 Task: Look for Airbnb options in Bata, Equatorial Guinea from 5th November, 2023 to 16th November, 2023 for 2 adults.1  bedroom having 1 bed and 1 bathroom. Property type can be hotel. Amenities needed are: washing machine. Booking option can be shelf check-in. Look for 3 properties as per requirement.
Action: Mouse moved to (440, 173)
Screenshot: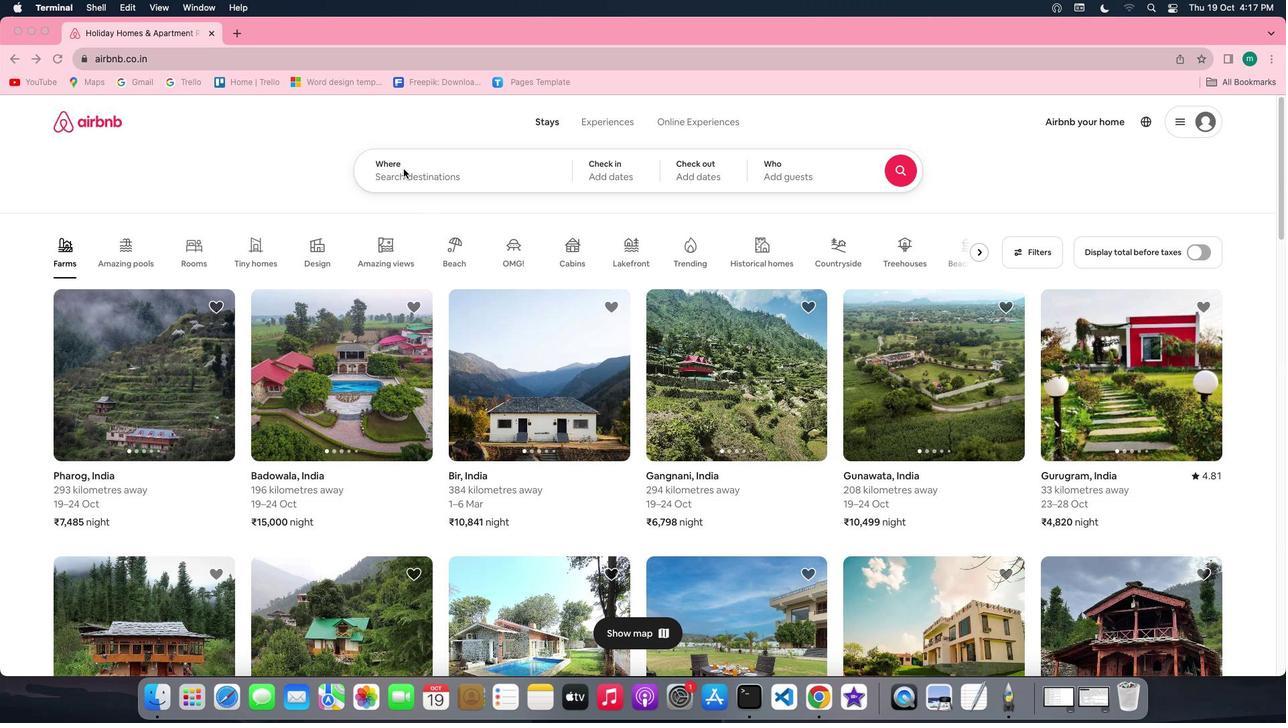 
Action: Mouse pressed left at (440, 173)
Screenshot: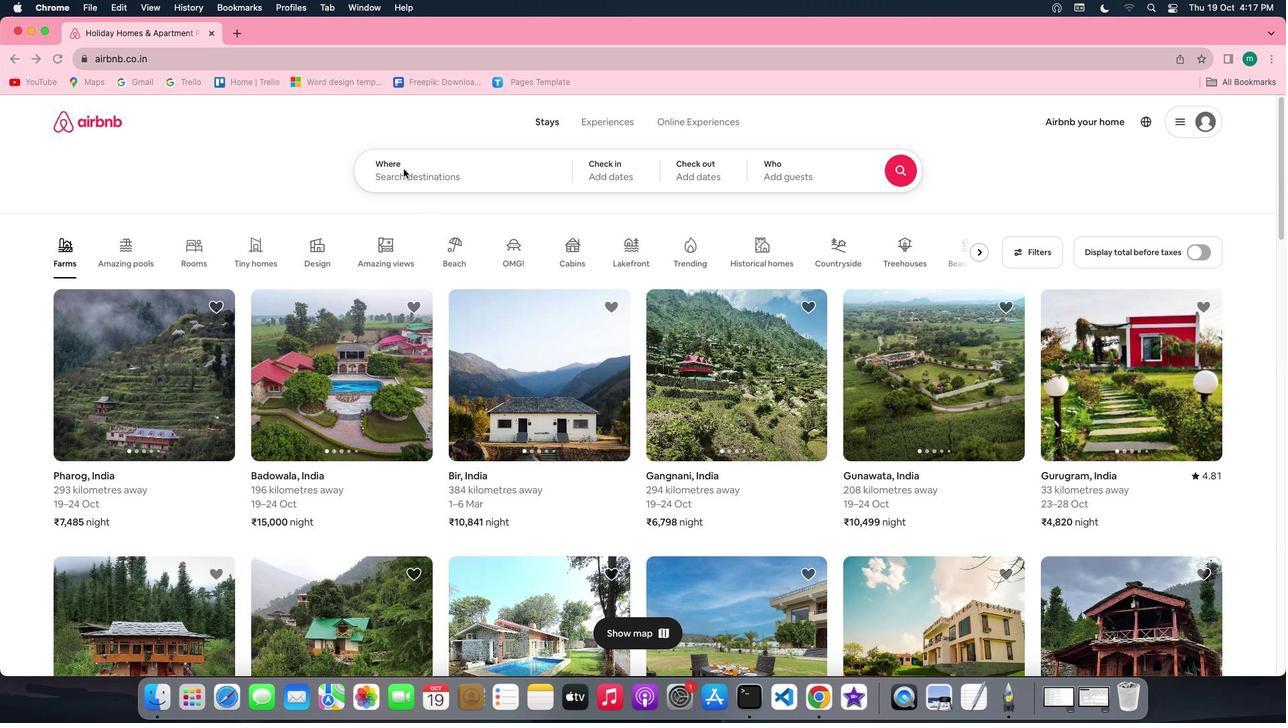 
Action: Mouse moved to (440, 173)
Screenshot: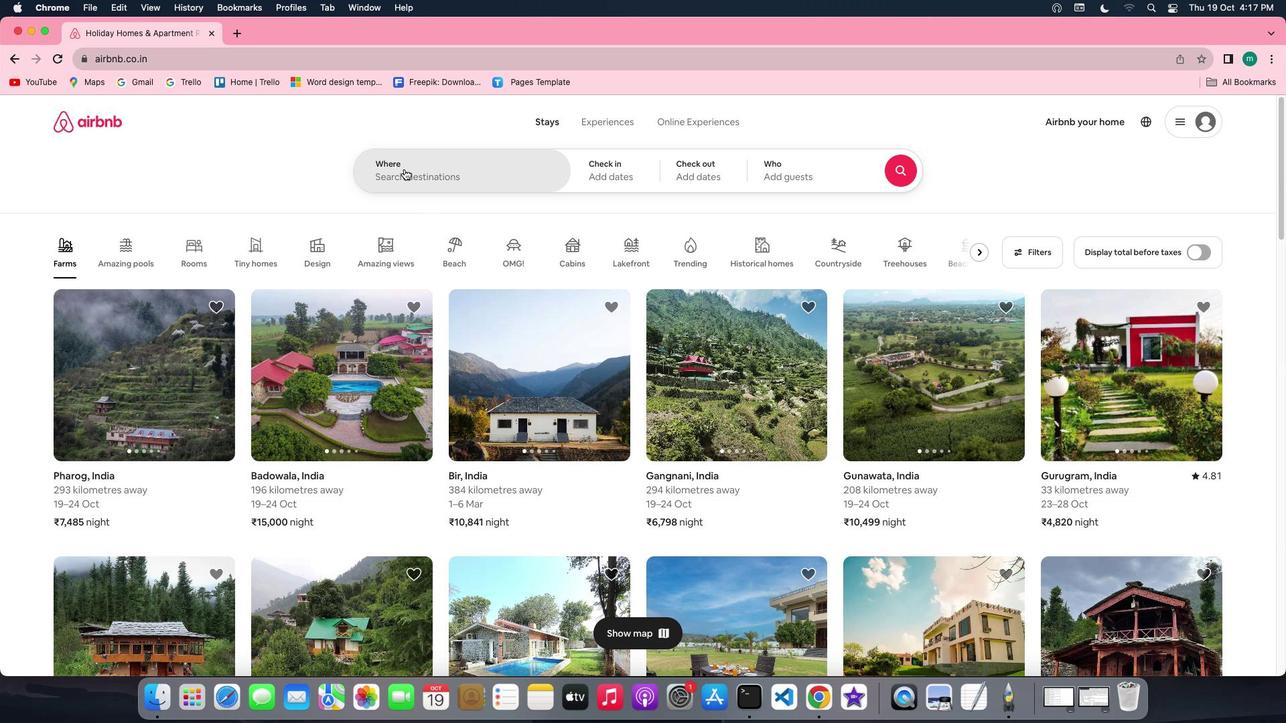 
Action: Mouse pressed left at (440, 173)
Screenshot: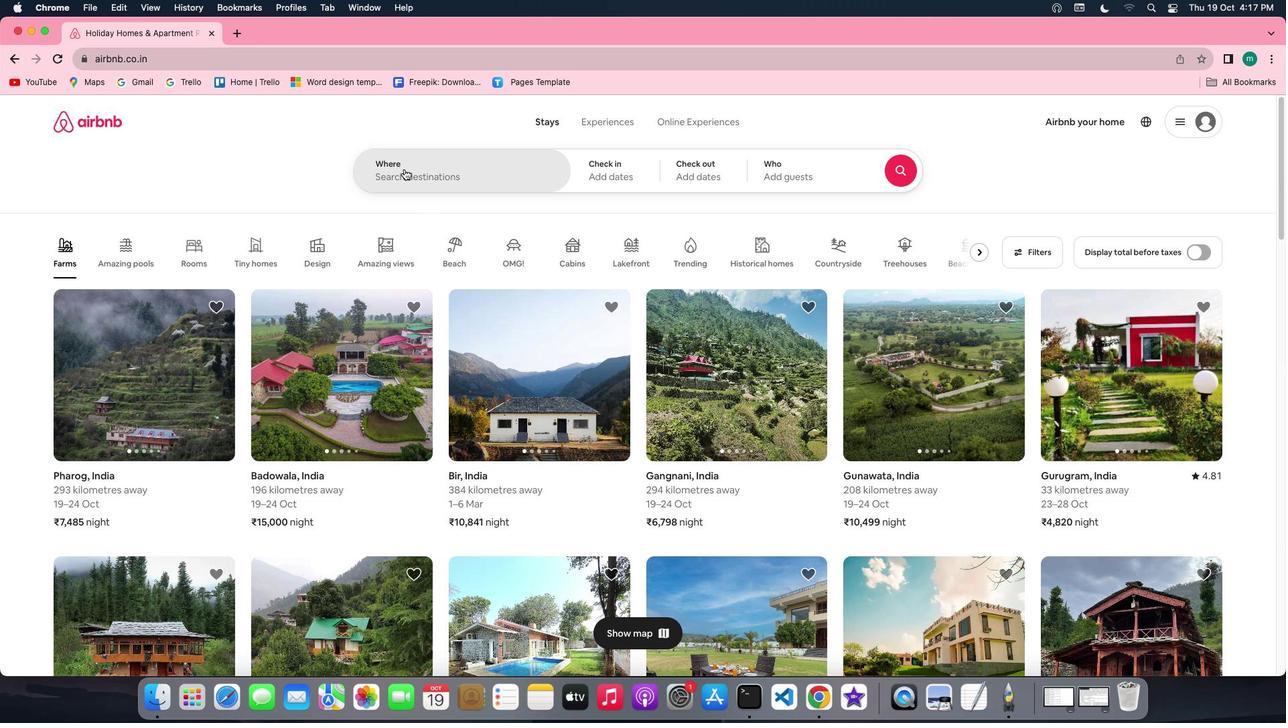 
Action: Mouse moved to (449, 171)
Screenshot: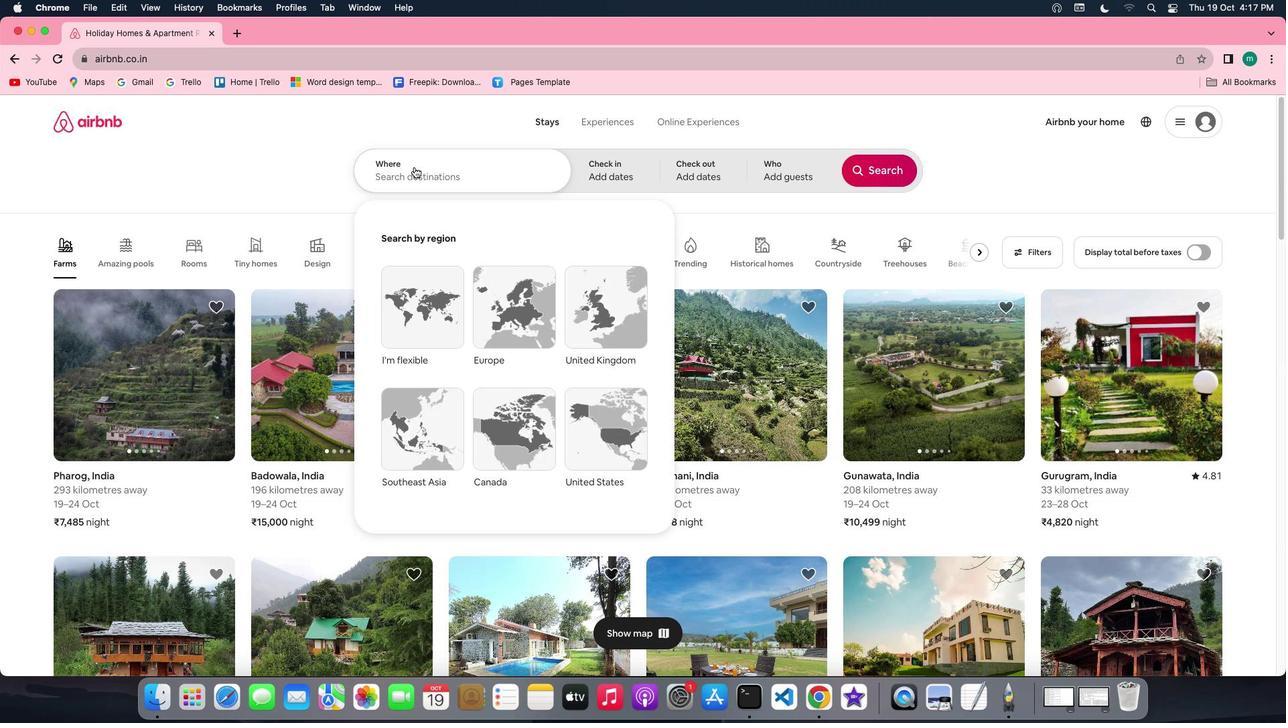 
Action: Key pressed Key.shift'B''a''t''a'','Key.spaceKey.shift'E''q''u''a''t''o''r''i''a''l'Key.spaceKey.shift'G''u''i''n''e''a'
Screenshot: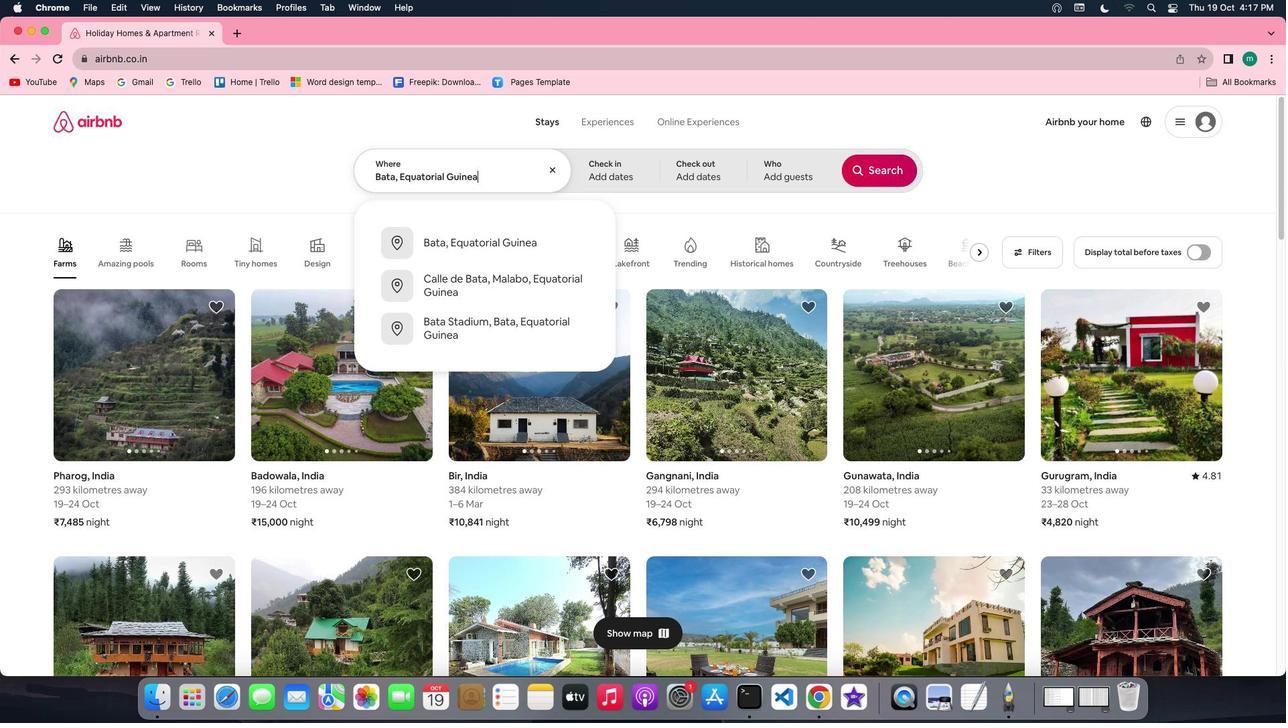 
Action: Mouse moved to (574, 259)
Screenshot: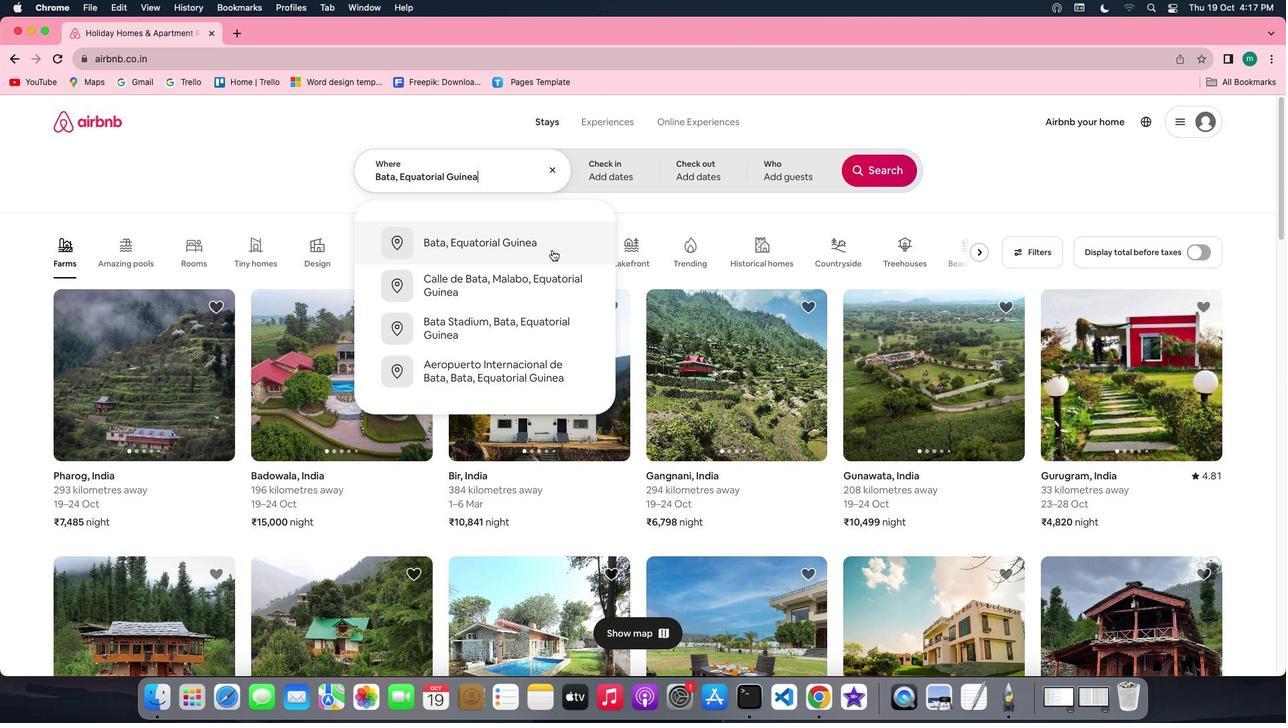 
Action: Mouse pressed left at (574, 259)
Screenshot: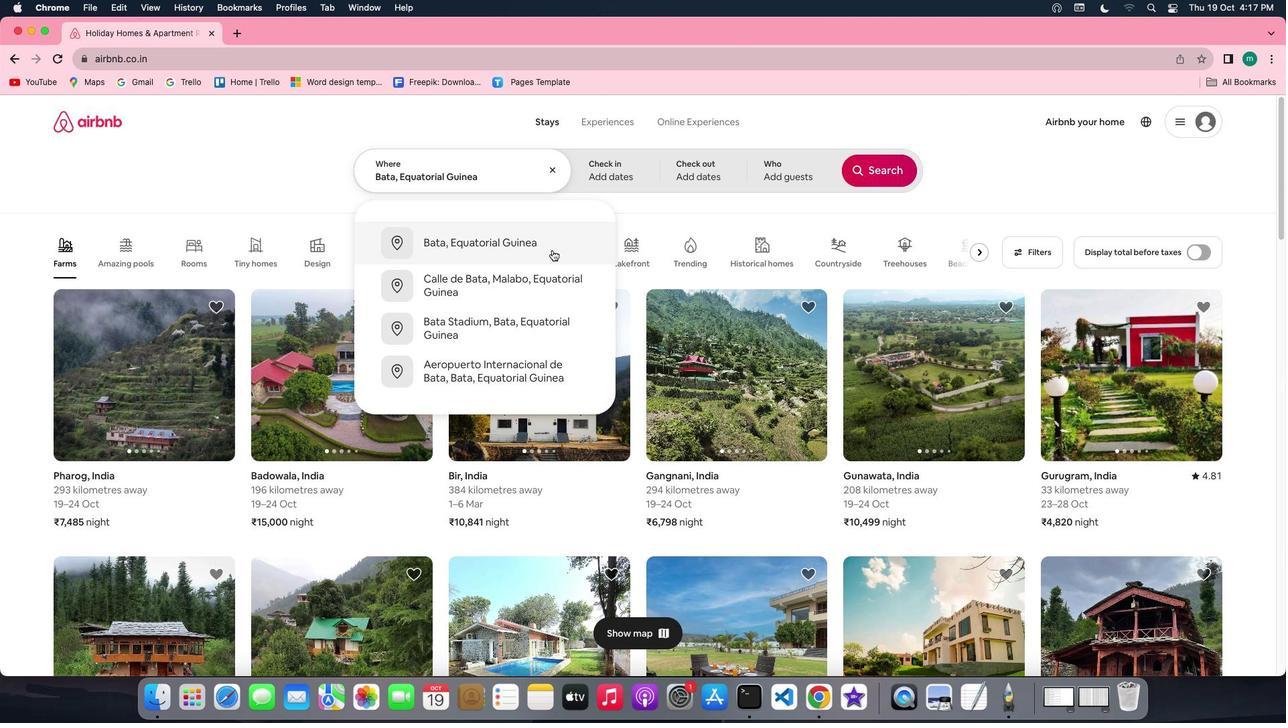 
Action: Mouse moved to (684, 383)
Screenshot: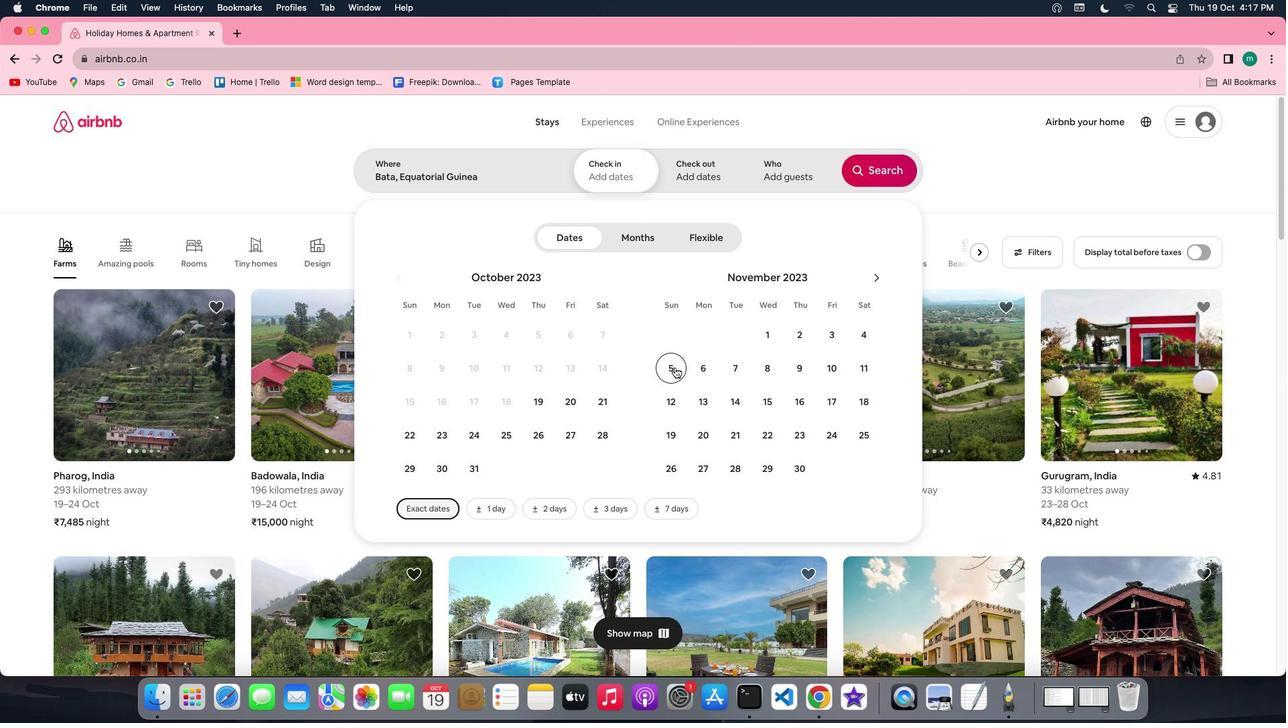 
Action: Mouse pressed left at (684, 383)
Screenshot: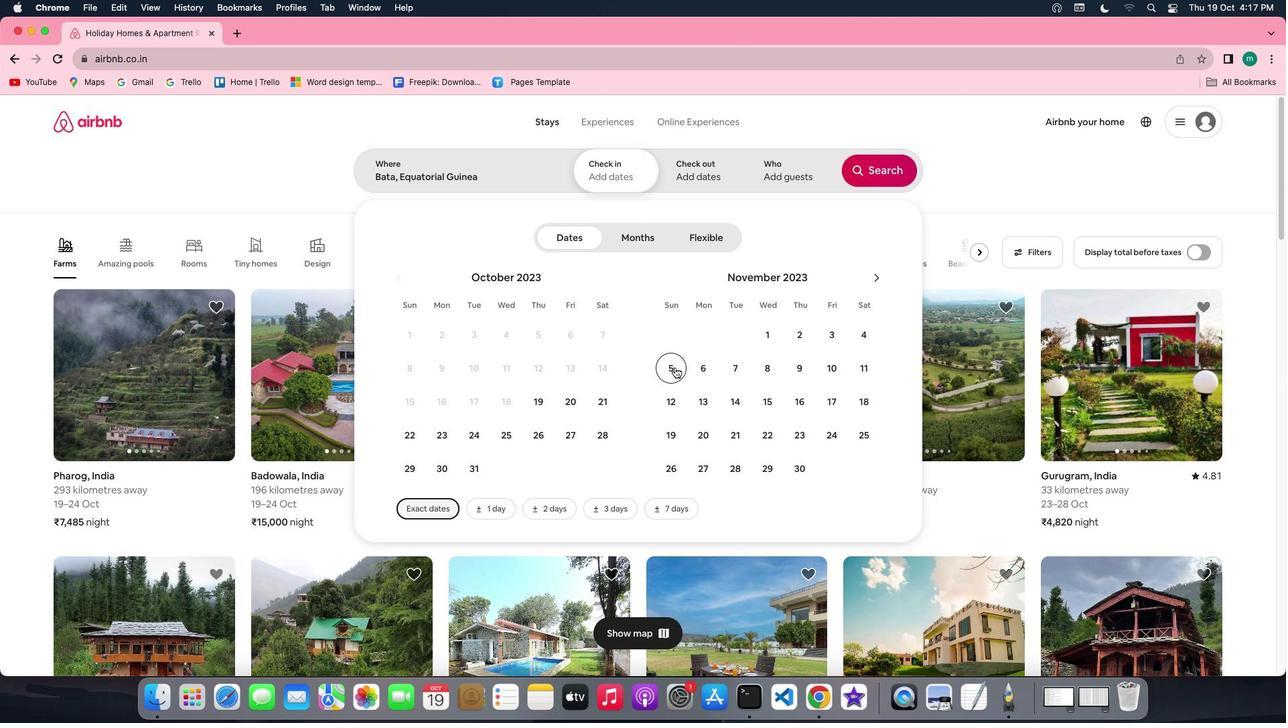 
Action: Mouse moved to (791, 419)
Screenshot: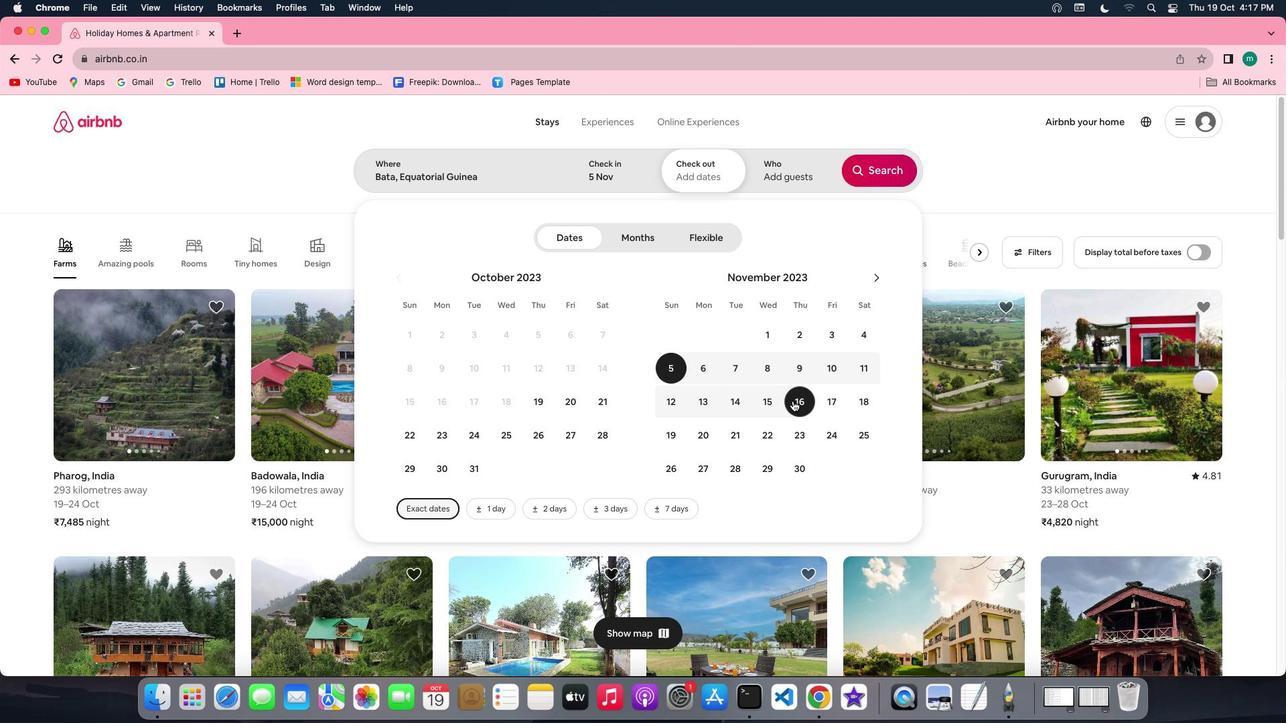 
Action: Mouse pressed left at (791, 419)
Screenshot: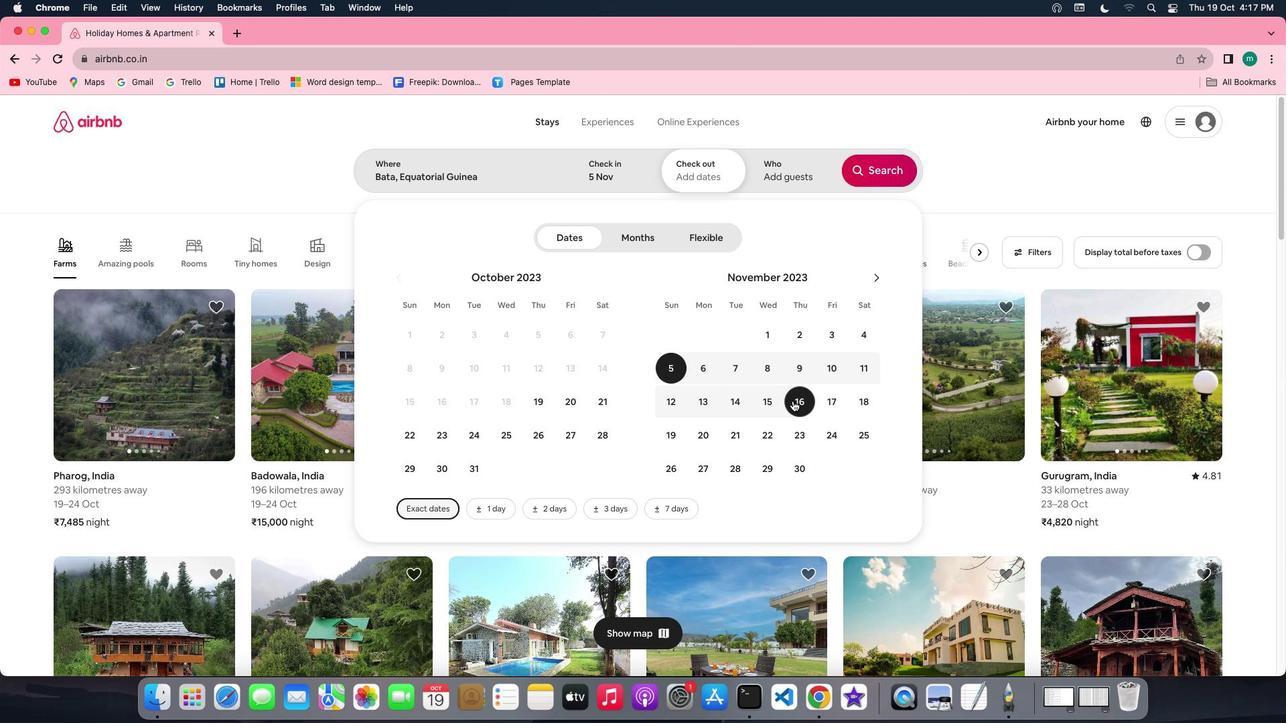 
Action: Mouse moved to (791, 190)
Screenshot: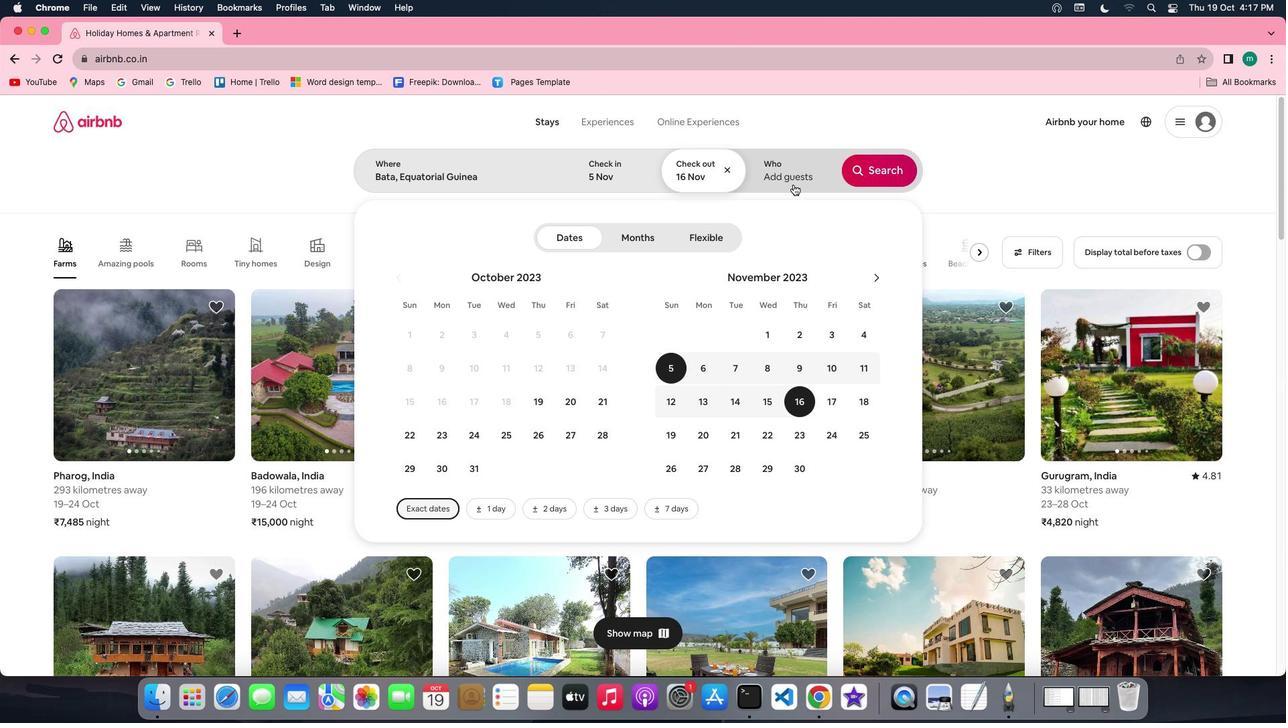 
Action: Mouse pressed left at (791, 190)
Screenshot: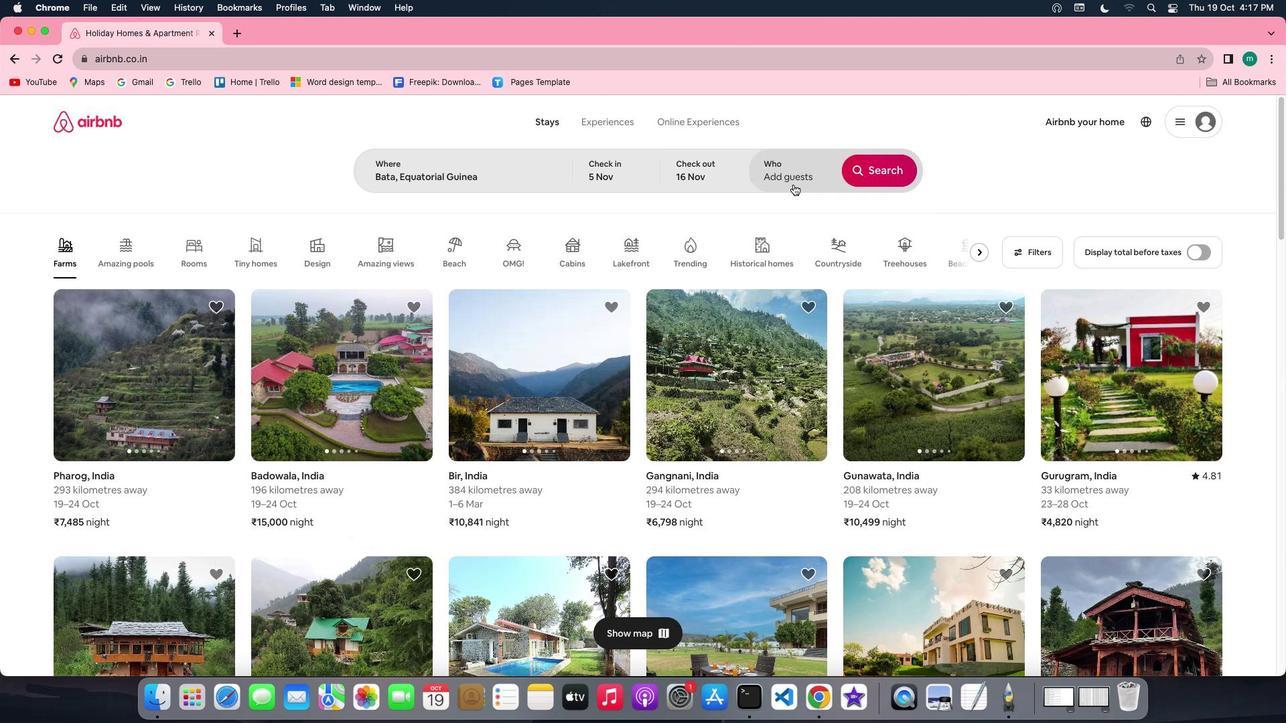 
Action: Mouse moved to (872, 245)
Screenshot: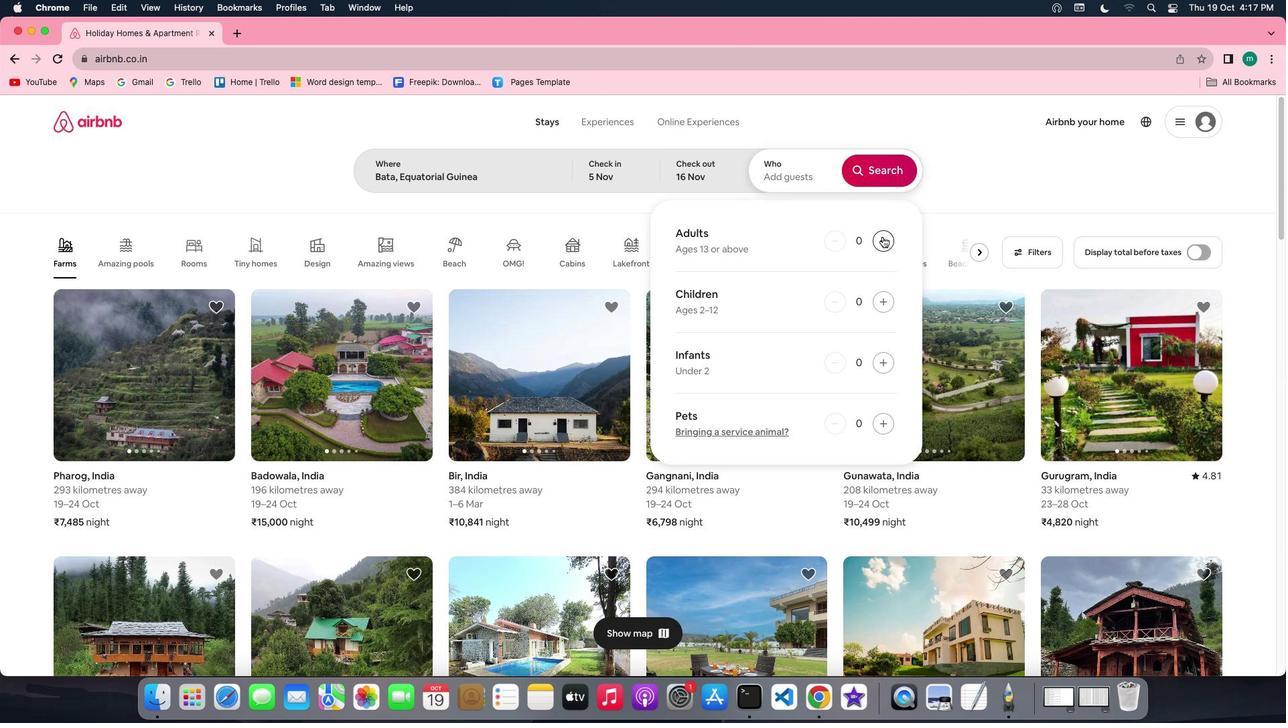 
Action: Mouse pressed left at (872, 245)
Screenshot: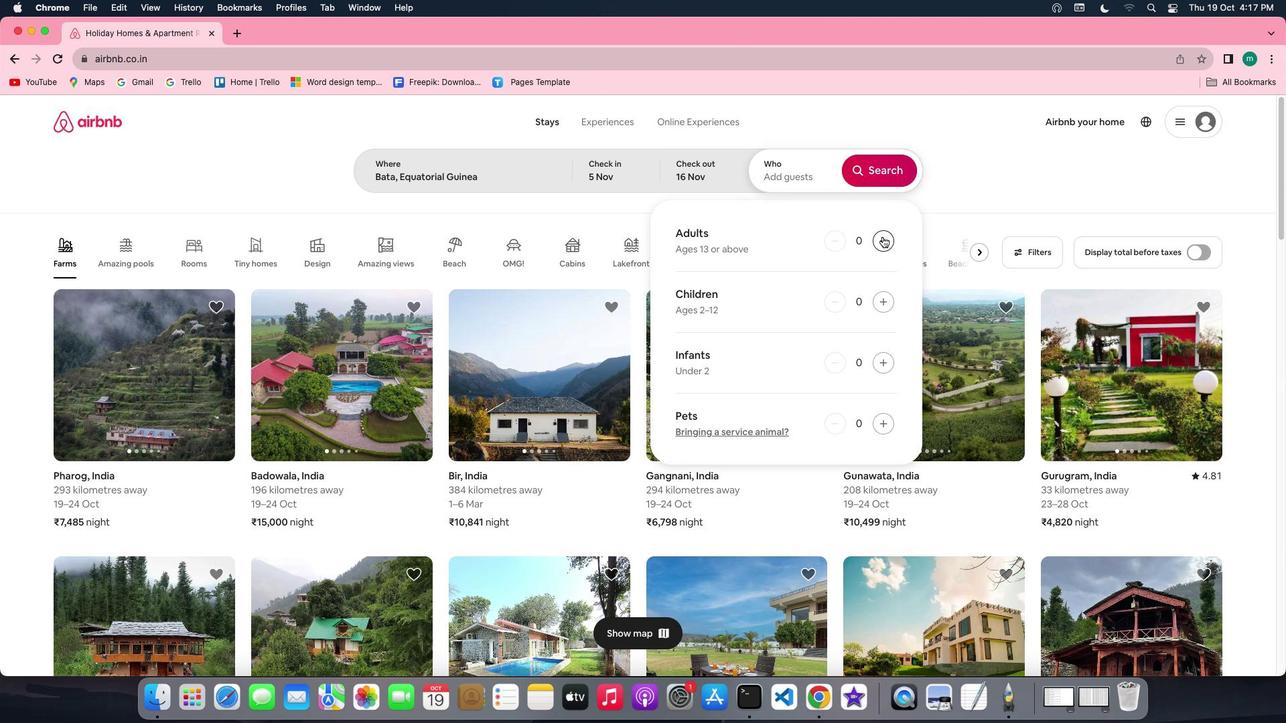 
Action: Mouse pressed left at (872, 245)
Screenshot: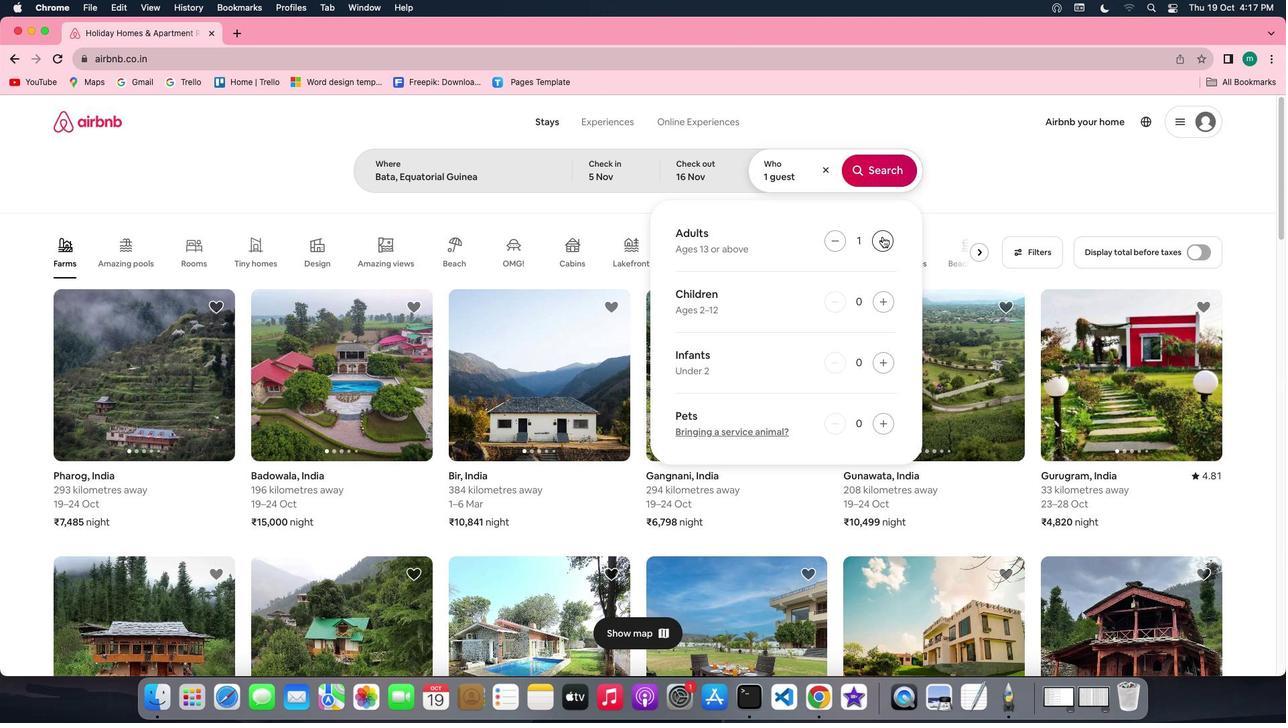 
Action: Mouse moved to (870, 182)
Screenshot: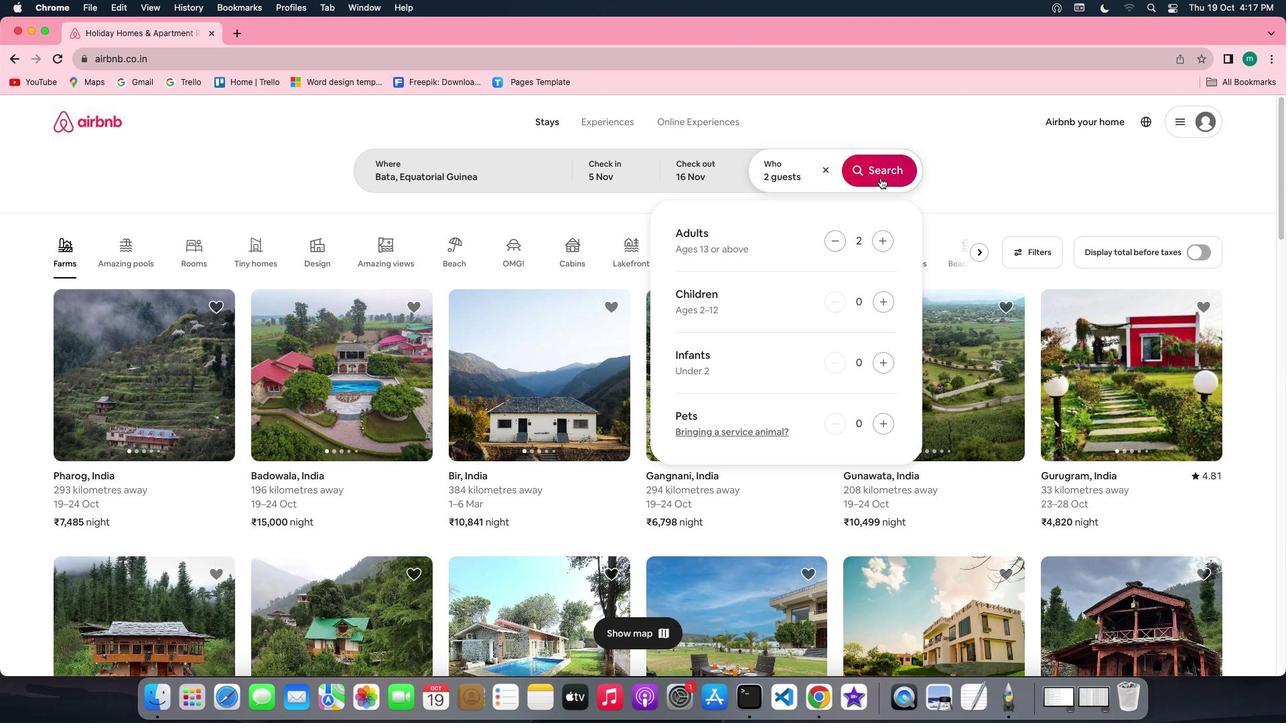 
Action: Mouse pressed left at (870, 182)
Screenshot: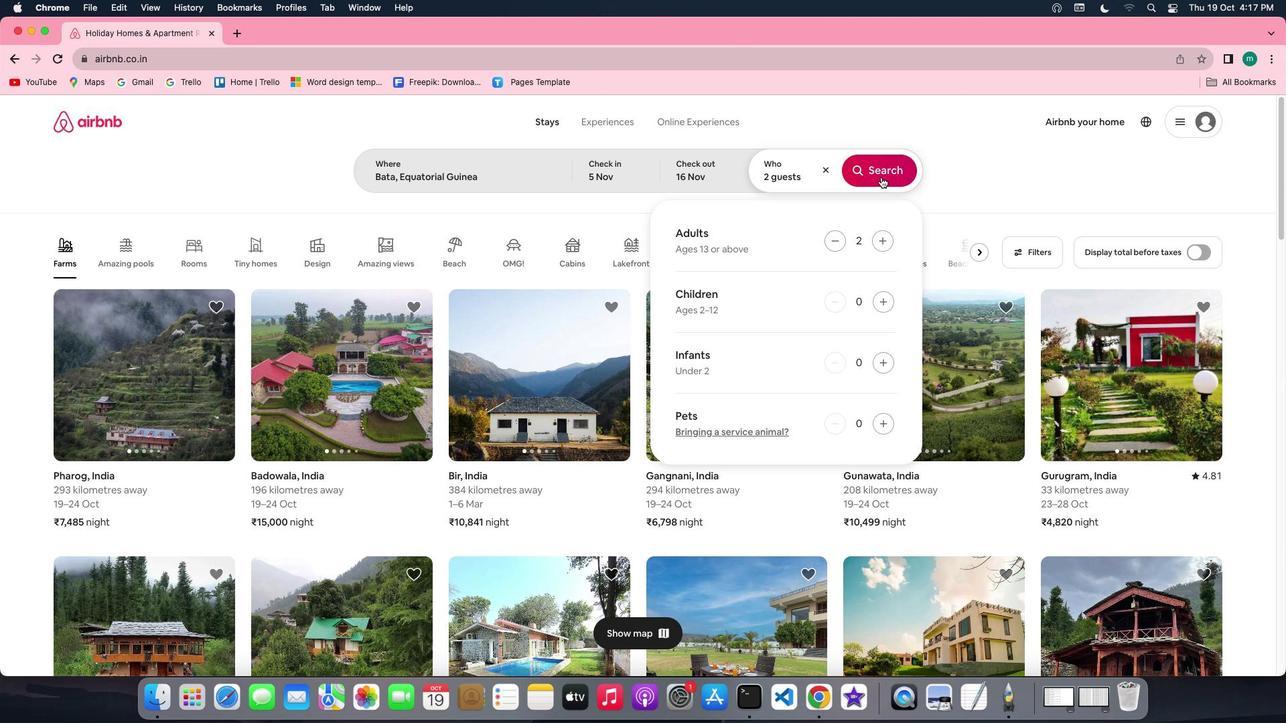 
Action: Mouse moved to (1045, 180)
Screenshot: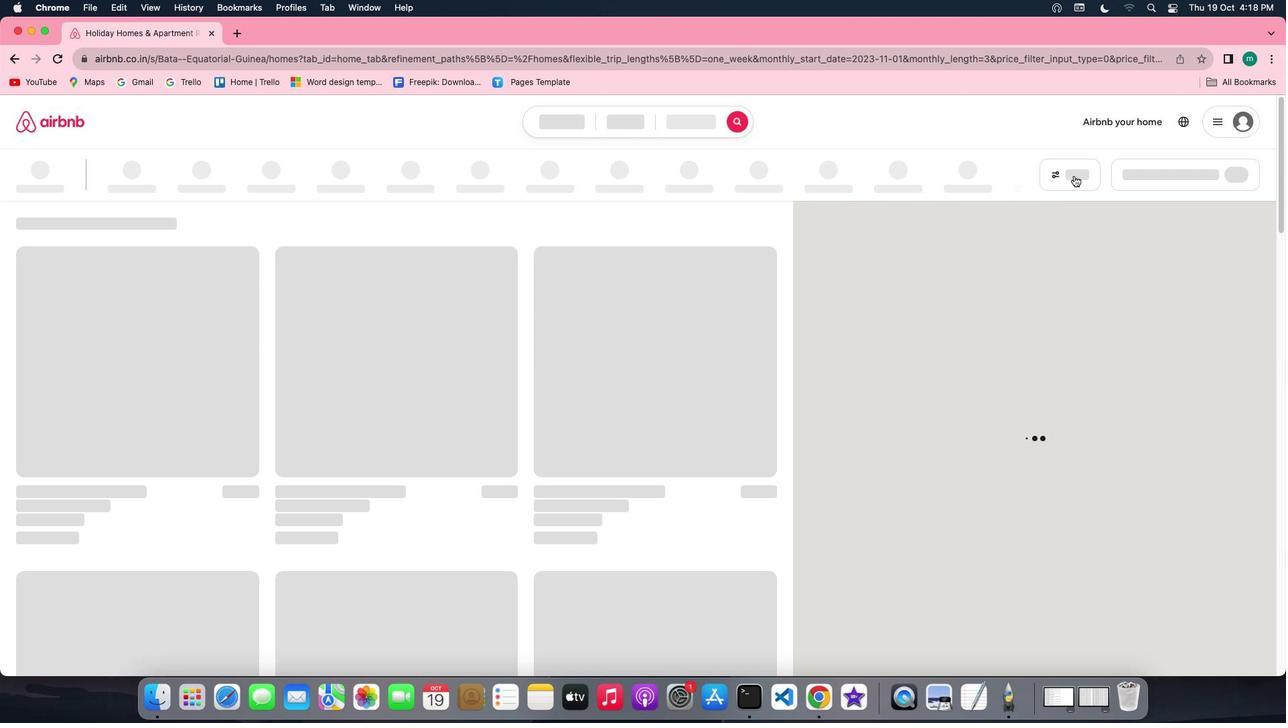 
Action: Mouse pressed left at (1045, 180)
Screenshot: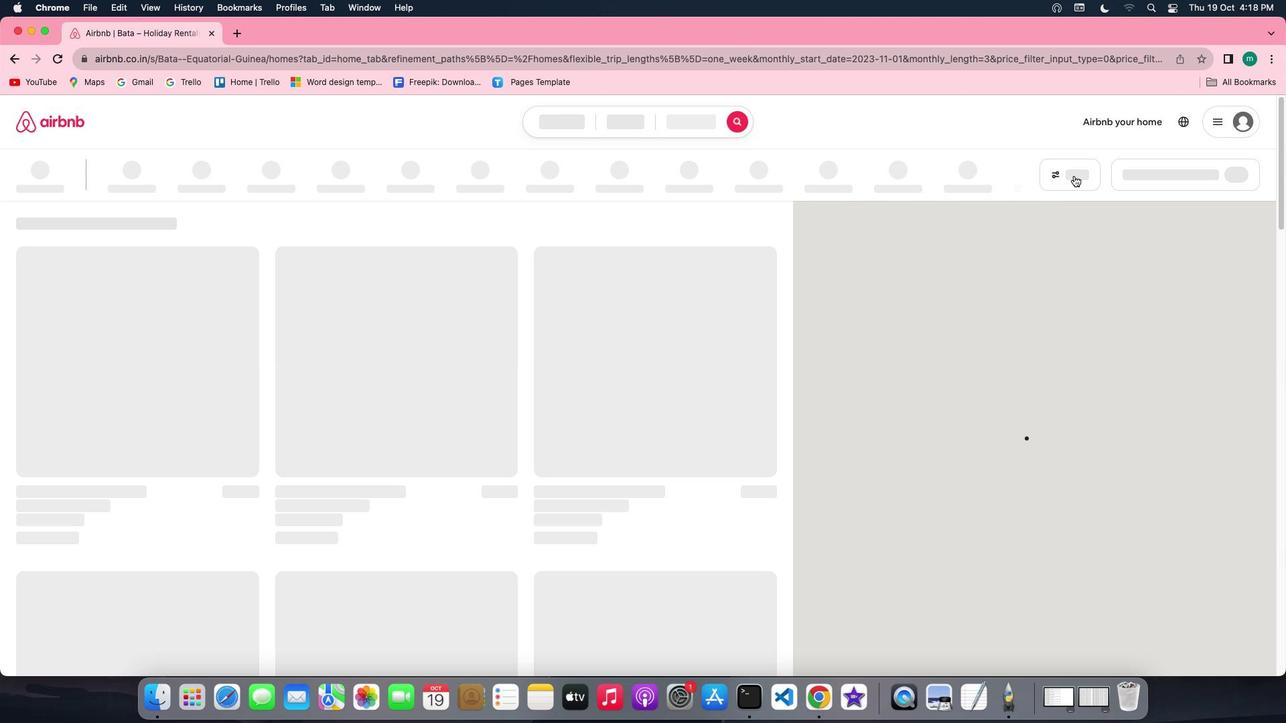 
Action: Mouse moved to (1034, 179)
Screenshot: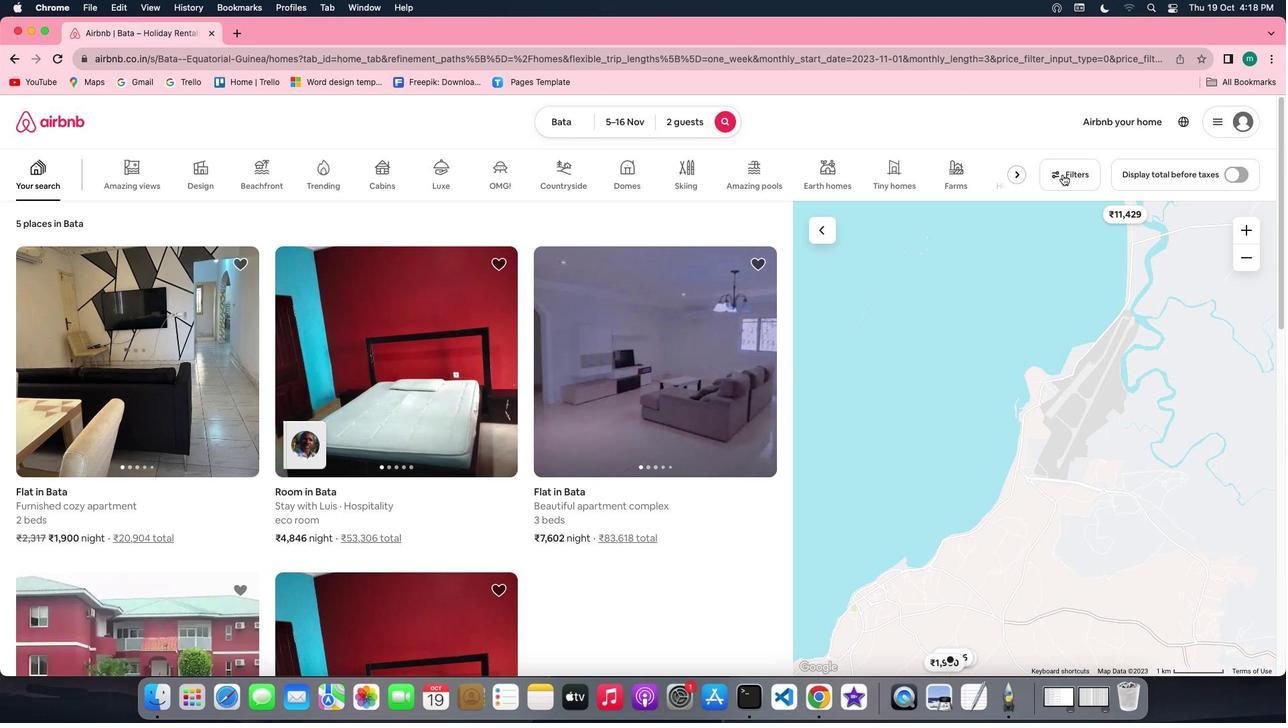 
Action: Mouse pressed left at (1034, 179)
Screenshot: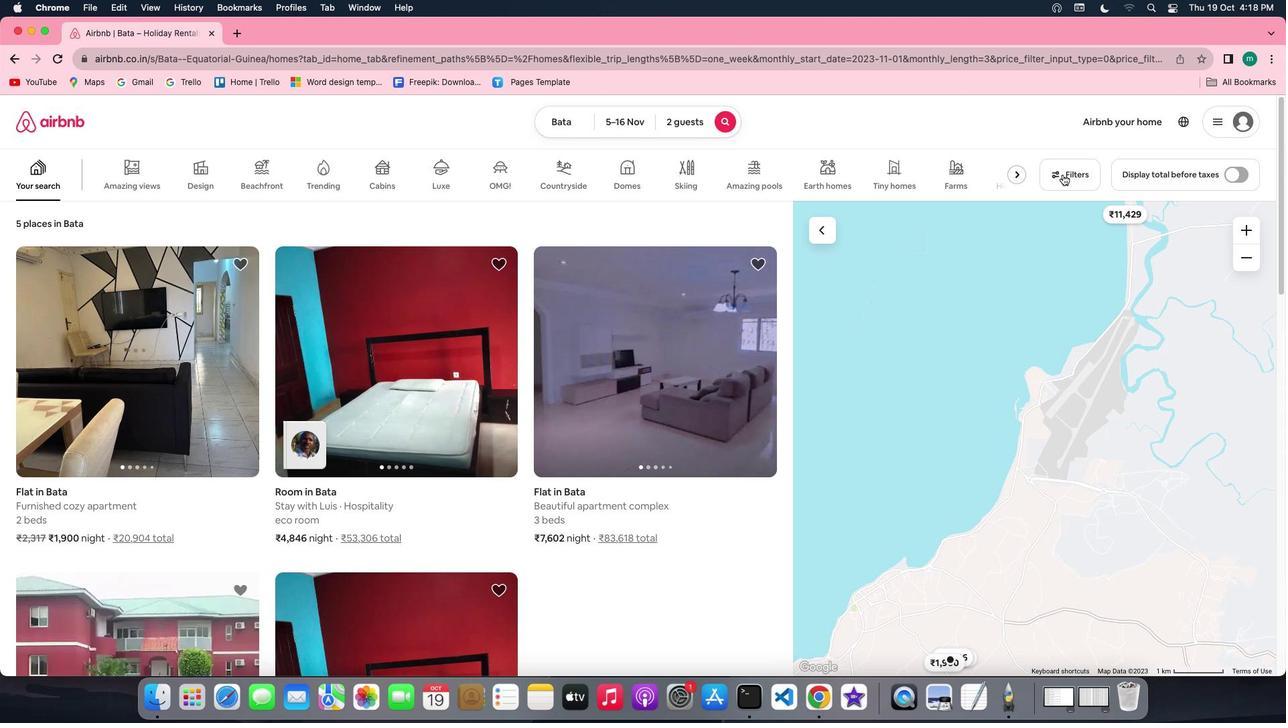 
Action: Mouse moved to (623, 389)
Screenshot: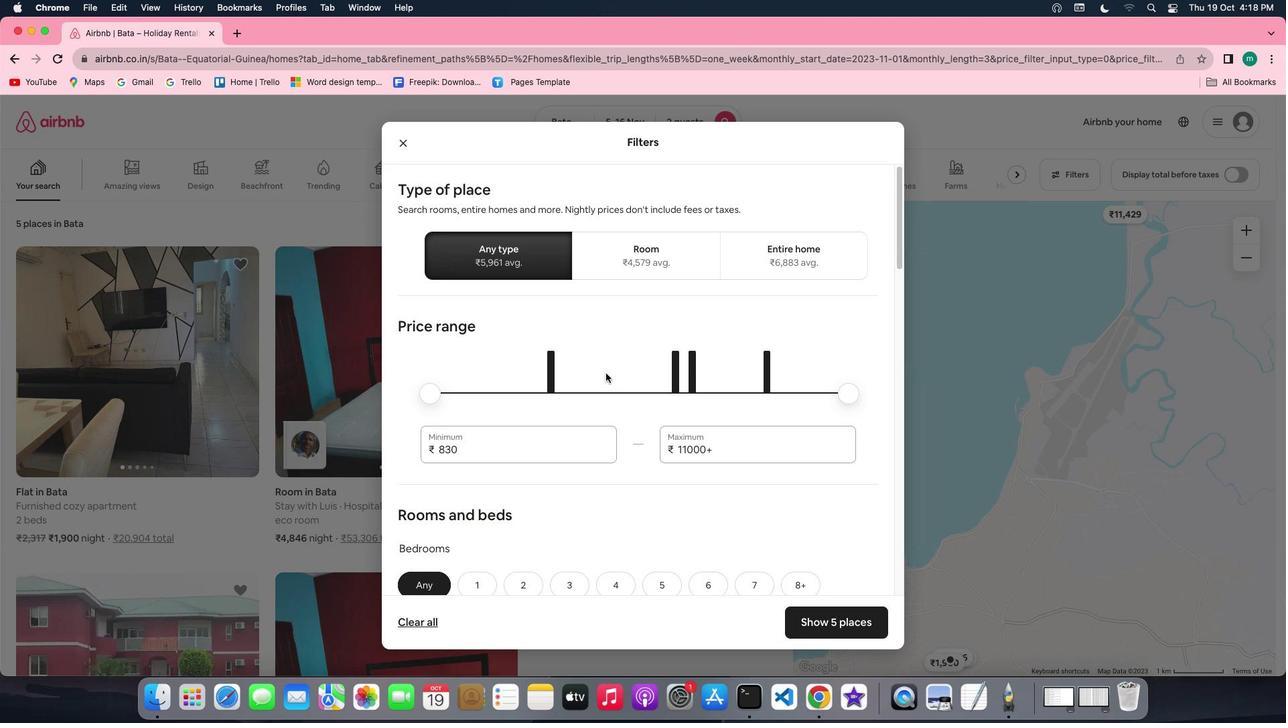
Action: Mouse scrolled (623, 389) with delta (76, -4)
Screenshot: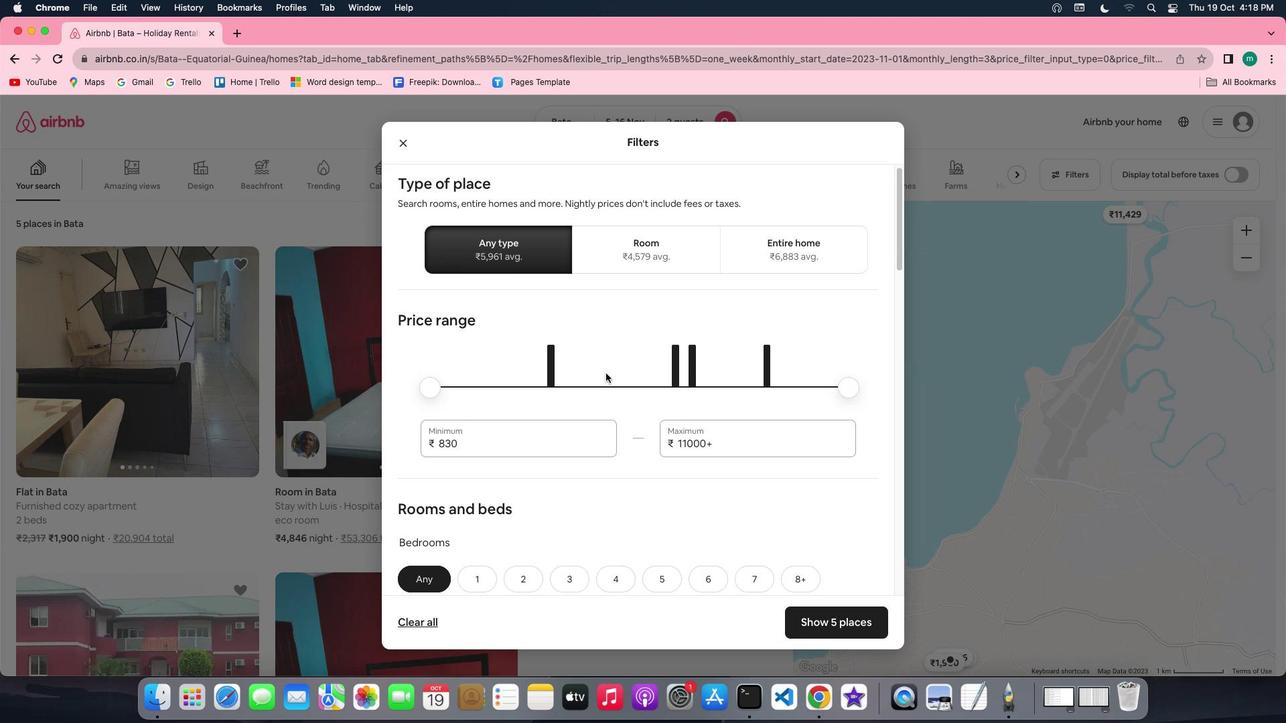 
Action: Mouse scrolled (623, 389) with delta (76, -4)
Screenshot: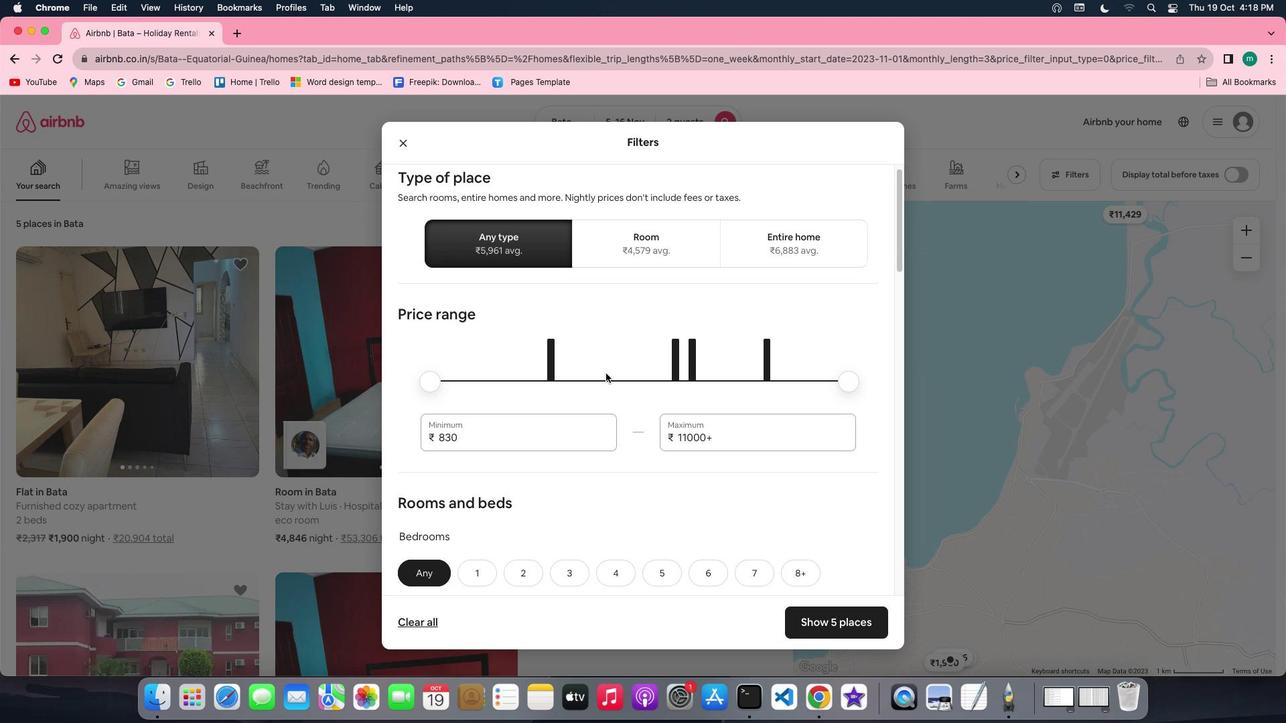 
Action: Mouse scrolled (623, 389) with delta (76, -4)
Screenshot: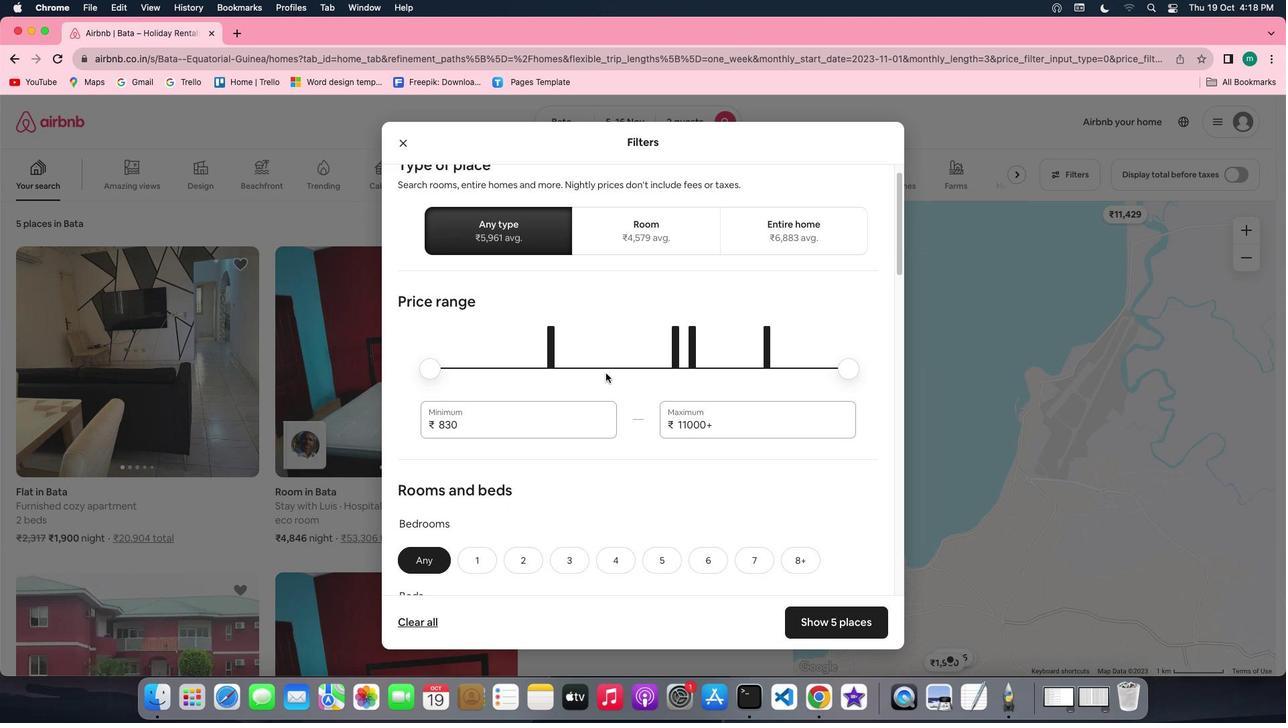 
Action: Mouse scrolled (623, 389) with delta (76, -4)
Screenshot: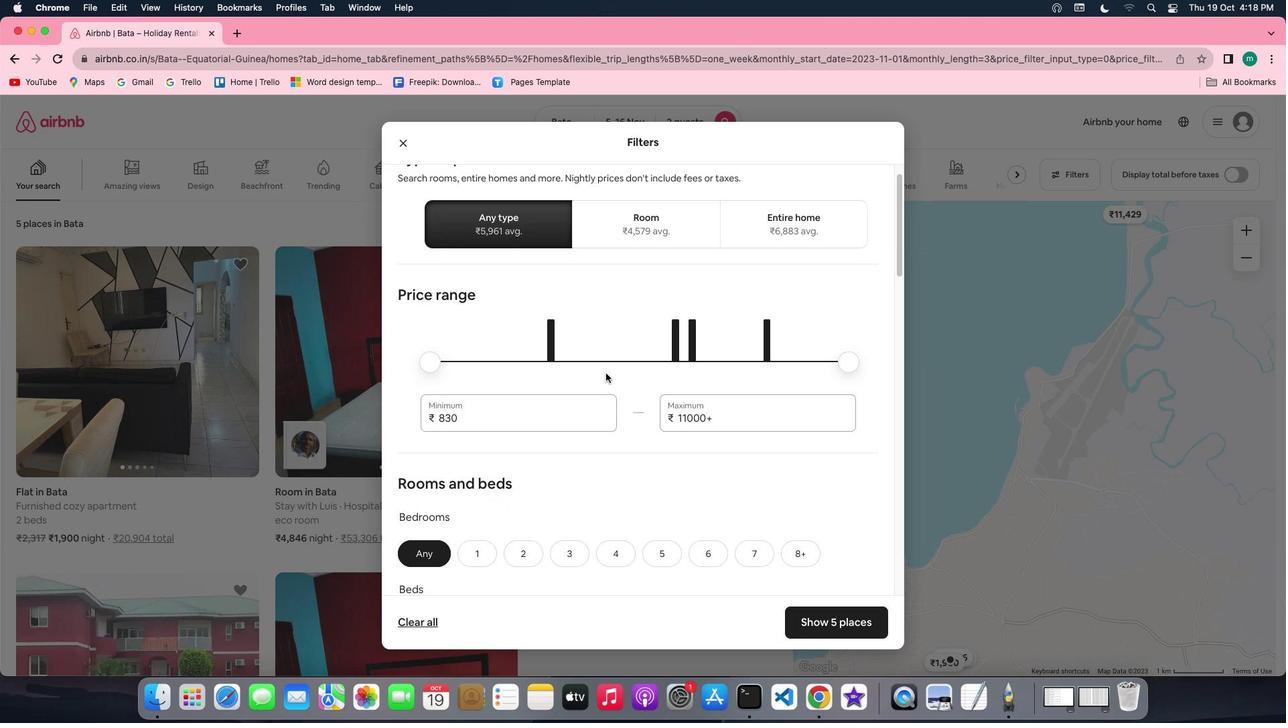 
Action: Mouse scrolled (623, 389) with delta (76, -4)
Screenshot: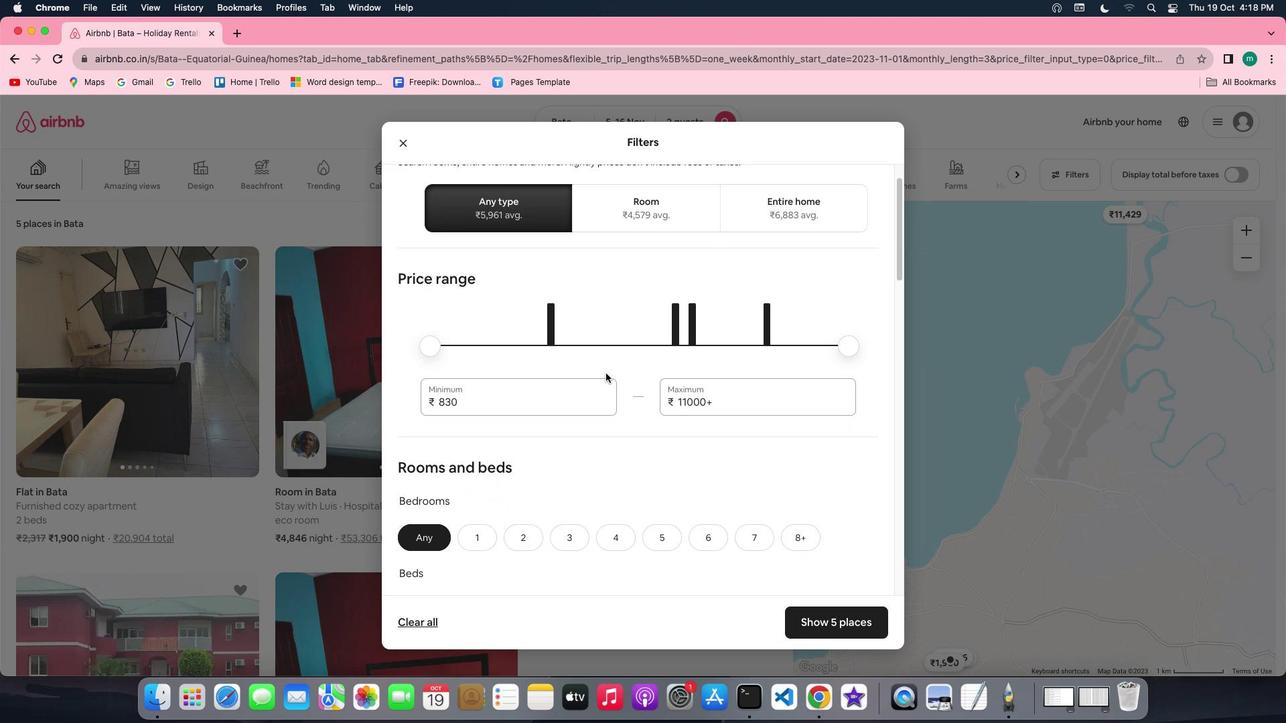 
Action: Mouse scrolled (623, 389) with delta (76, -4)
Screenshot: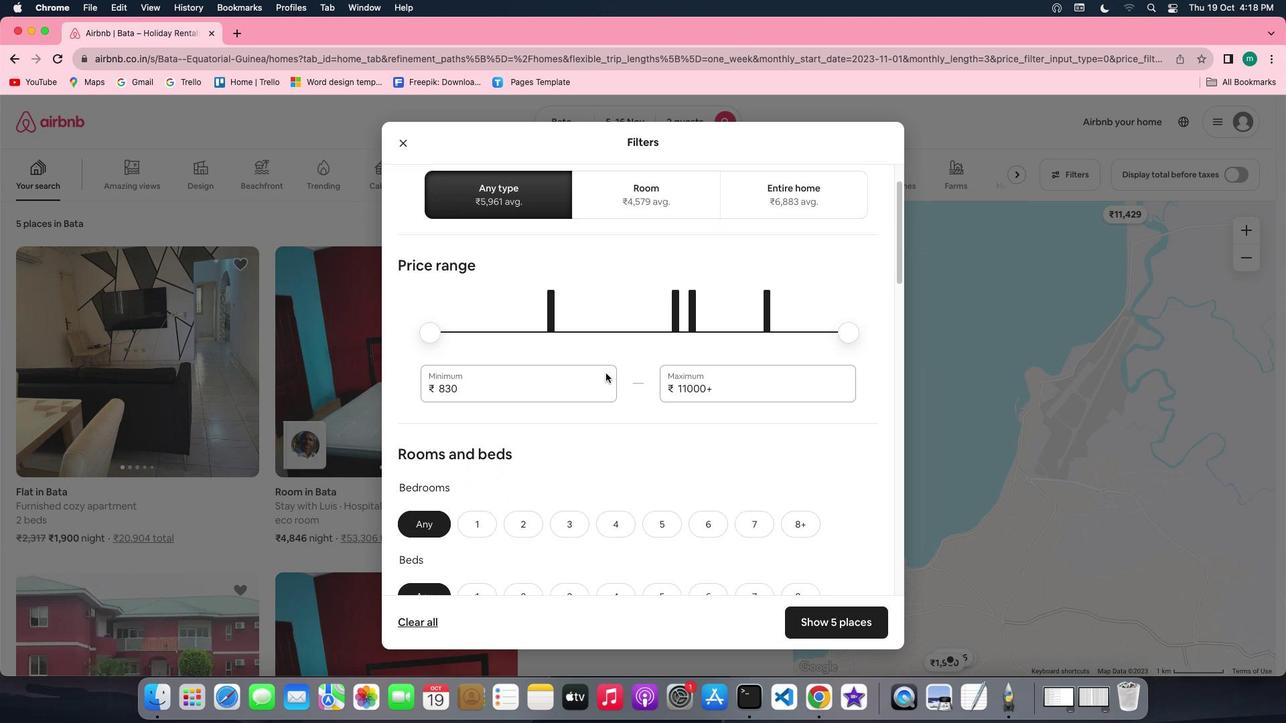
Action: Mouse scrolled (623, 389) with delta (76, -4)
Screenshot: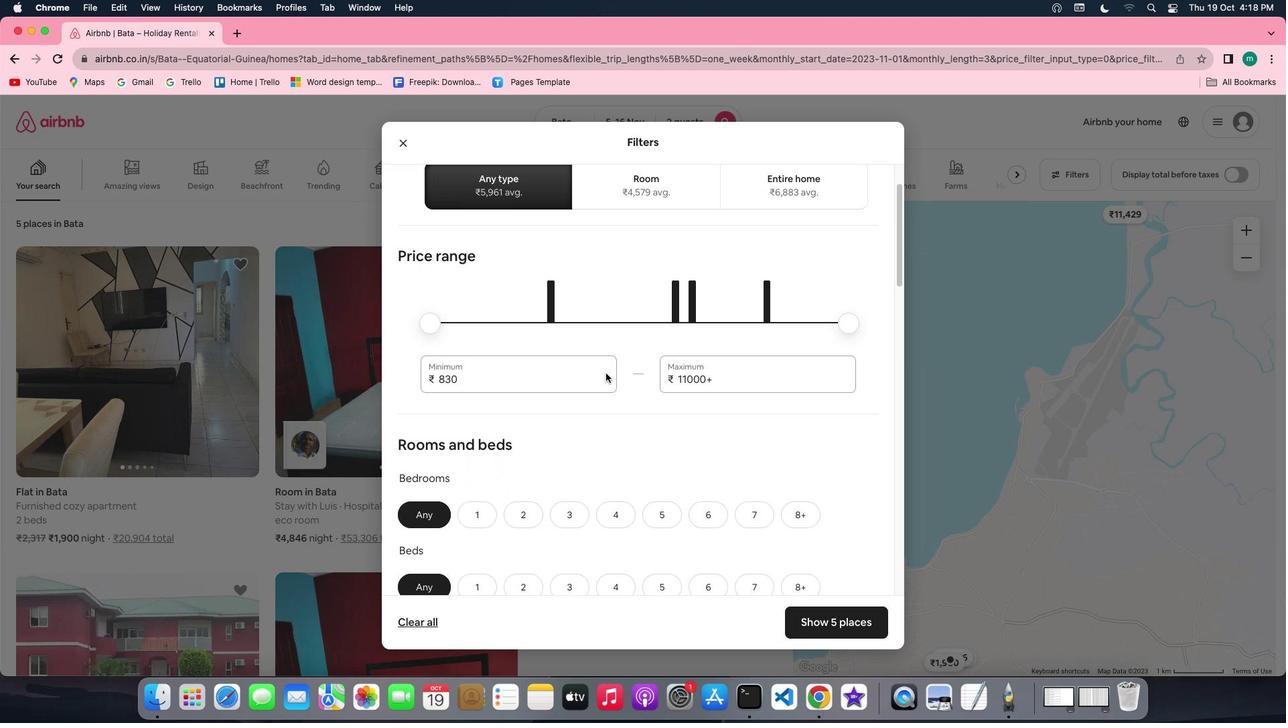 
Action: Mouse scrolled (623, 389) with delta (76, -4)
Screenshot: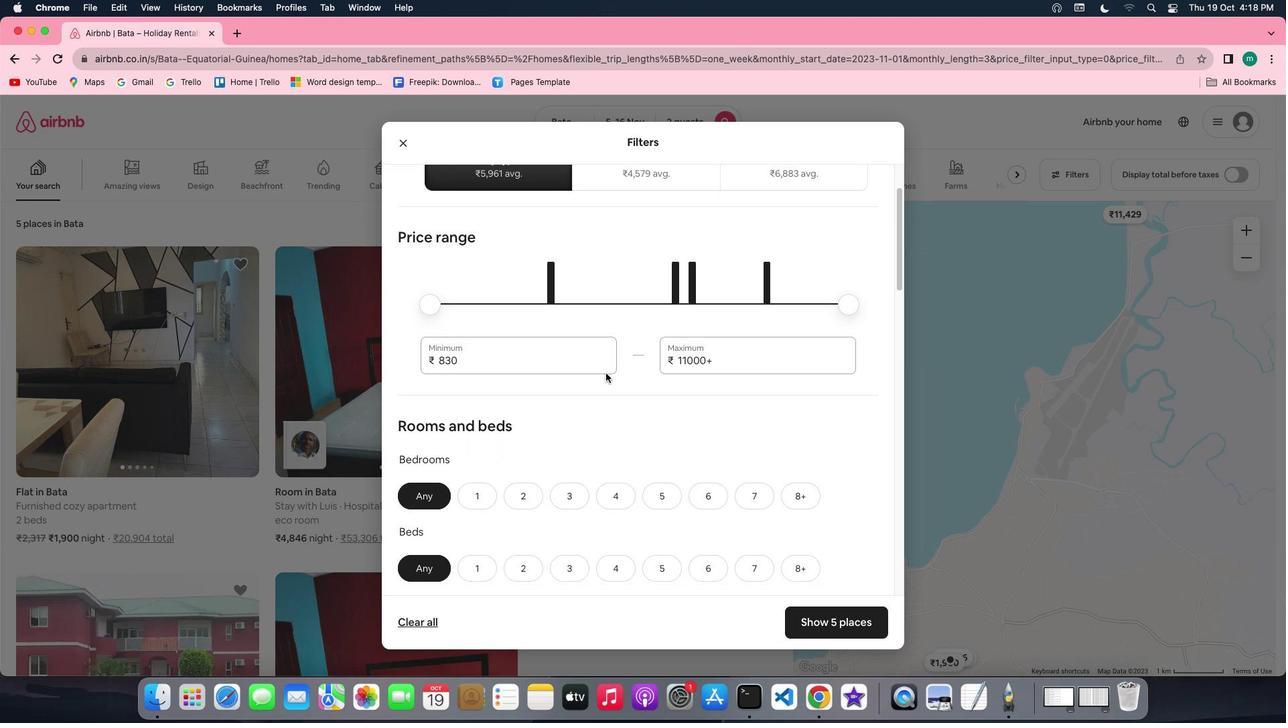 
Action: Mouse scrolled (623, 389) with delta (76, -4)
Screenshot: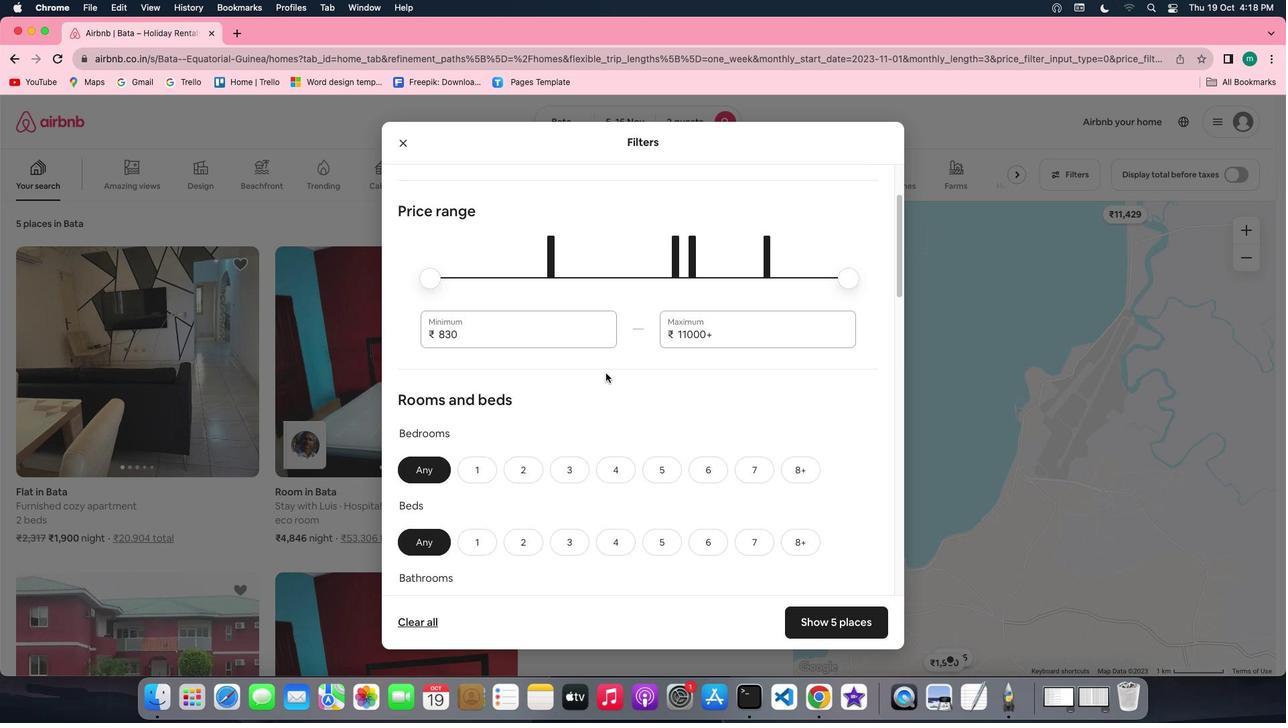 
Action: Mouse scrolled (623, 389) with delta (76, -4)
Screenshot: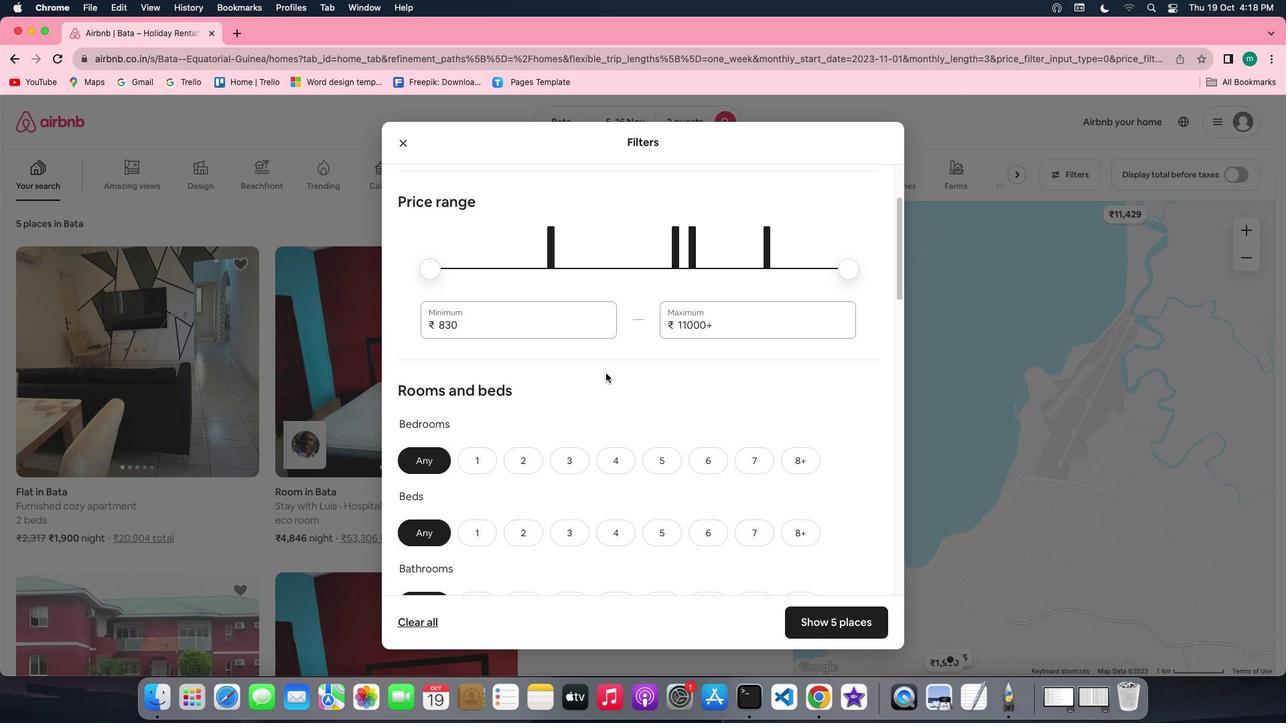 
Action: Mouse scrolled (623, 389) with delta (76, -5)
Screenshot: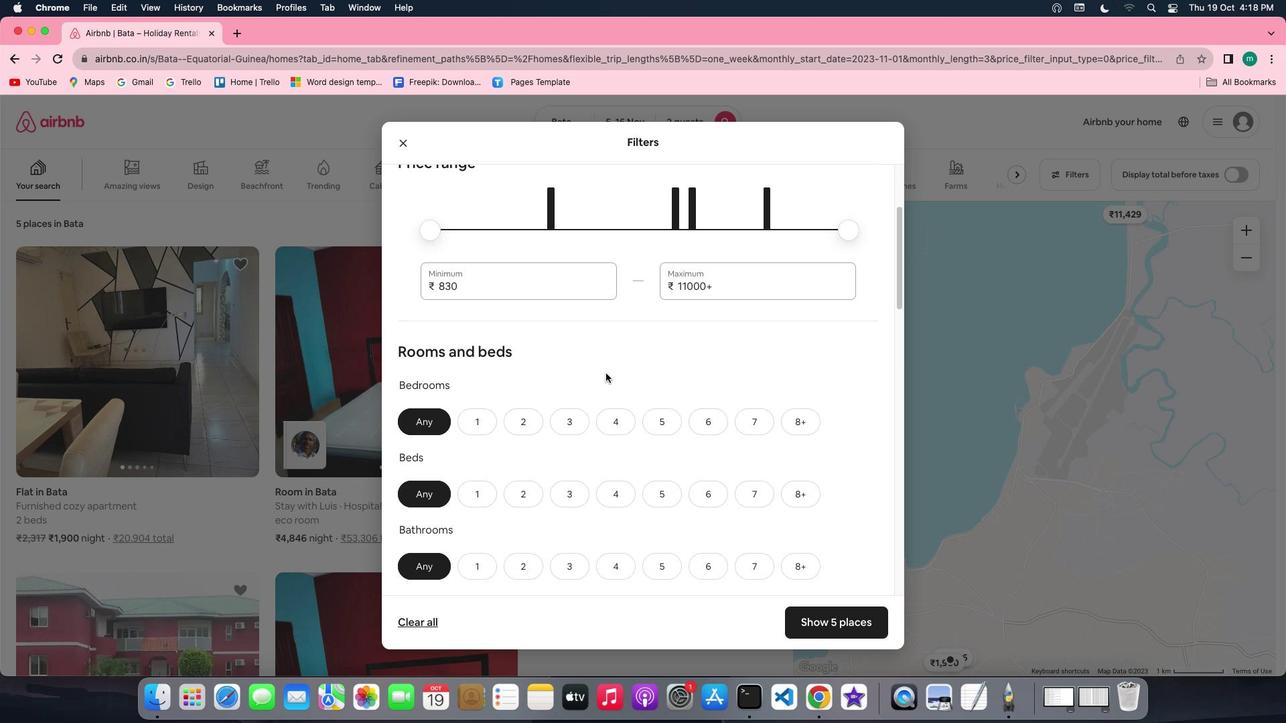 
Action: Mouse scrolled (623, 389) with delta (76, -5)
Screenshot: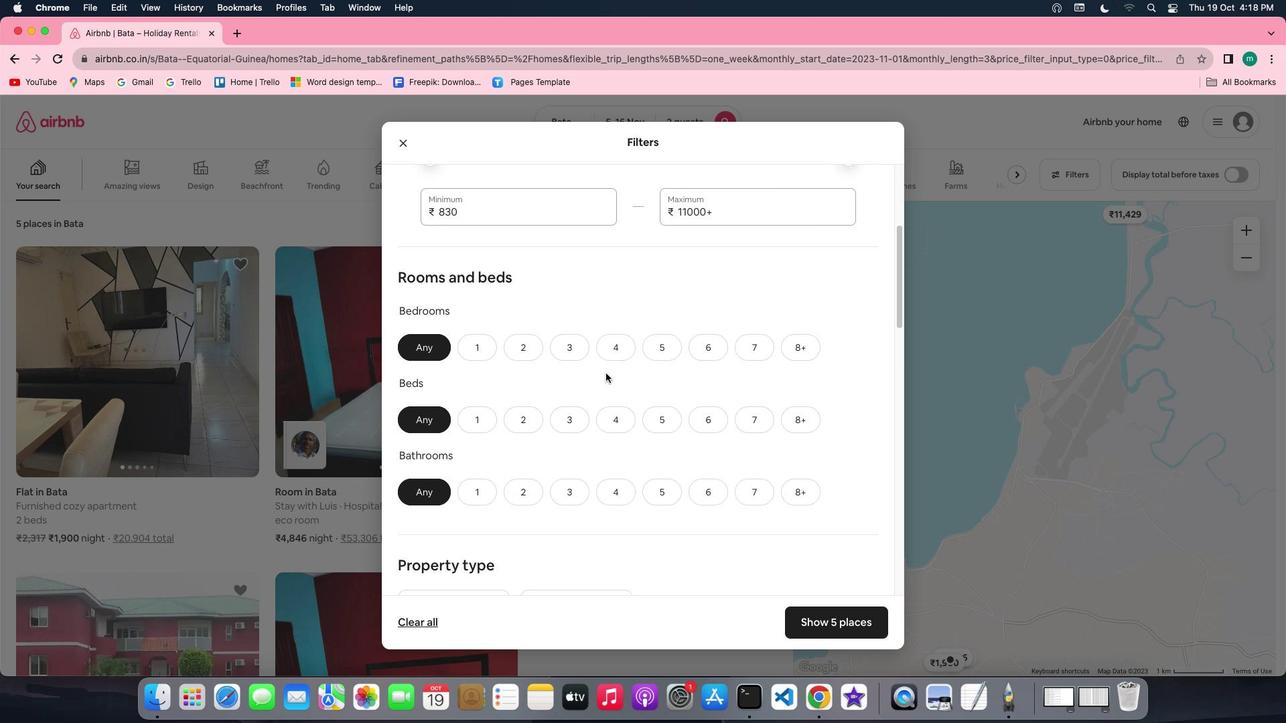 
Action: Mouse moved to (519, 331)
Screenshot: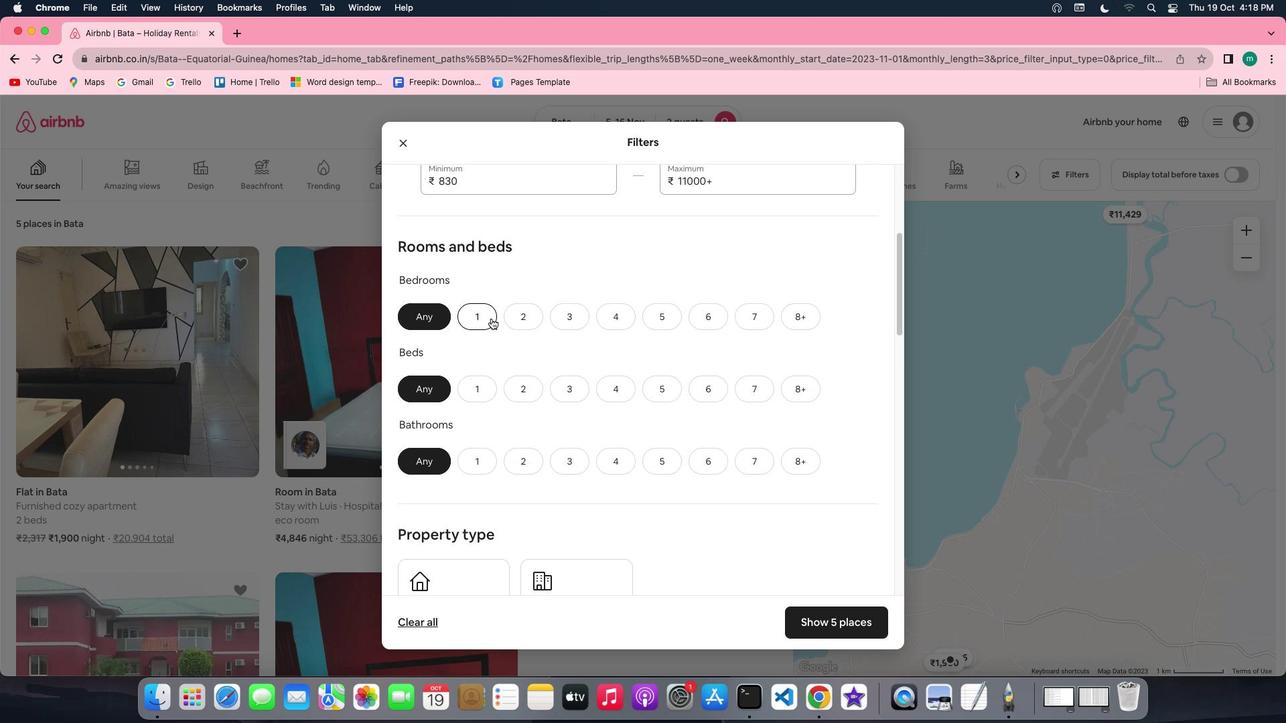 
Action: Mouse pressed left at (519, 331)
Screenshot: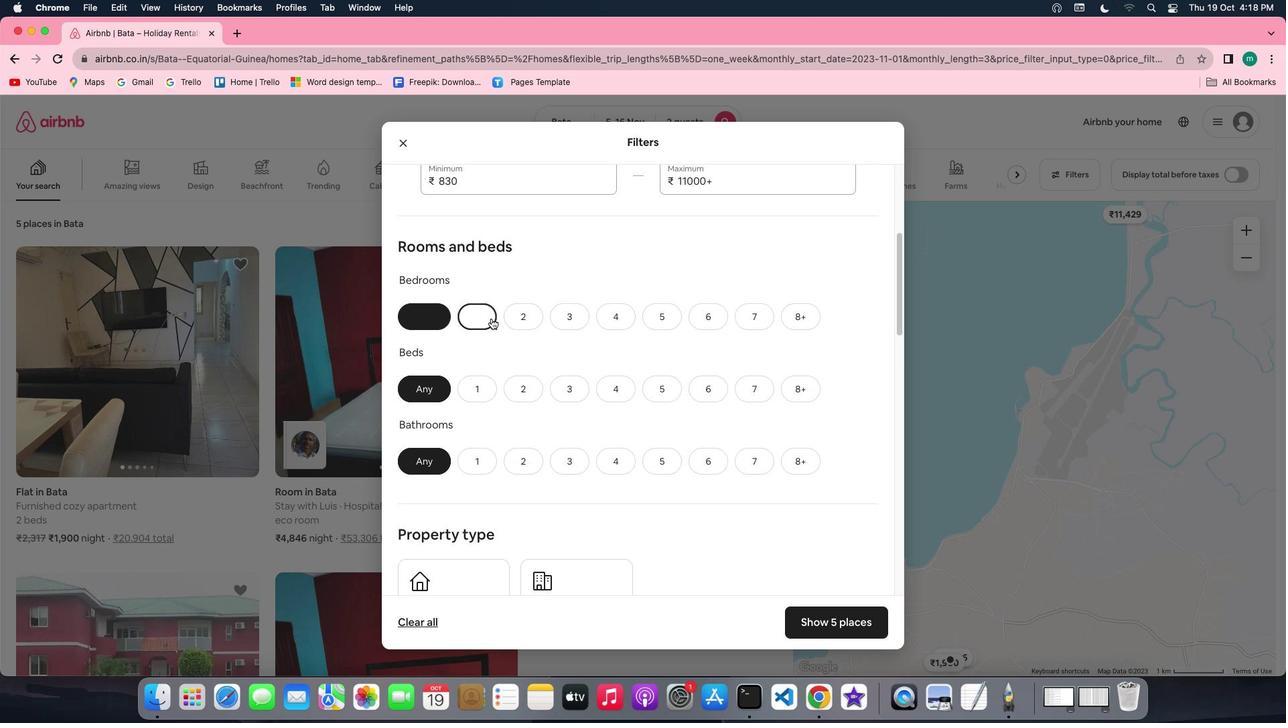 
Action: Mouse moved to (519, 411)
Screenshot: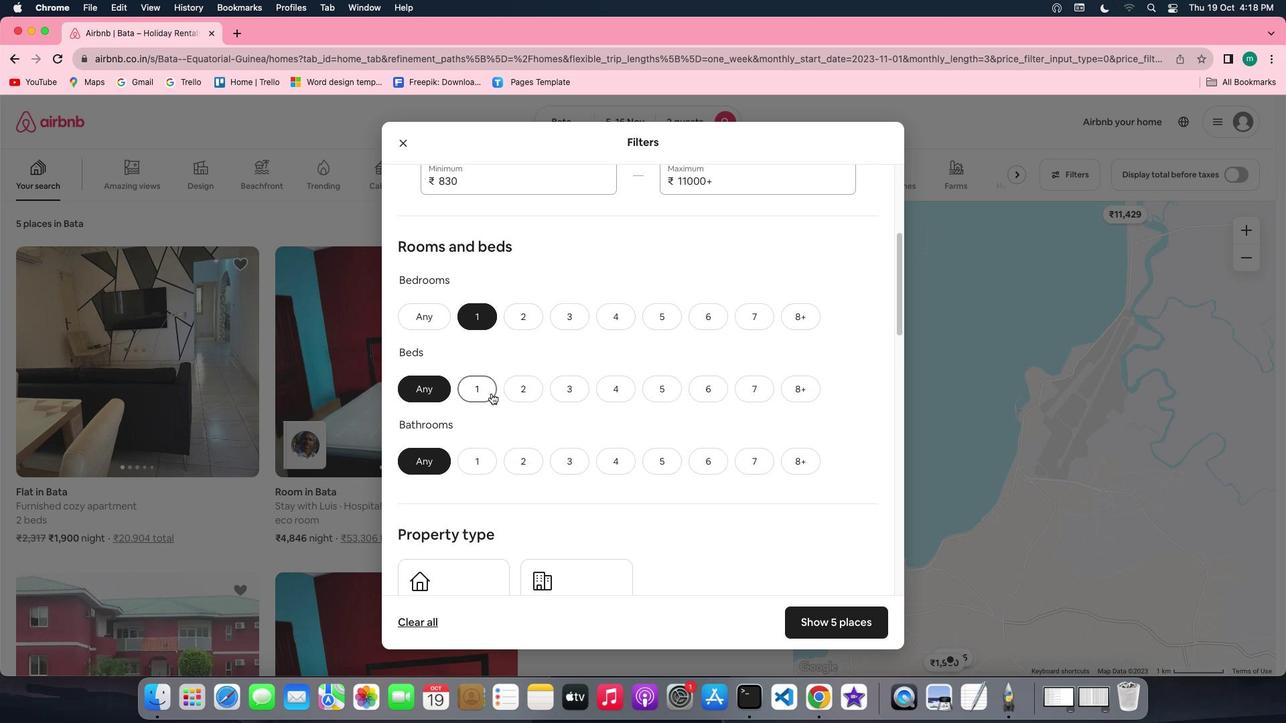 
Action: Mouse pressed left at (519, 411)
Screenshot: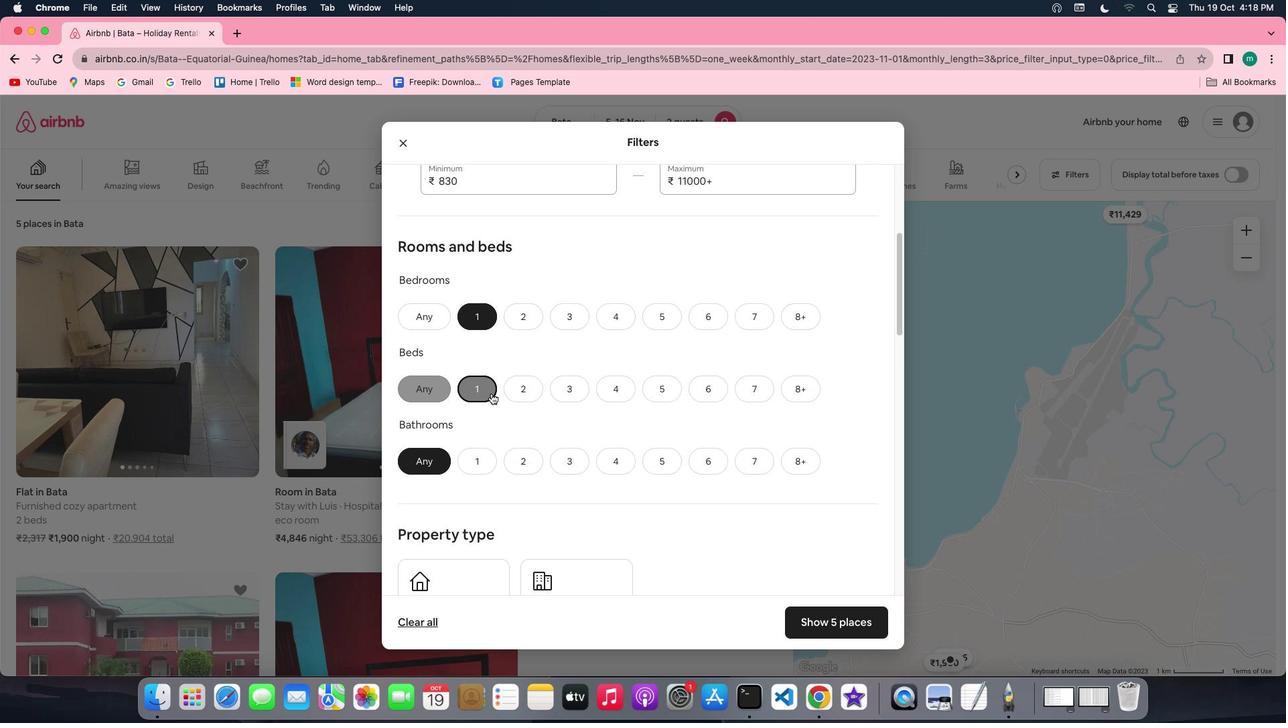 
Action: Mouse moved to (510, 493)
Screenshot: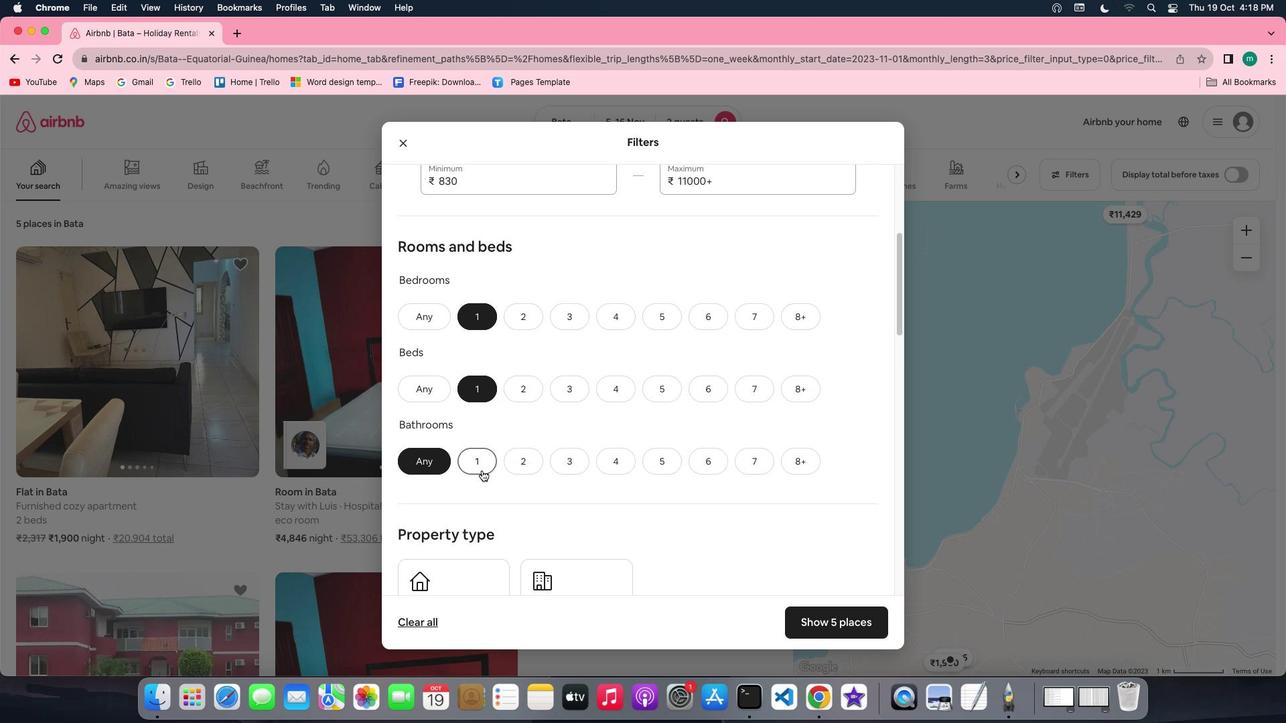 
Action: Mouse pressed left at (510, 493)
Screenshot: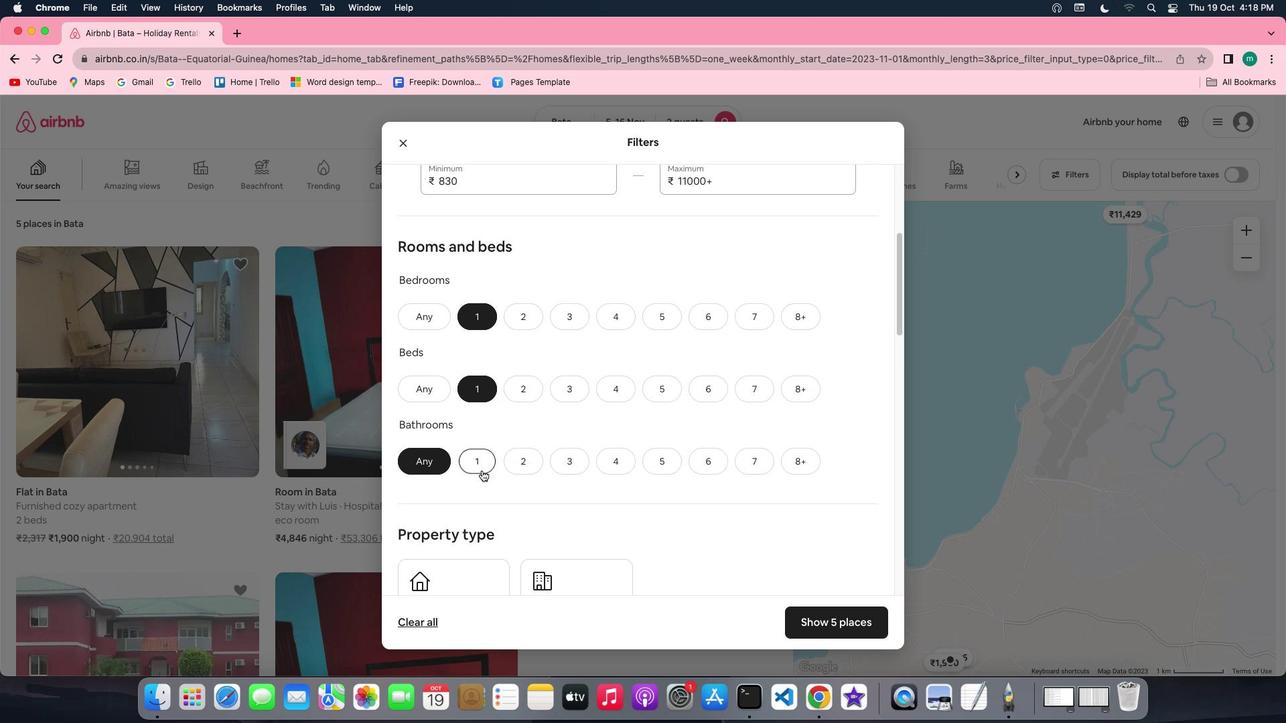 
Action: Mouse moved to (645, 499)
Screenshot: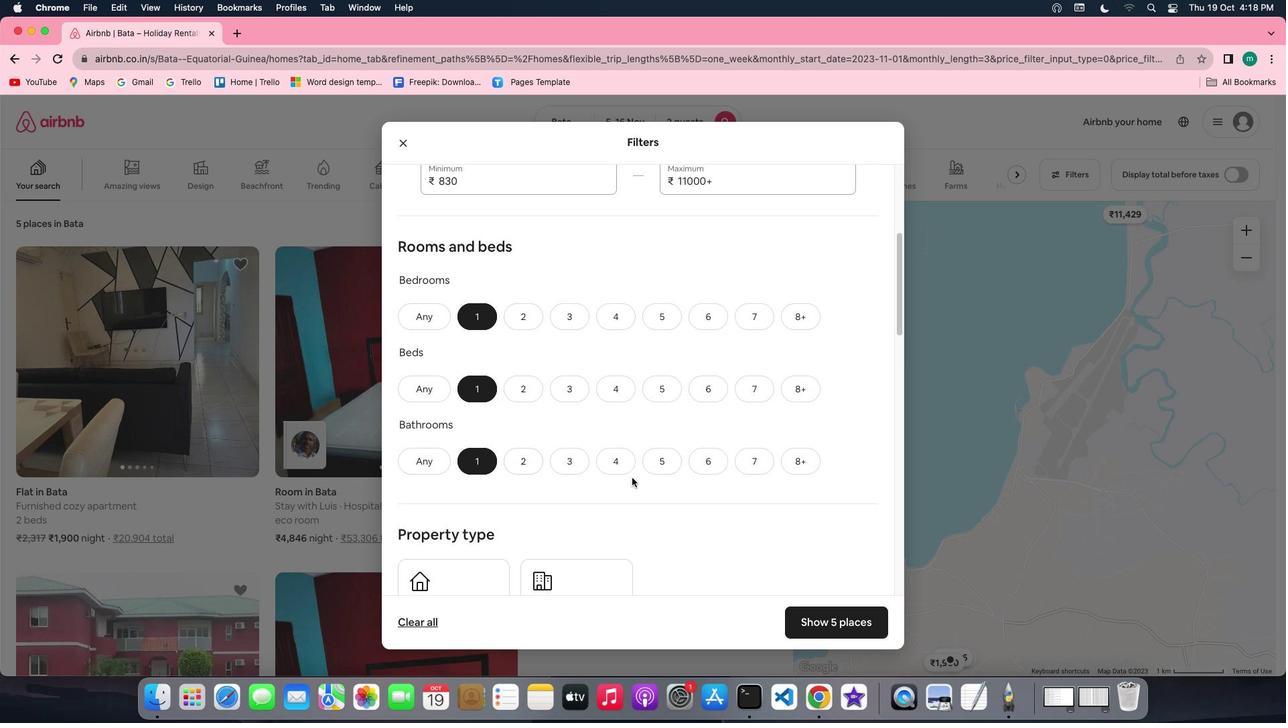 
Action: Mouse scrolled (645, 499) with delta (76, -4)
Screenshot: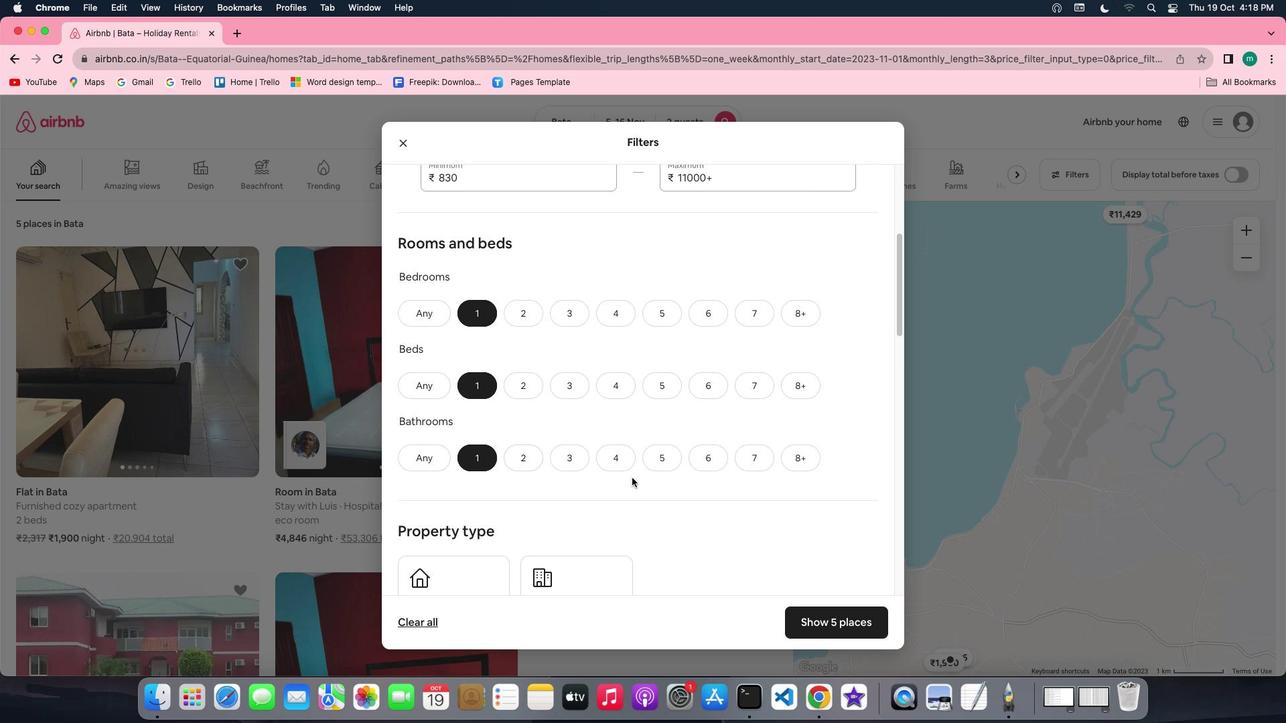 
Action: Mouse scrolled (645, 499) with delta (76, -4)
Screenshot: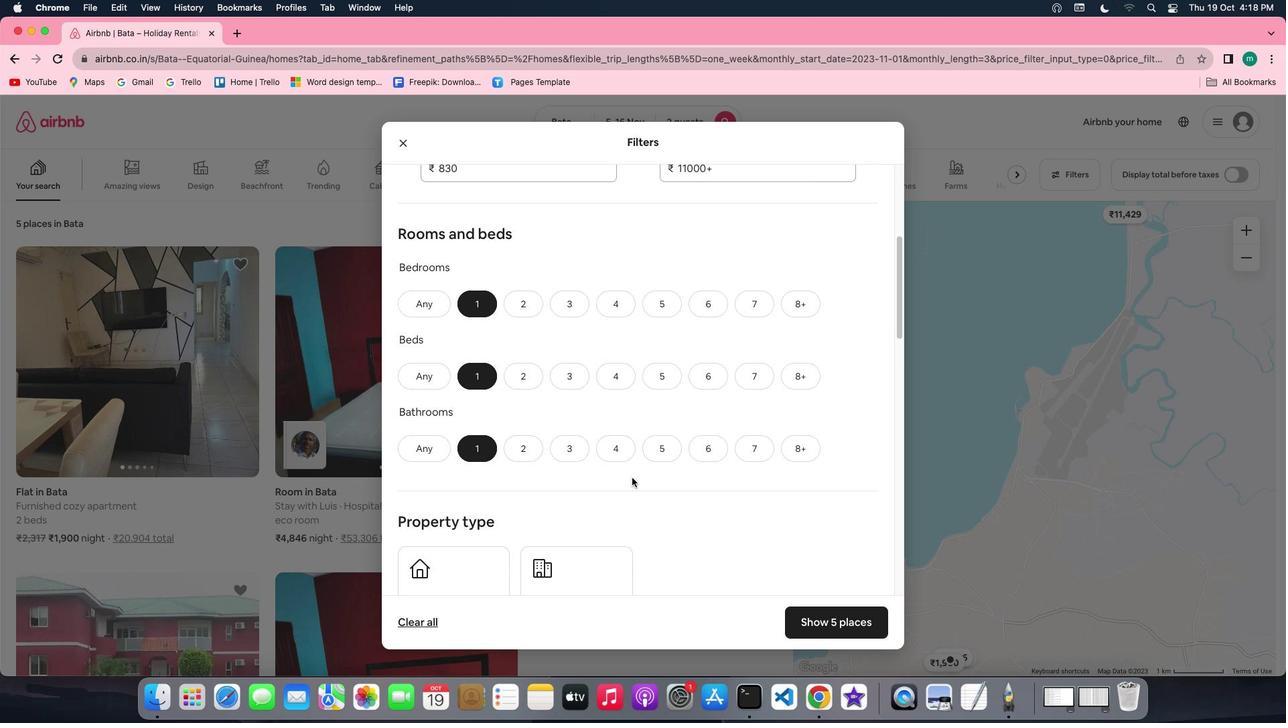
Action: Mouse scrolled (645, 499) with delta (76, -4)
Screenshot: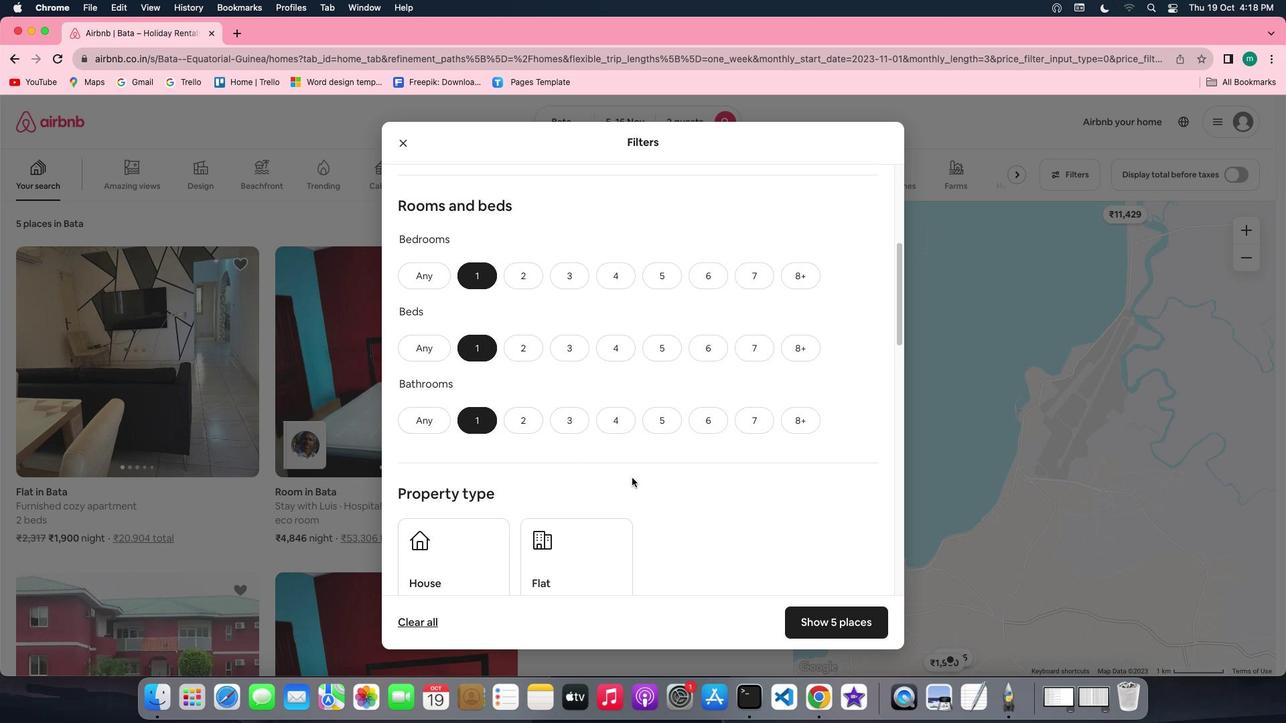 
Action: Mouse scrolled (645, 499) with delta (76, -4)
Screenshot: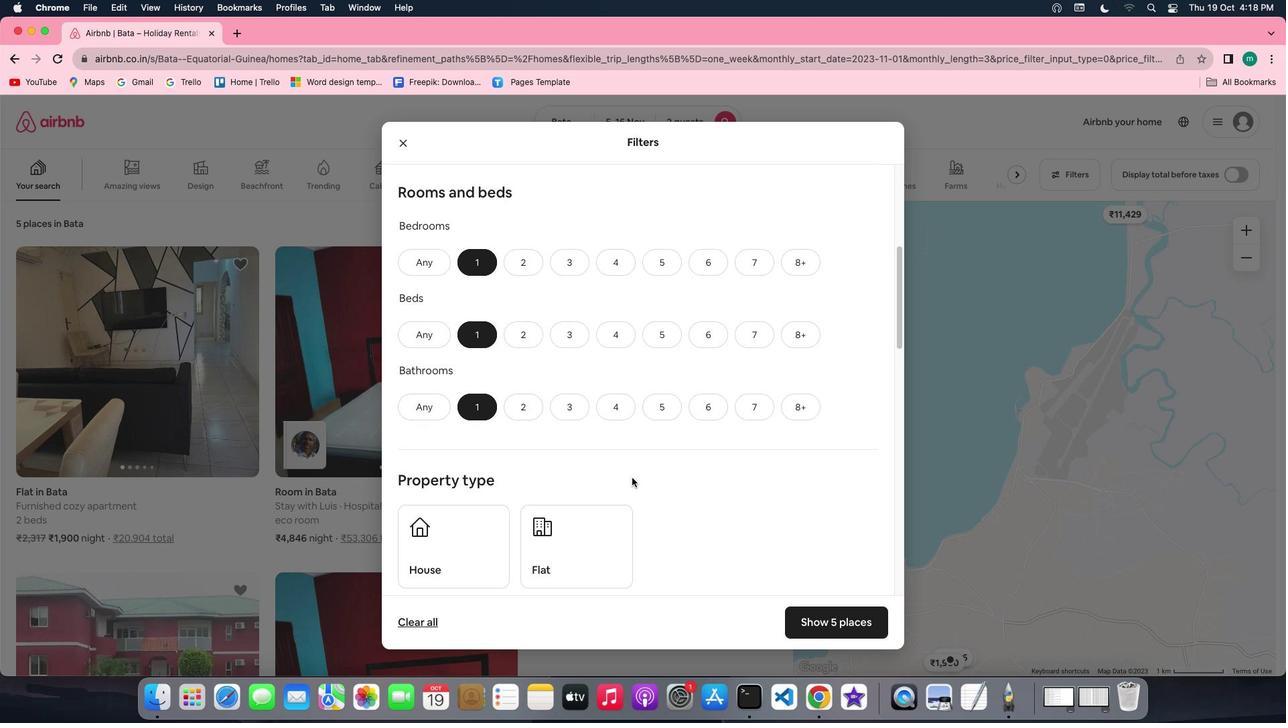 
Action: Mouse scrolled (645, 499) with delta (76, -4)
Screenshot: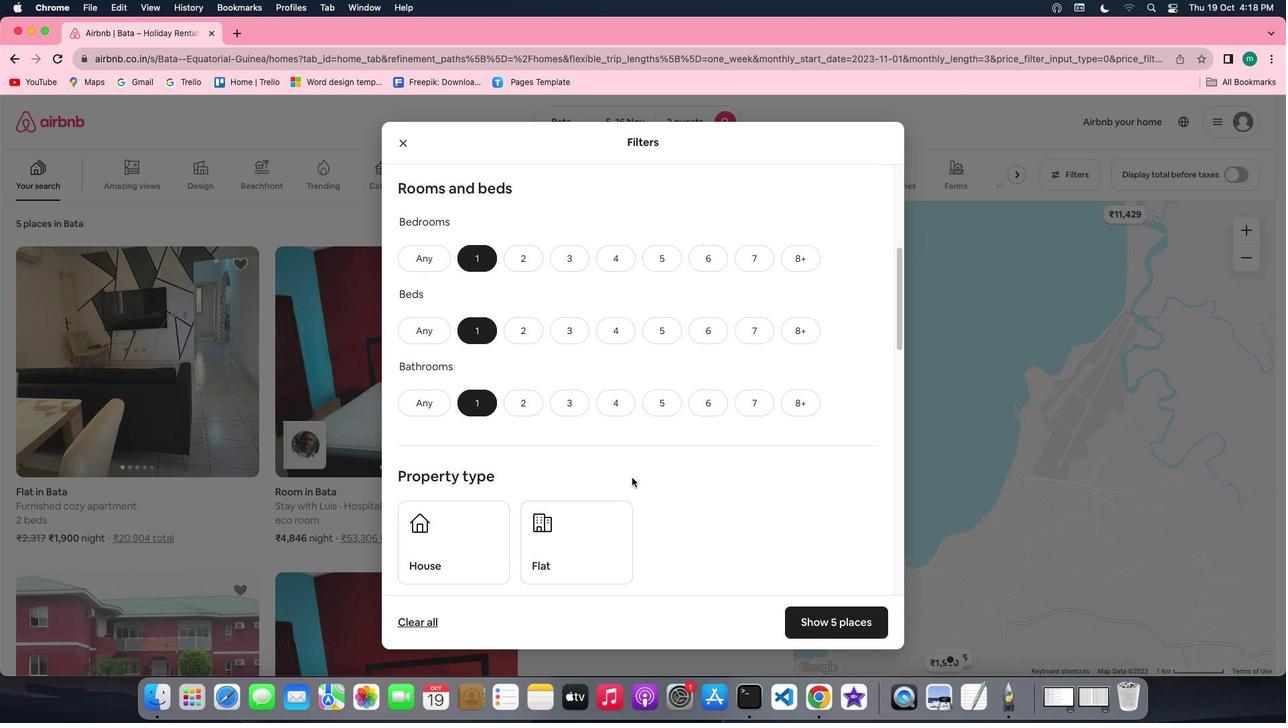 
Action: Mouse scrolled (645, 499) with delta (76, -4)
Screenshot: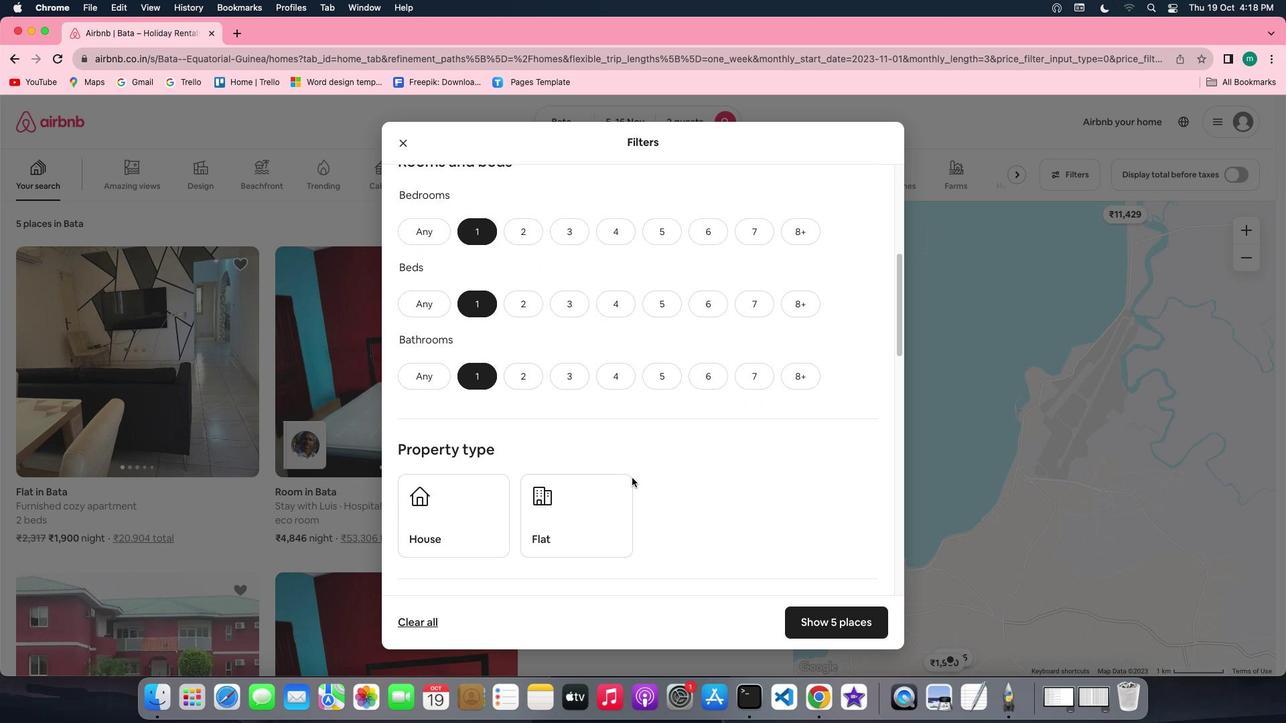 
Action: Mouse scrolled (645, 499) with delta (76, -4)
Screenshot: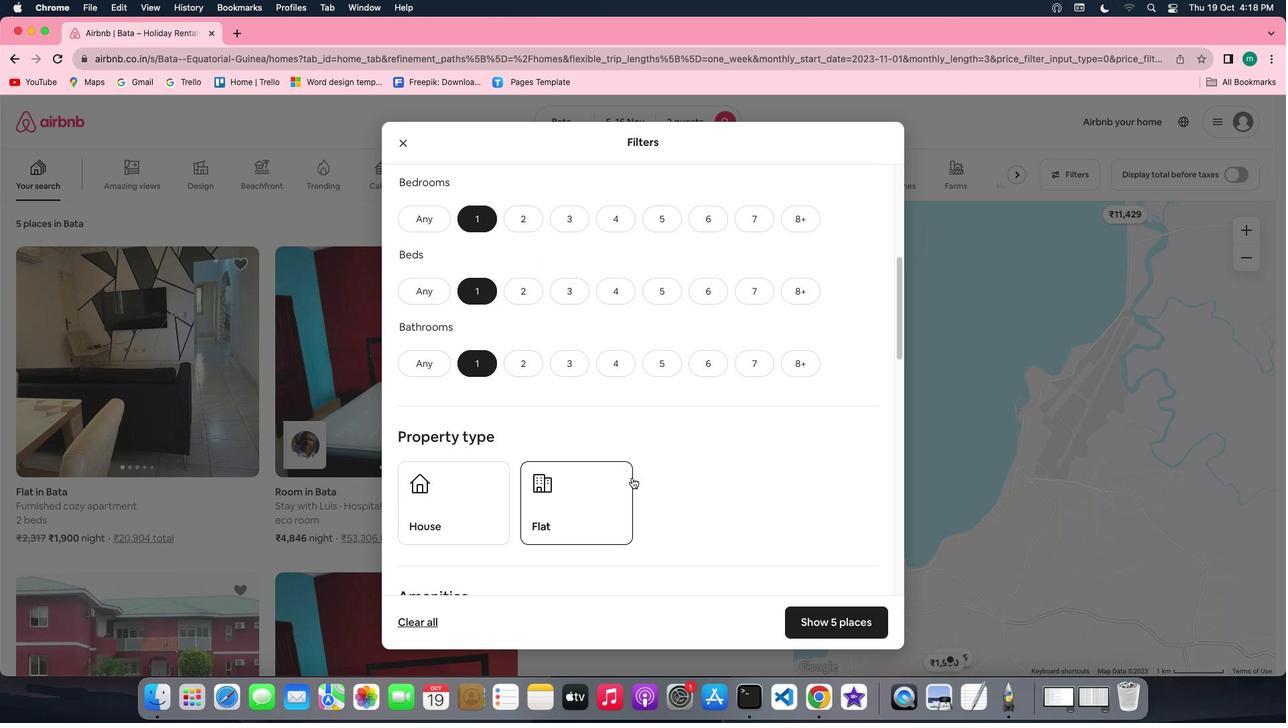 
Action: Mouse scrolled (645, 499) with delta (76, -4)
Screenshot: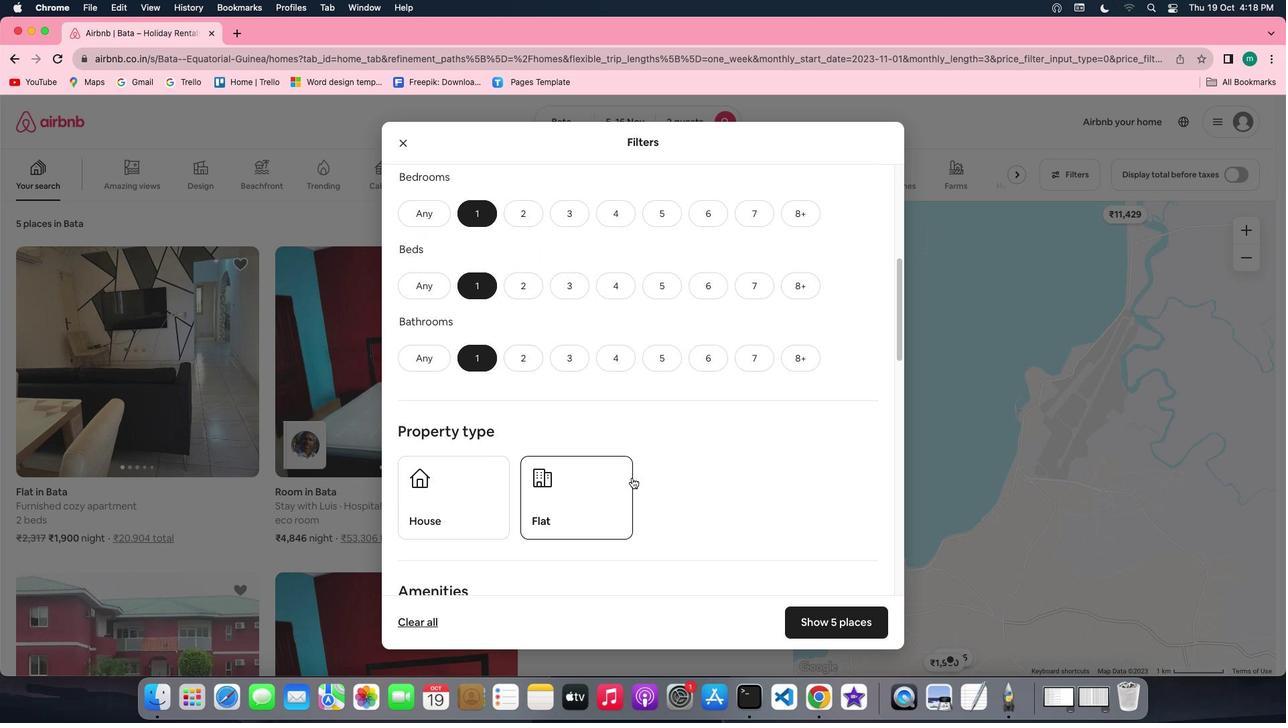 
Action: Mouse scrolled (645, 499) with delta (76, -4)
Screenshot: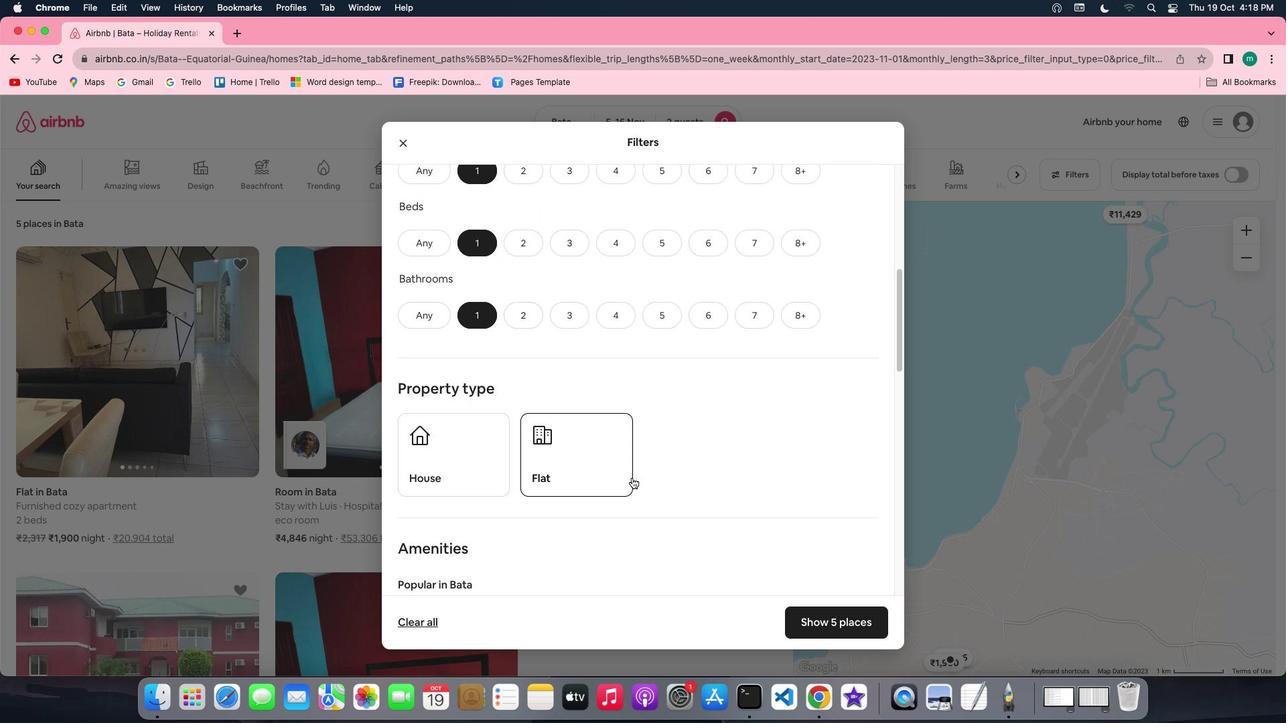 
Action: Mouse moved to (645, 499)
Screenshot: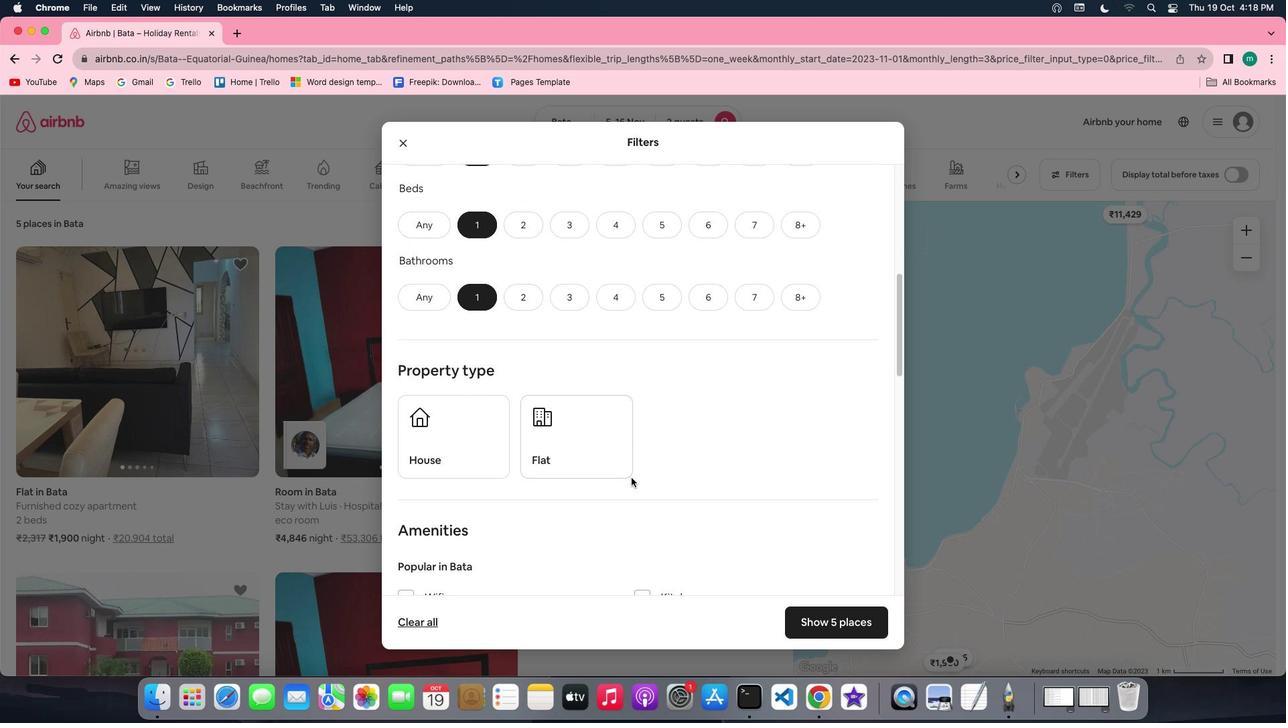 
Action: Mouse scrolled (645, 499) with delta (76, -4)
Screenshot: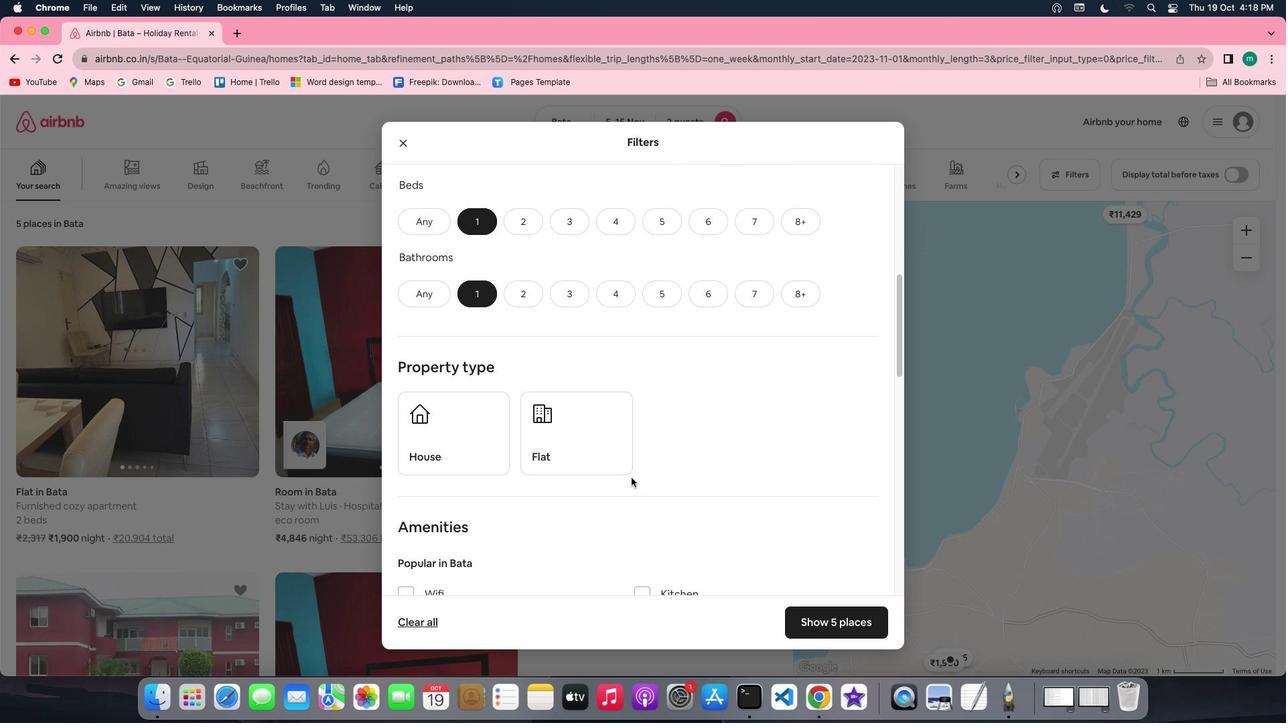 
Action: Mouse scrolled (645, 499) with delta (76, -4)
Screenshot: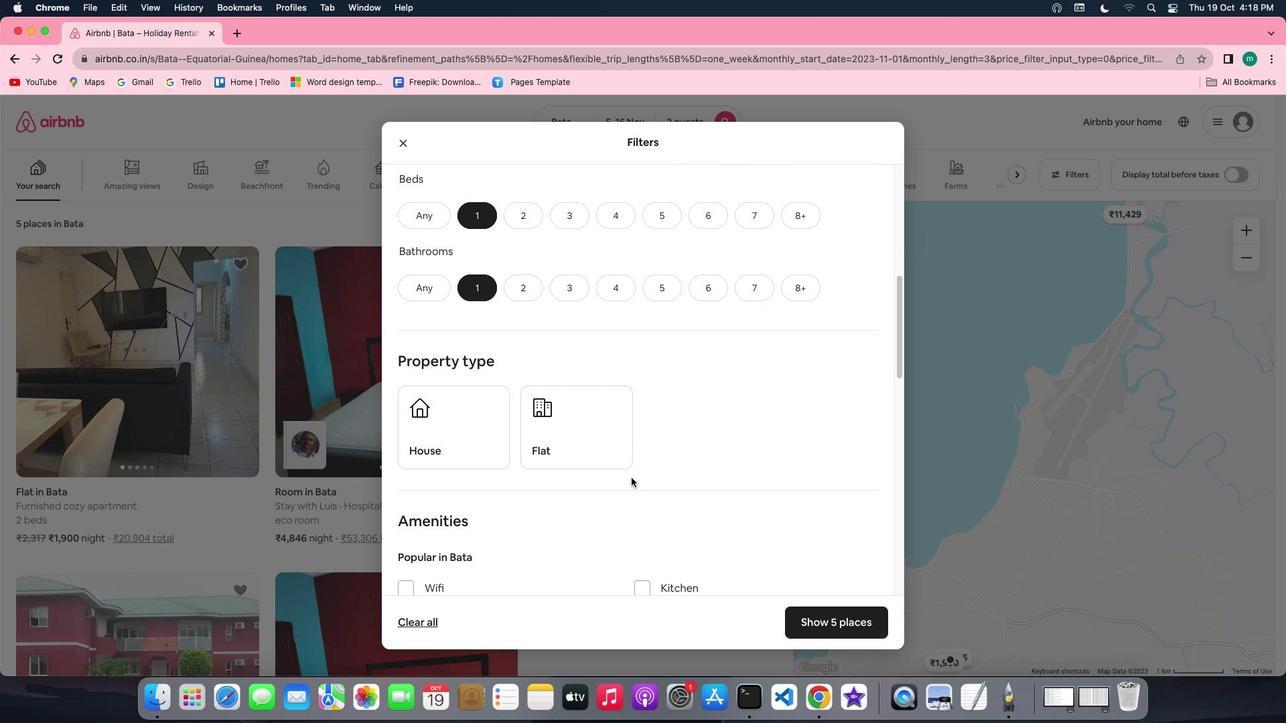 
Action: Mouse scrolled (645, 499) with delta (76, -4)
Screenshot: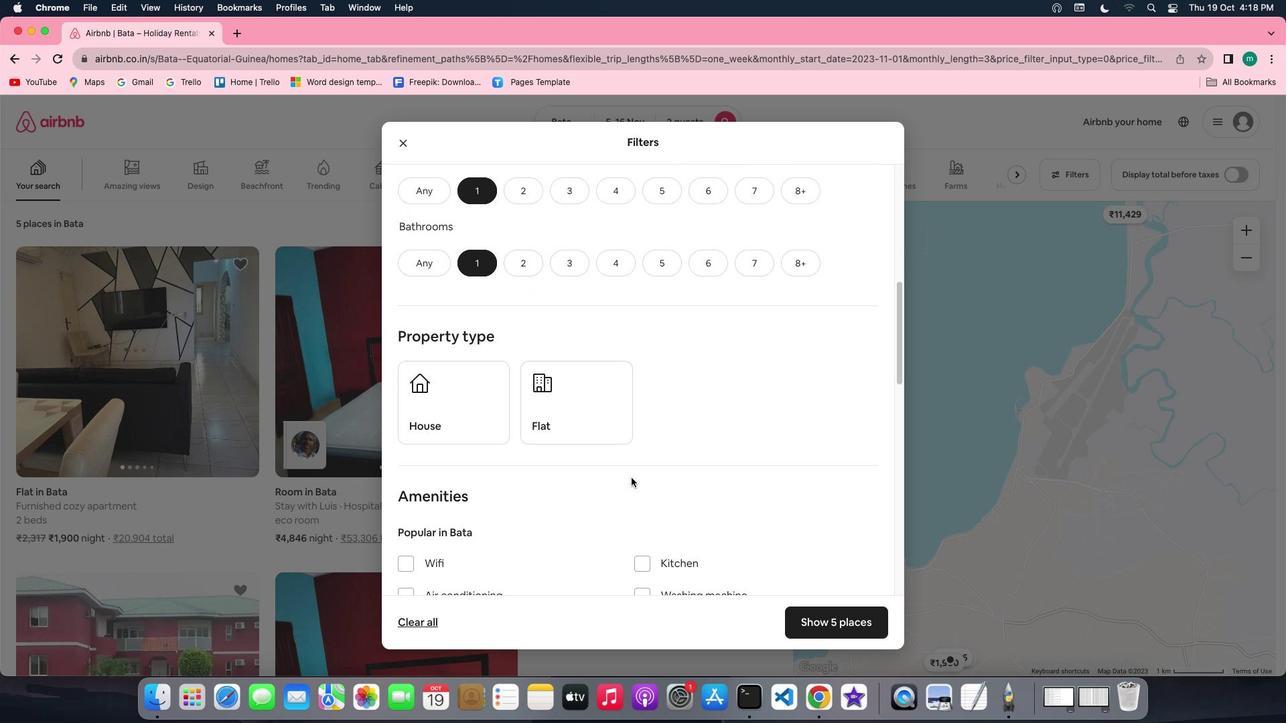 
Action: Mouse scrolled (645, 499) with delta (76, -4)
Screenshot: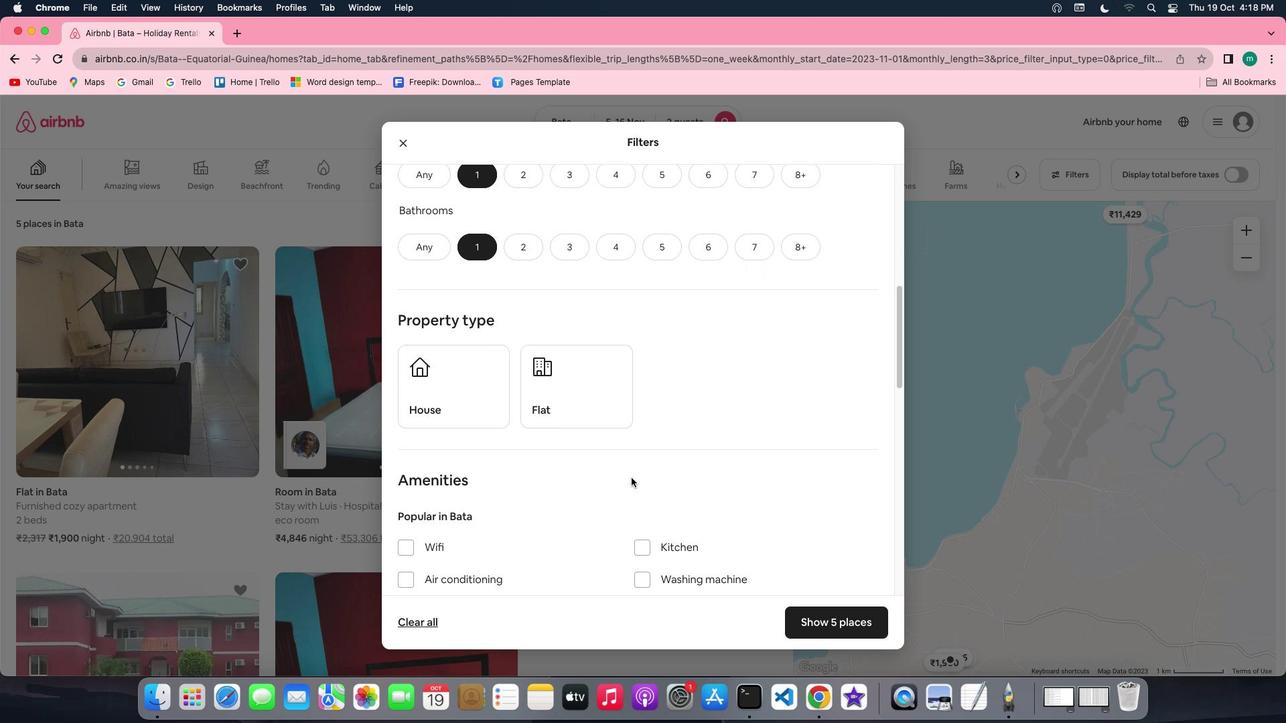 
Action: Mouse scrolled (645, 499) with delta (76, -4)
Screenshot: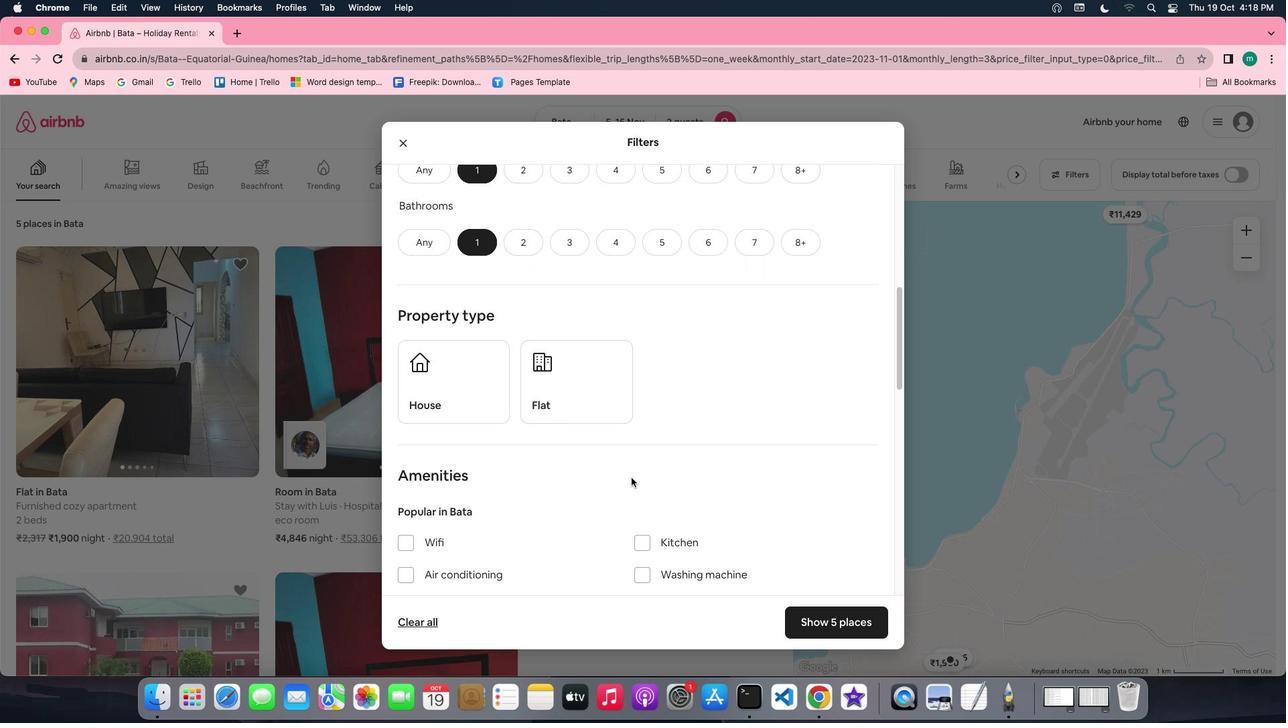
Action: Mouse scrolled (645, 499) with delta (76, -4)
Screenshot: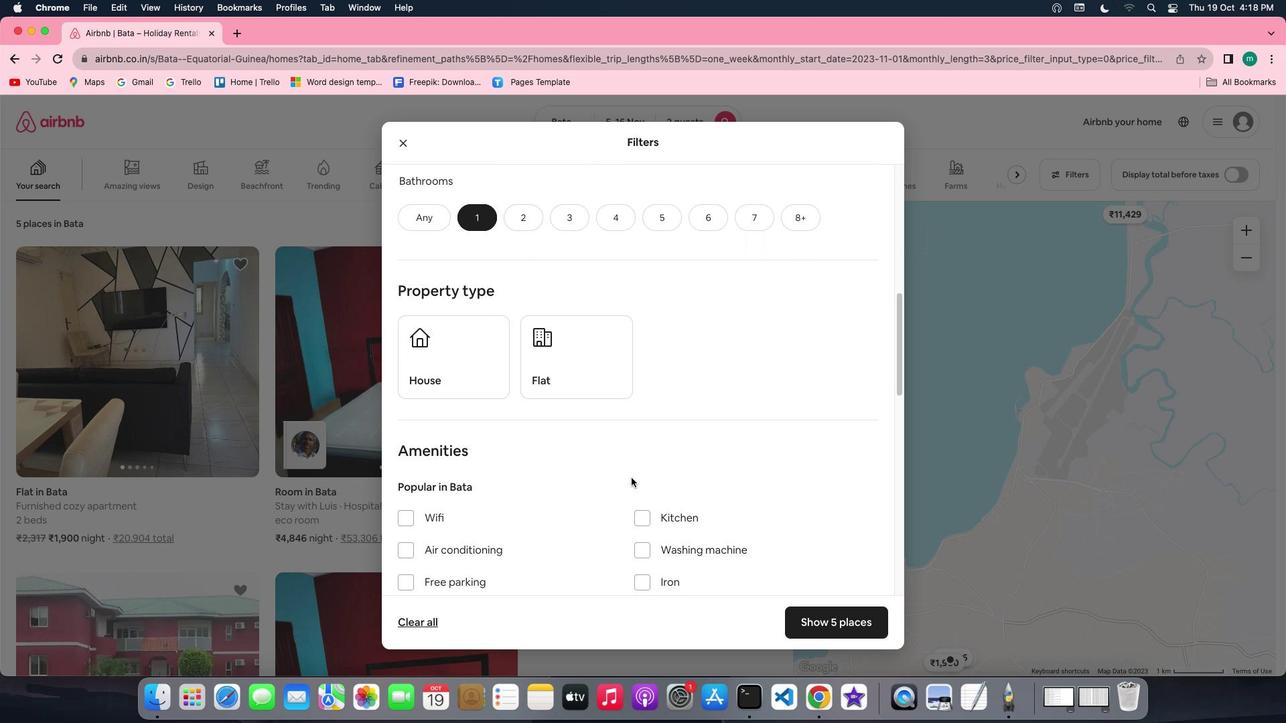 
Action: Mouse scrolled (645, 499) with delta (76, -4)
Screenshot: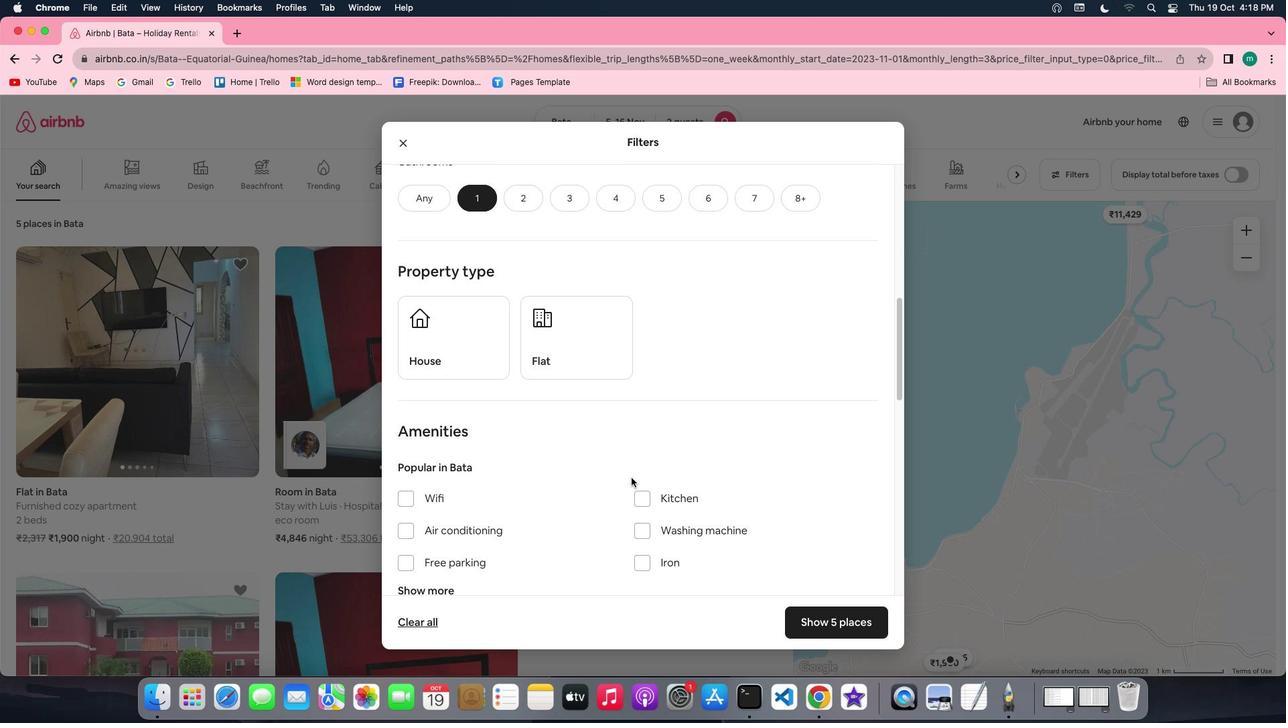 
Action: Mouse scrolled (645, 499) with delta (76, -4)
Screenshot: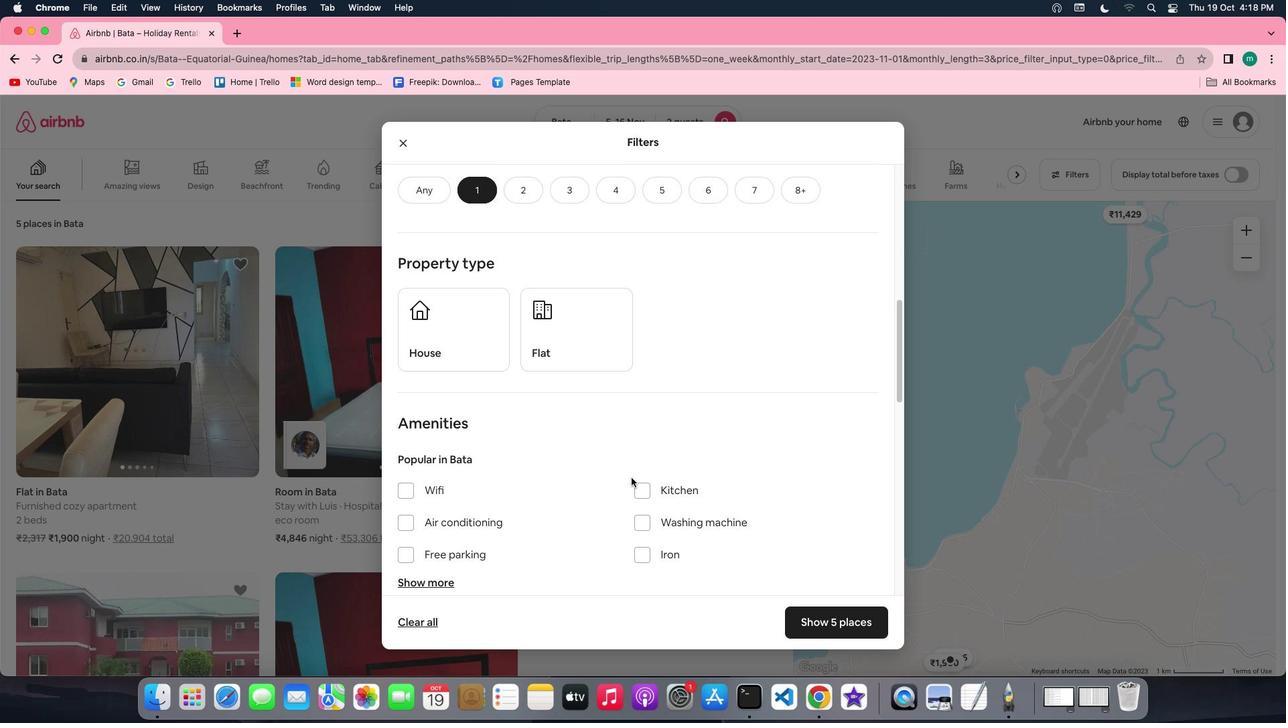 
Action: Mouse scrolled (645, 499) with delta (76, -4)
Screenshot: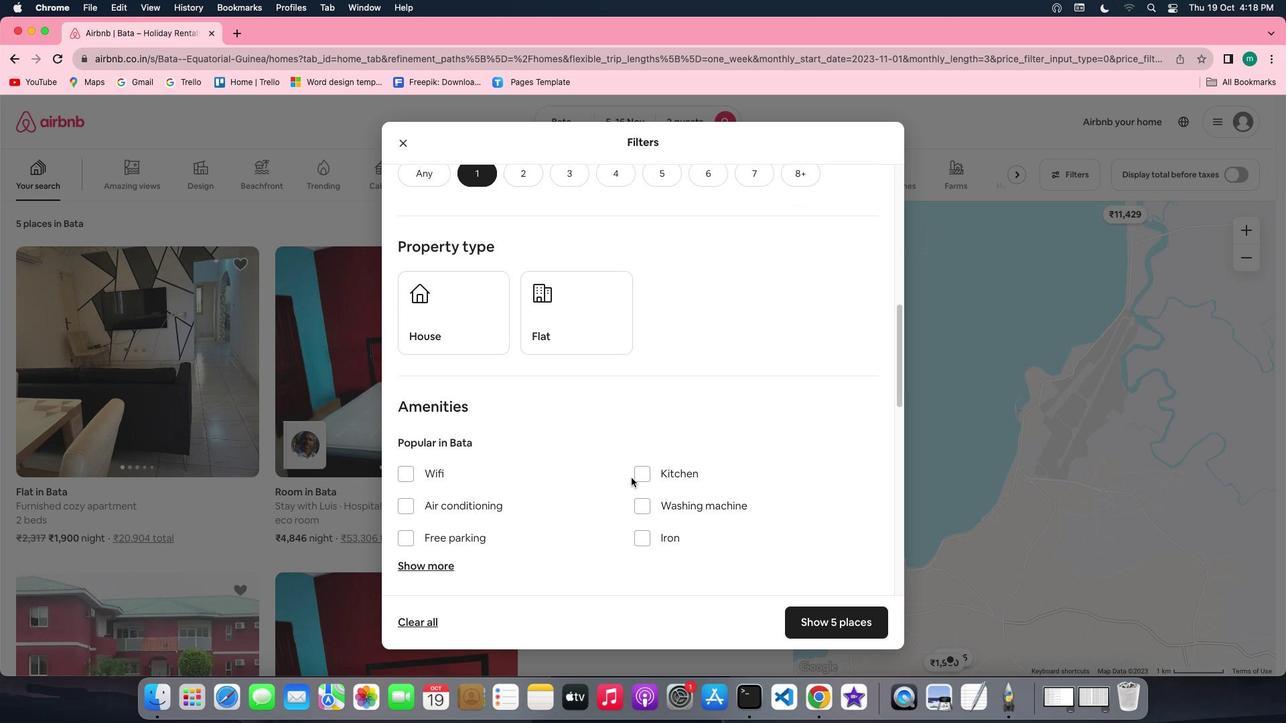 
Action: Mouse scrolled (645, 499) with delta (76, -4)
Screenshot: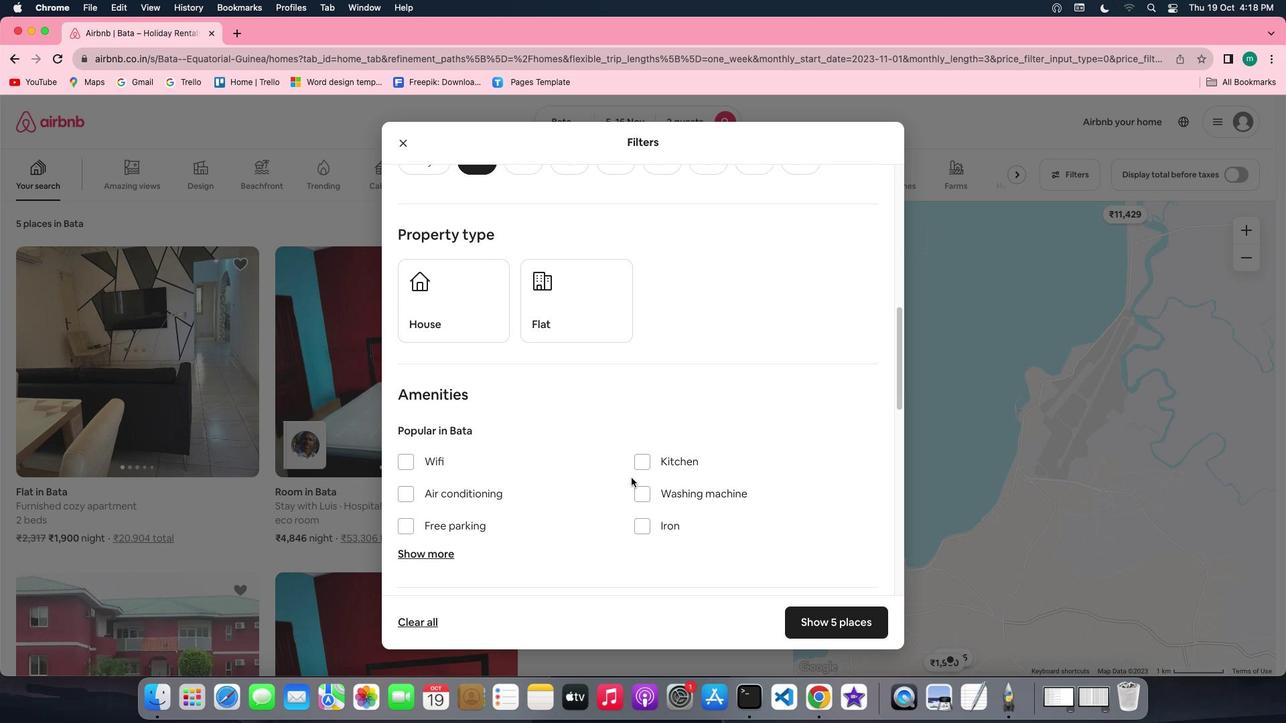 
Action: Mouse scrolled (645, 499) with delta (76, -4)
Screenshot: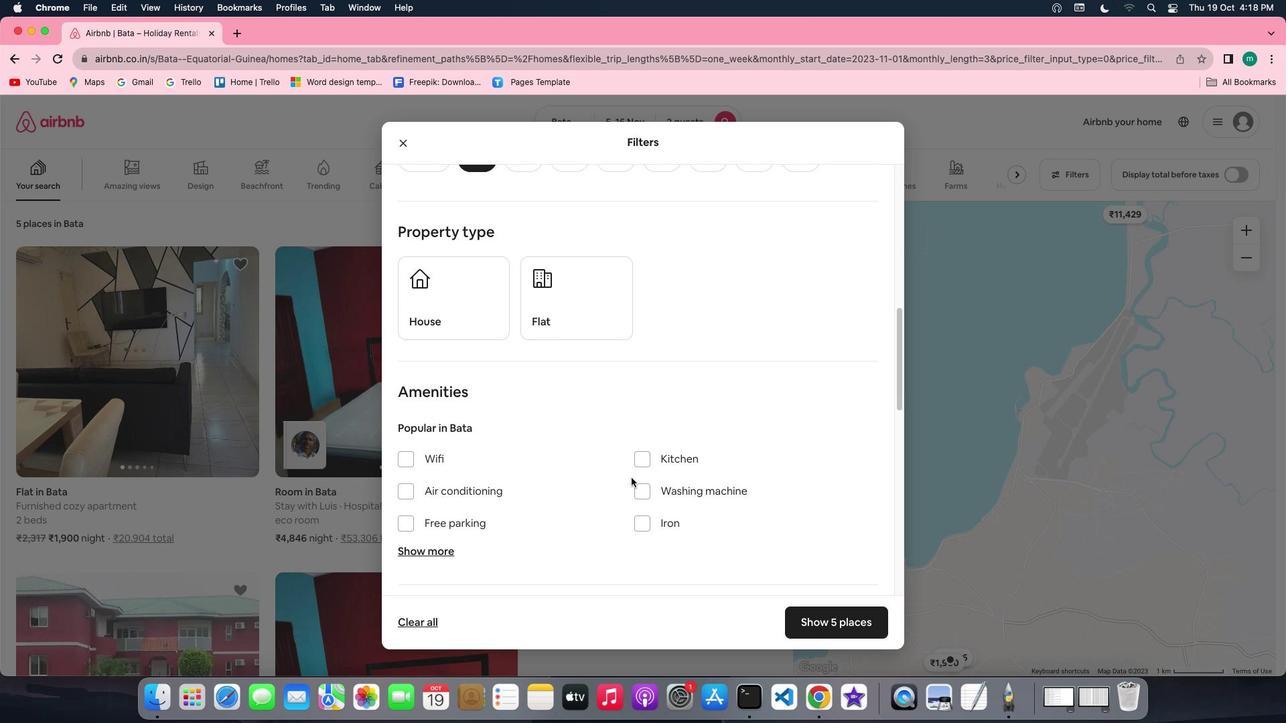 
Action: Mouse scrolled (645, 499) with delta (76, -4)
Screenshot: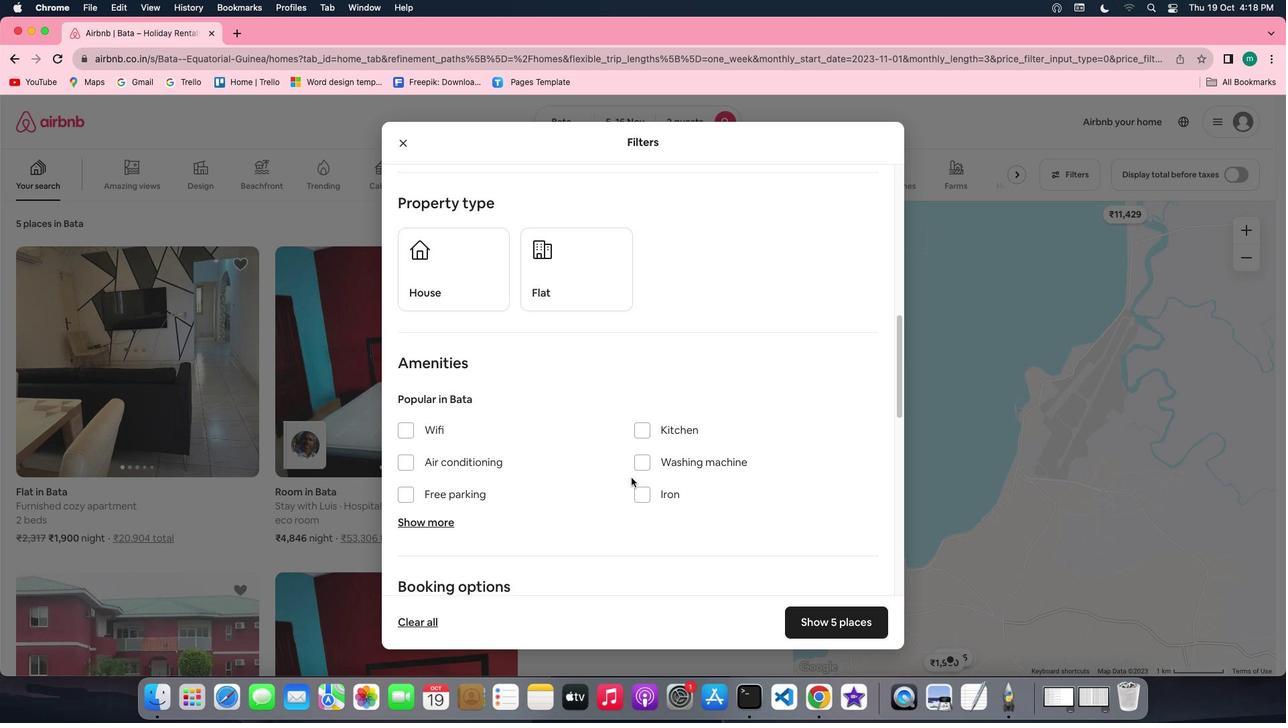
Action: Mouse scrolled (645, 499) with delta (76, -4)
Screenshot: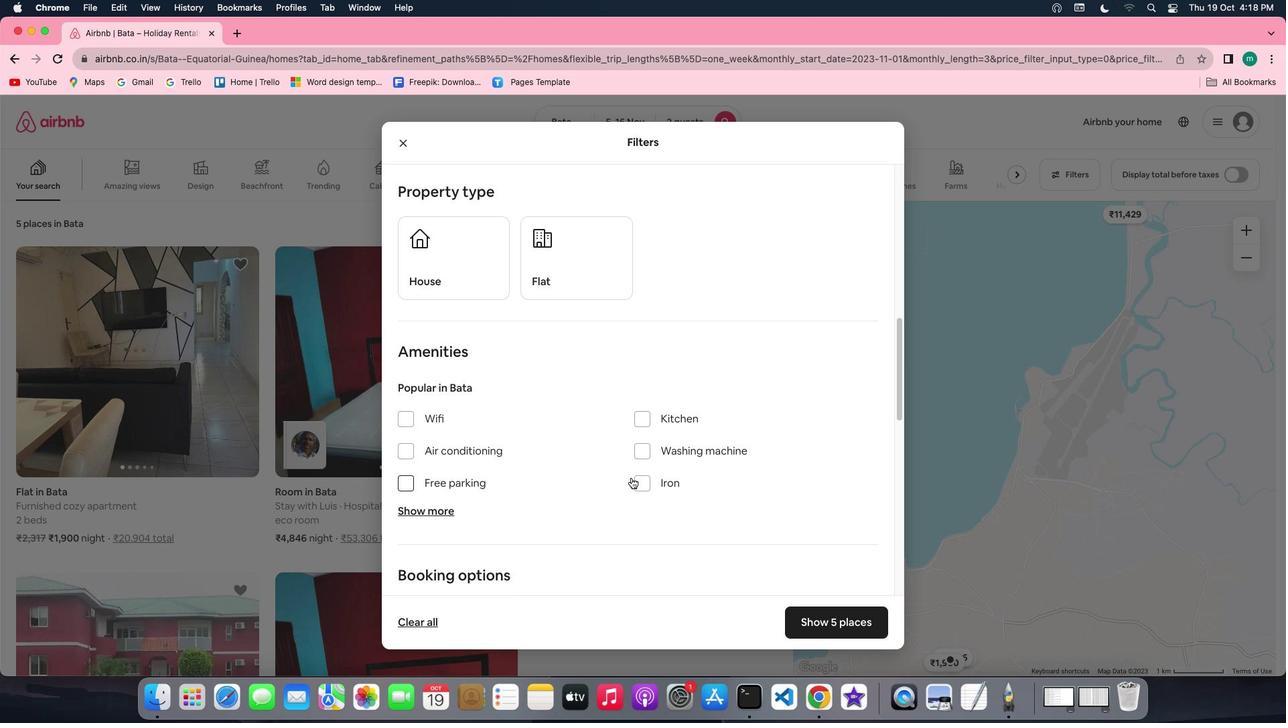 
Action: Mouse scrolled (645, 499) with delta (76, -4)
Screenshot: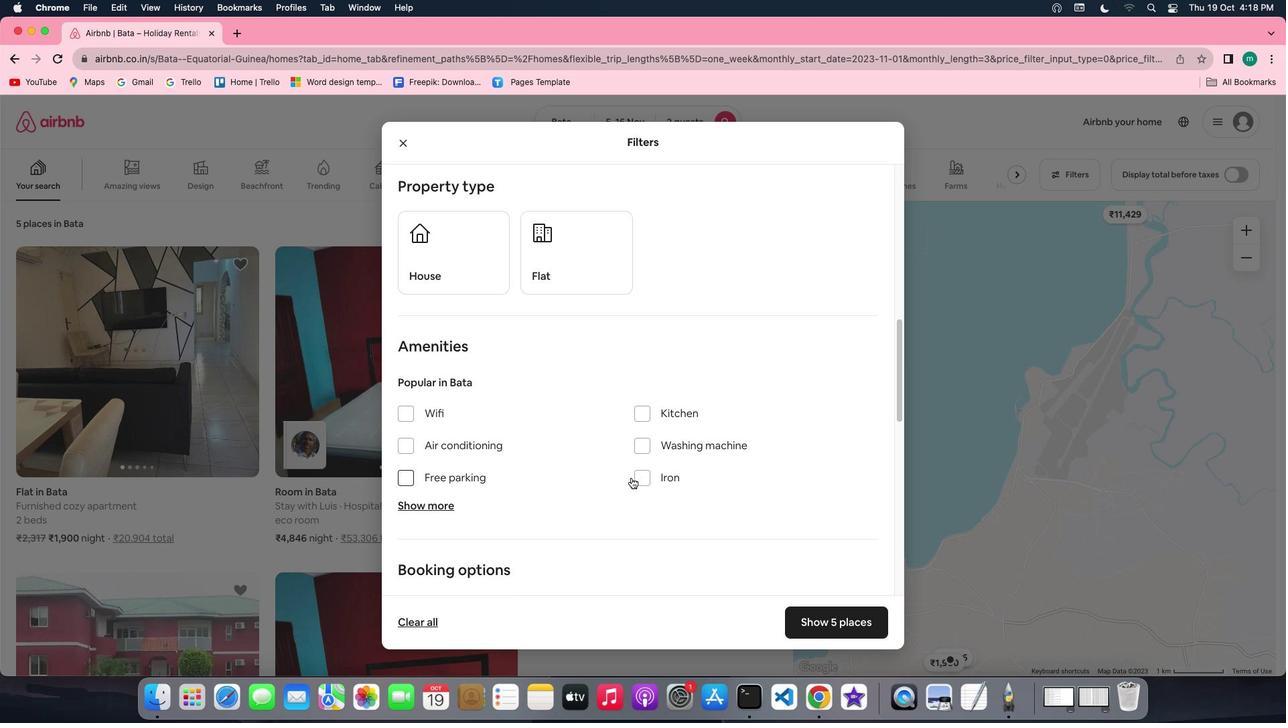 
Action: Mouse scrolled (645, 499) with delta (76, -4)
Screenshot: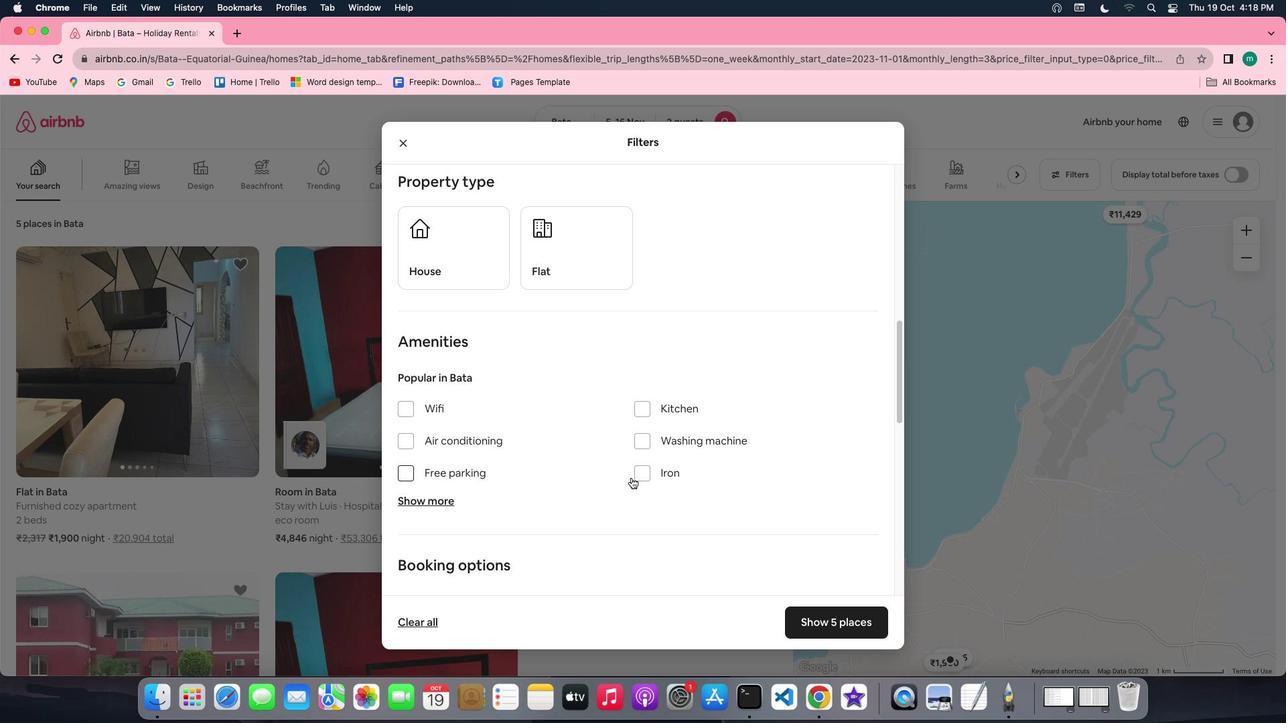 
Action: Mouse scrolled (645, 499) with delta (76, -4)
Screenshot: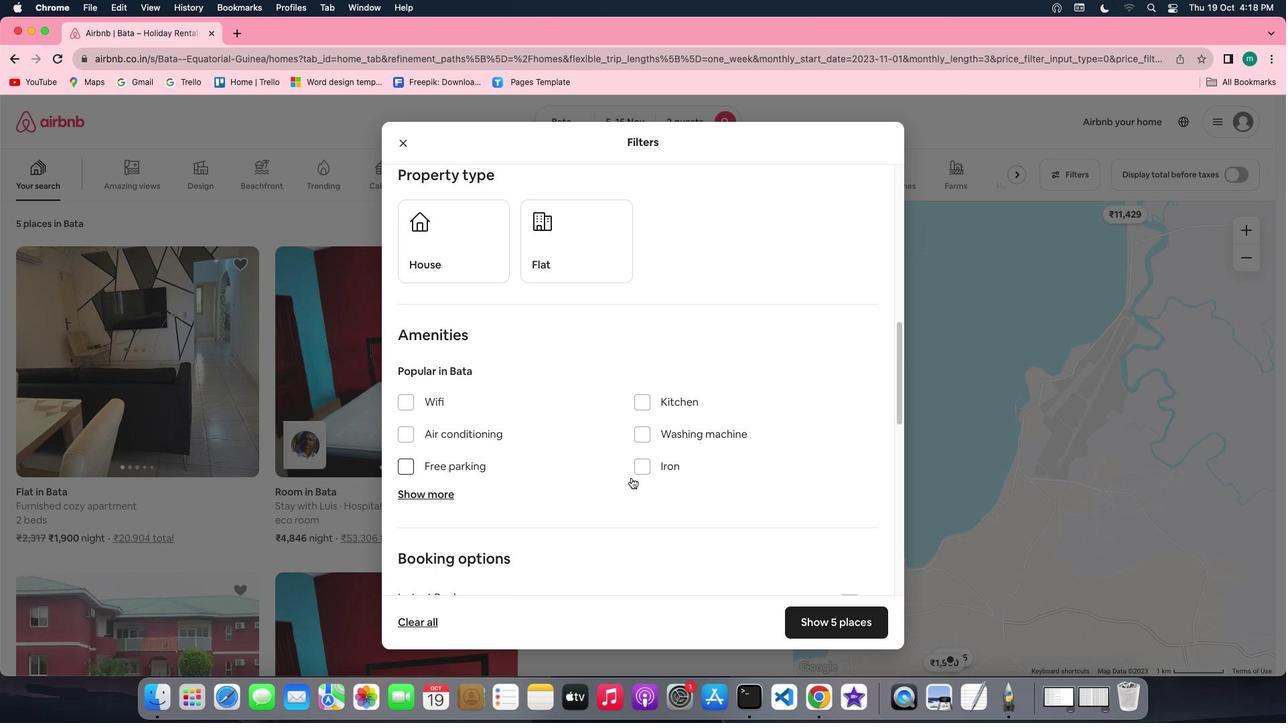 
Action: Mouse scrolled (645, 499) with delta (76, -4)
Screenshot: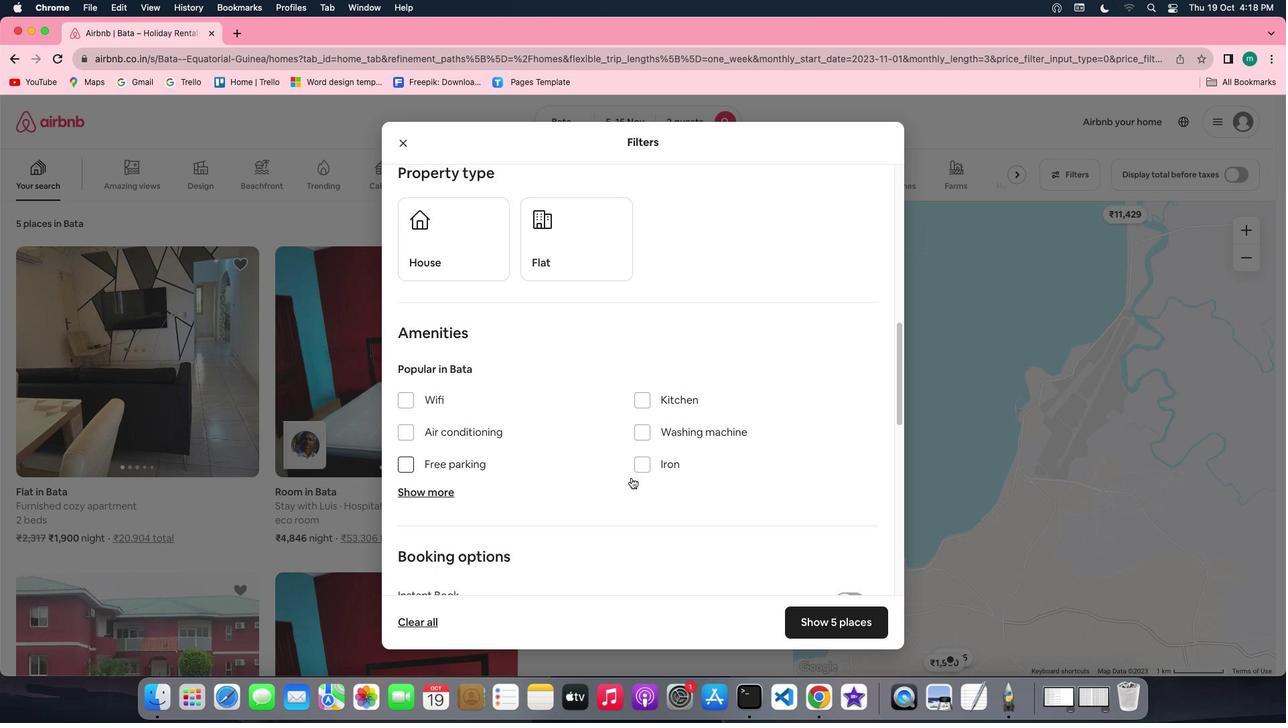 
Action: Mouse scrolled (645, 499) with delta (76, -4)
Screenshot: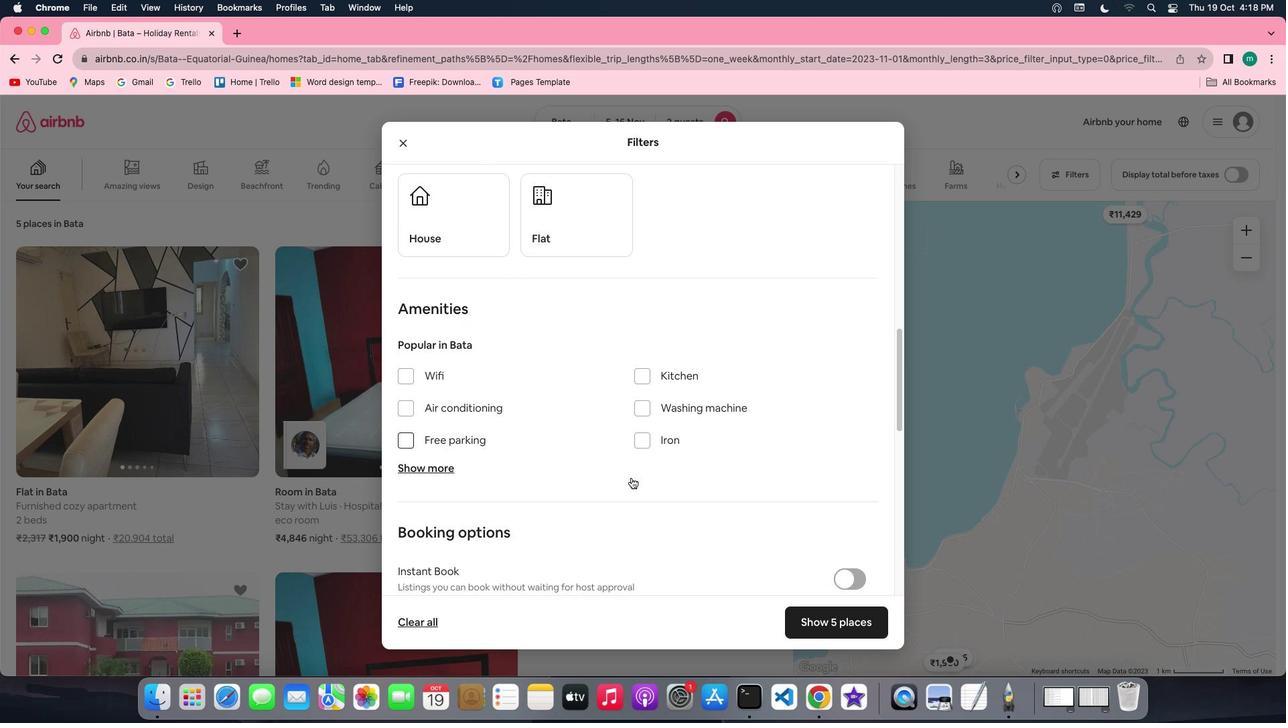 
Action: Mouse moved to (728, 400)
Screenshot: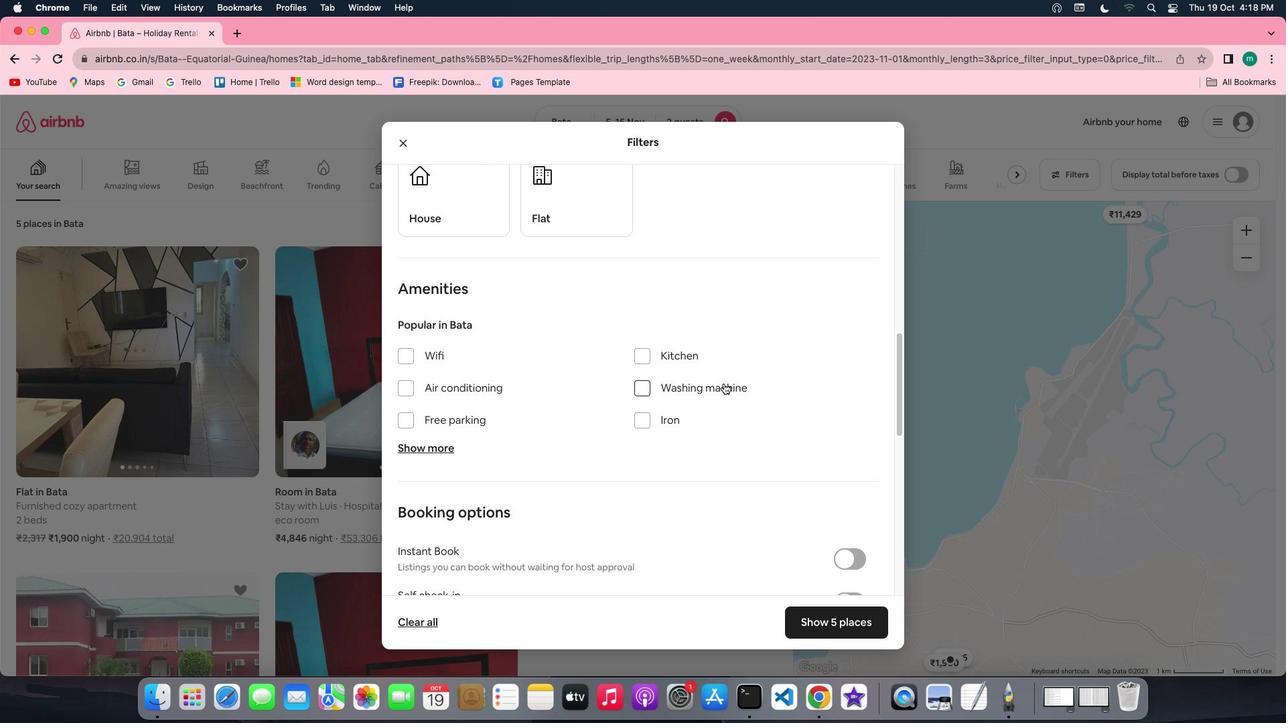 
Action: Mouse pressed left at (728, 400)
Screenshot: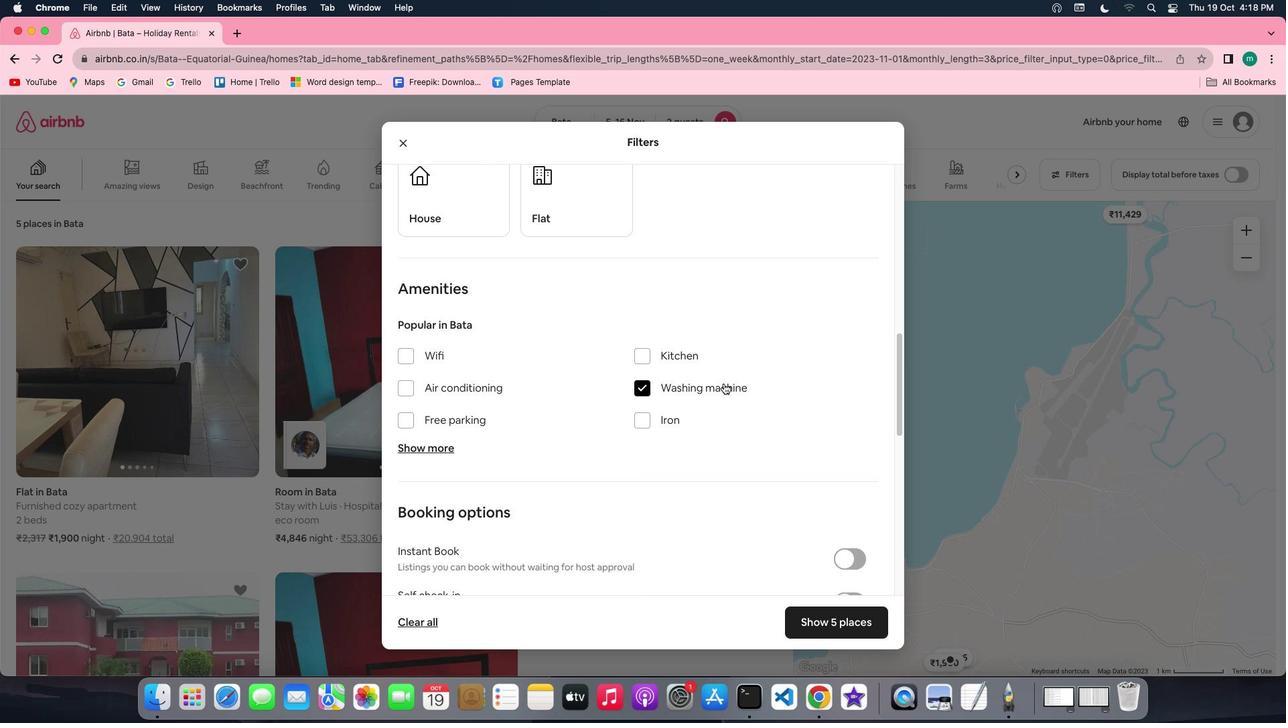 
Action: Mouse moved to (754, 451)
Screenshot: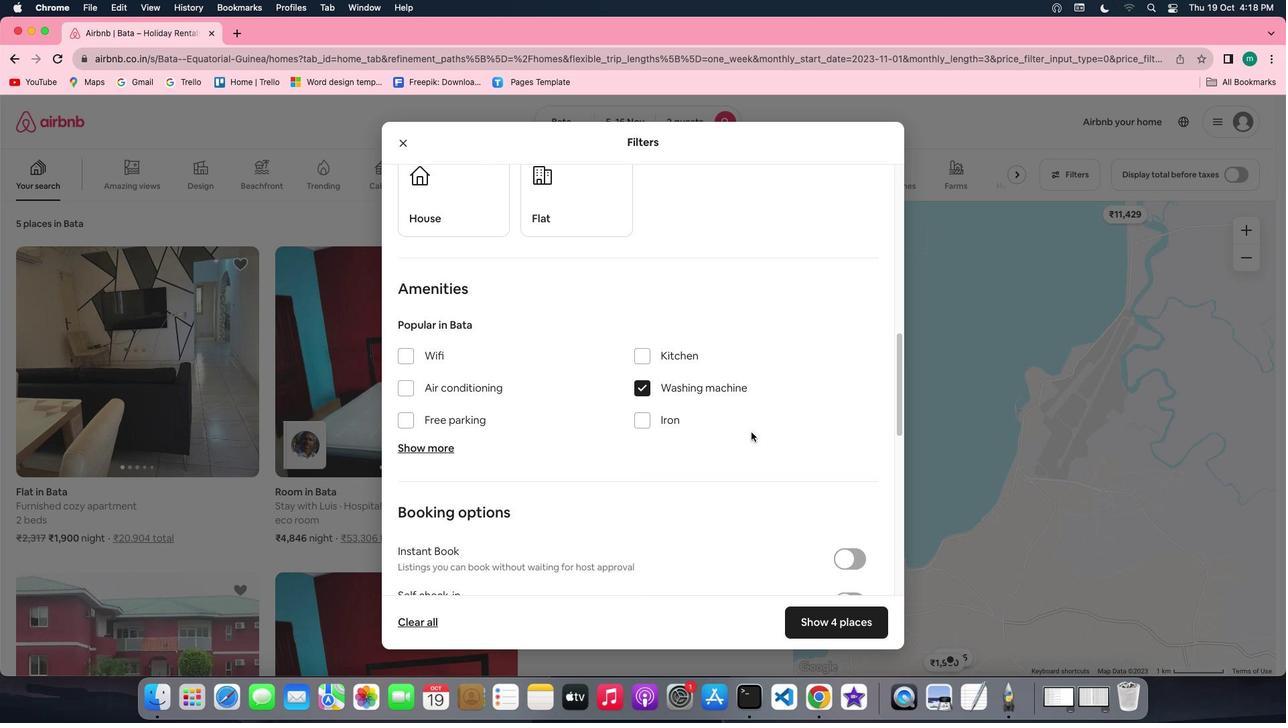 
Action: Mouse scrolled (754, 451) with delta (76, -4)
Screenshot: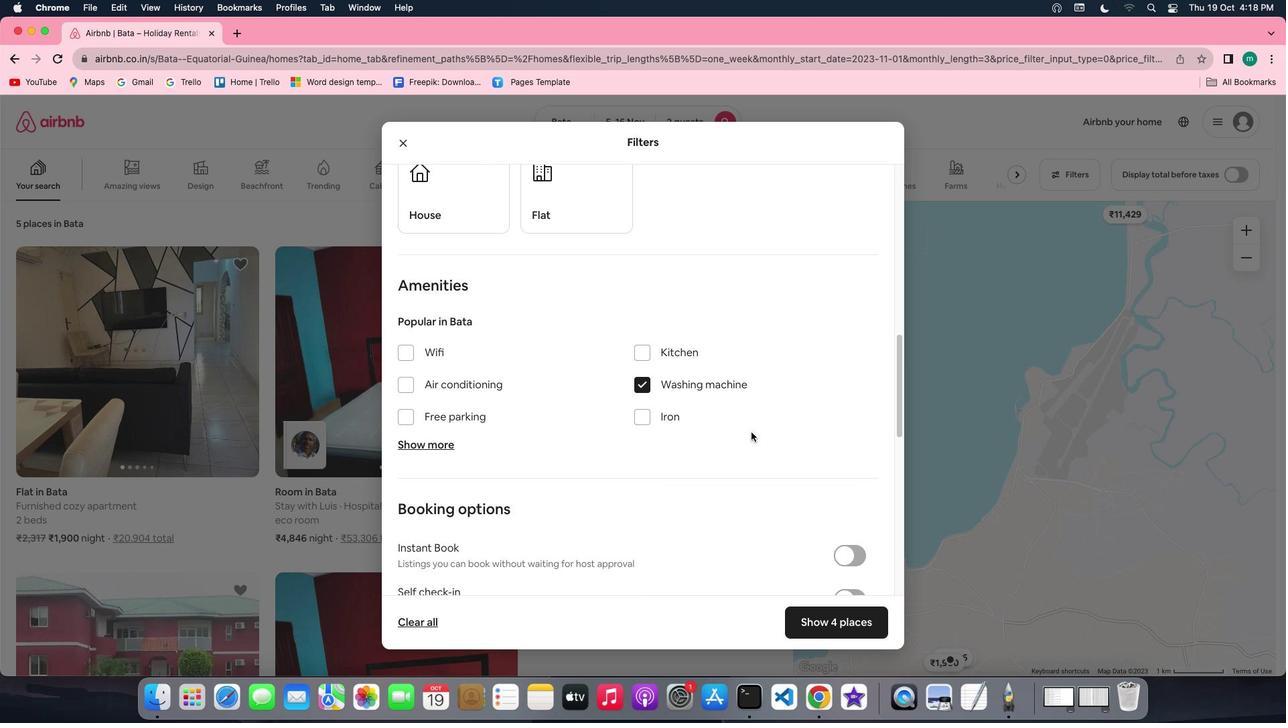 
Action: Mouse scrolled (754, 451) with delta (76, -4)
Screenshot: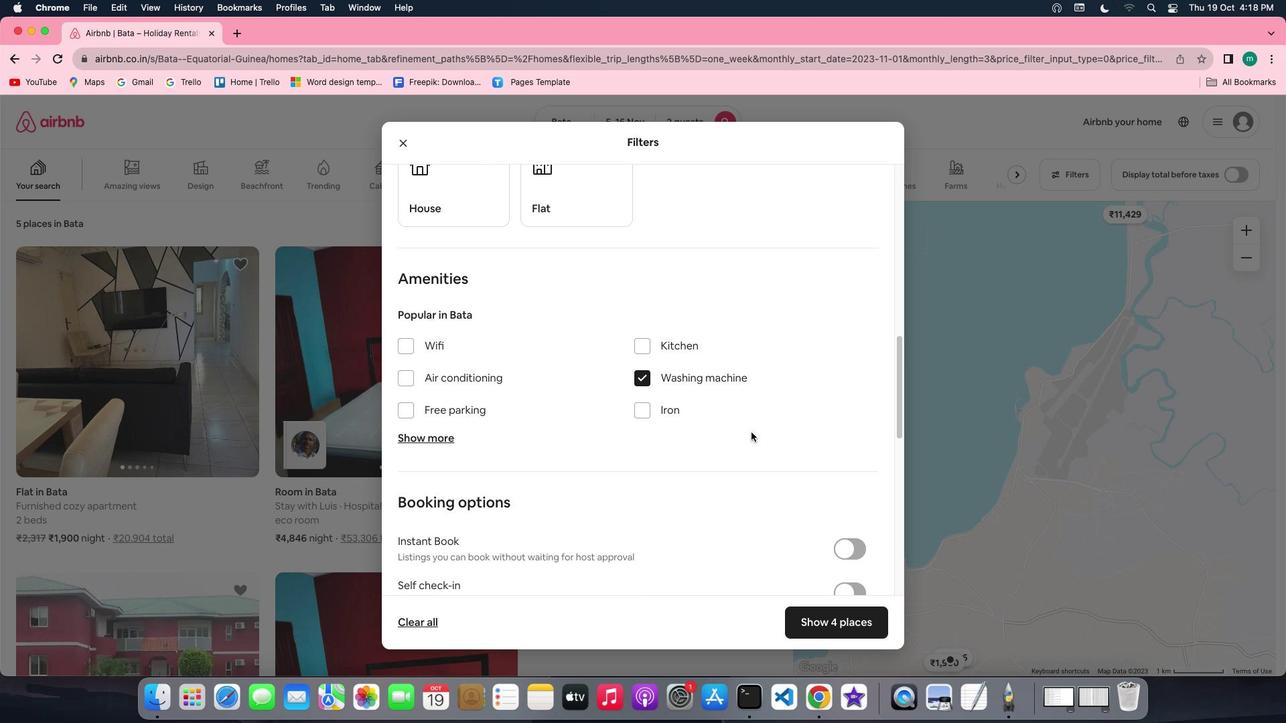 
Action: Mouse scrolled (754, 451) with delta (76, -4)
Screenshot: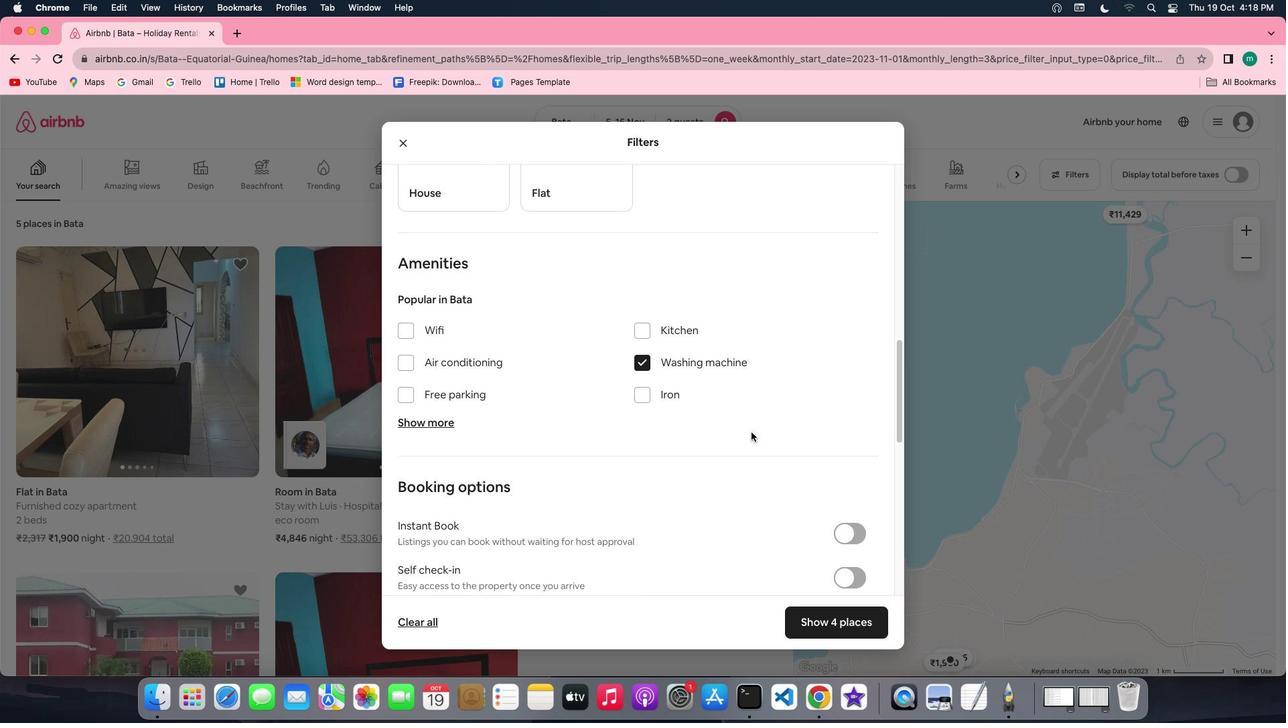 
Action: Mouse scrolled (754, 451) with delta (76, -4)
Screenshot: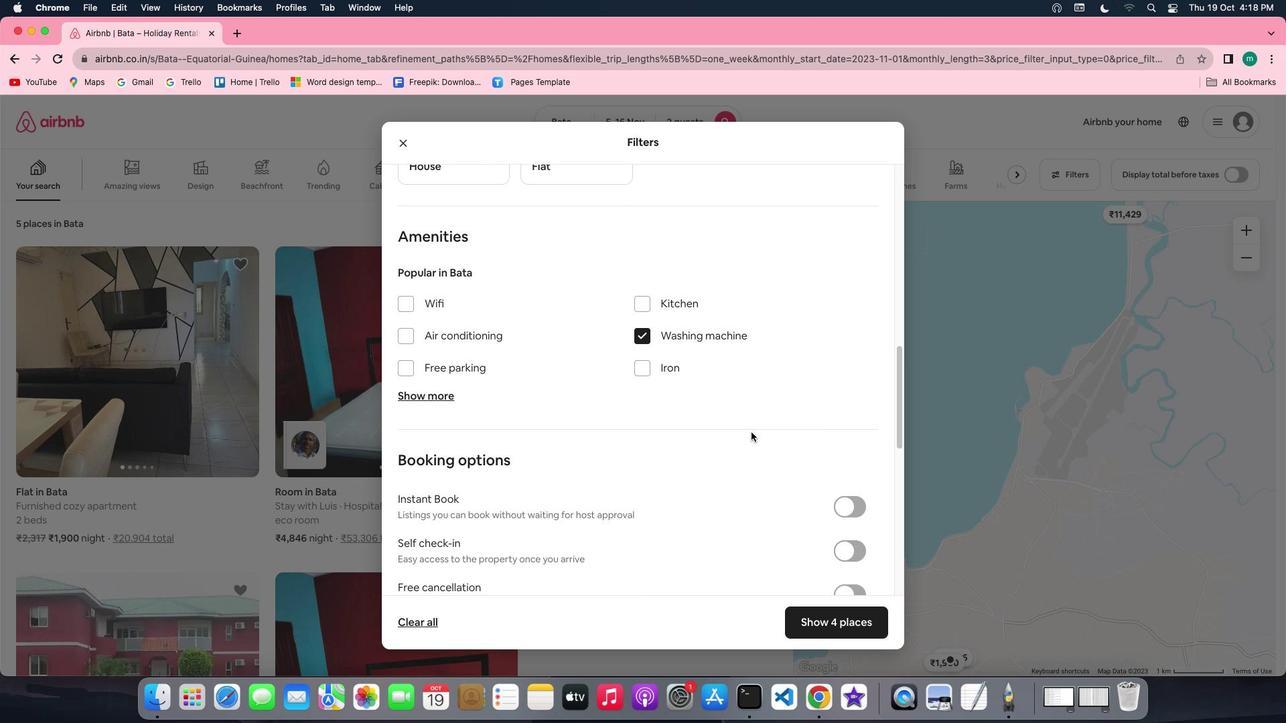 
Action: Mouse scrolled (754, 451) with delta (76, -4)
Screenshot: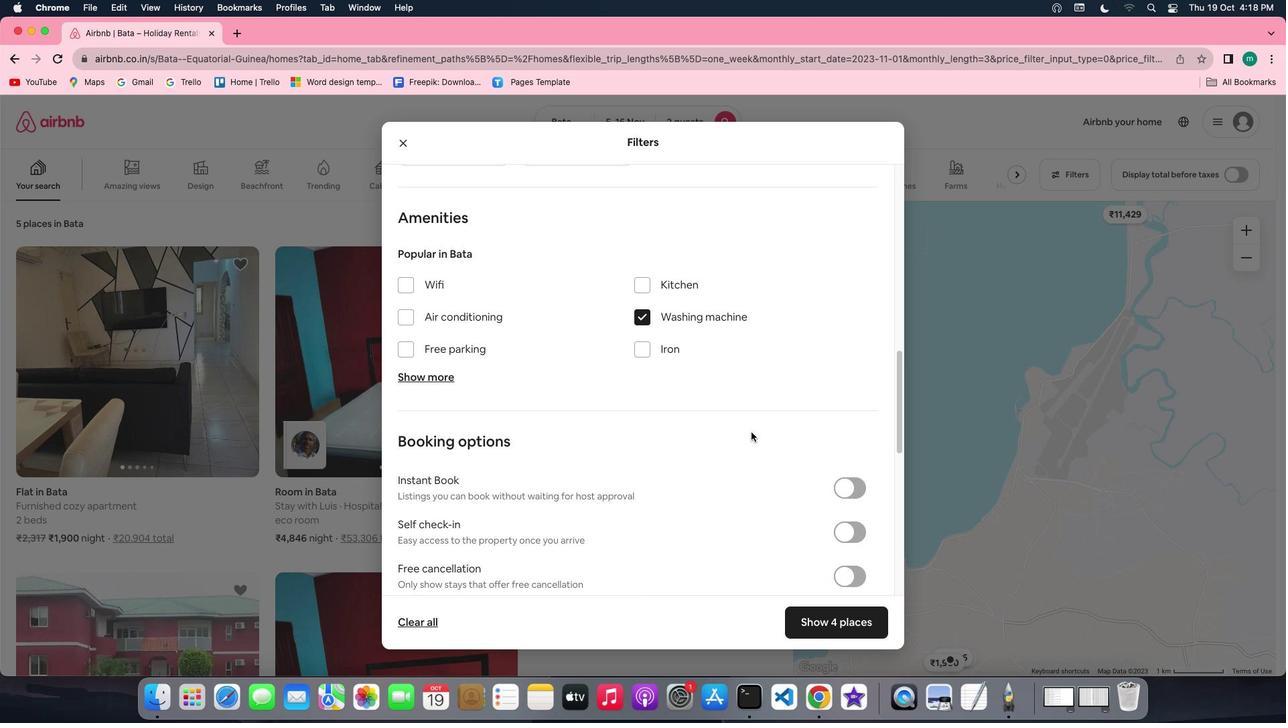 
Action: Mouse scrolled (754, 451) with delta (76, -4)
Screenshot: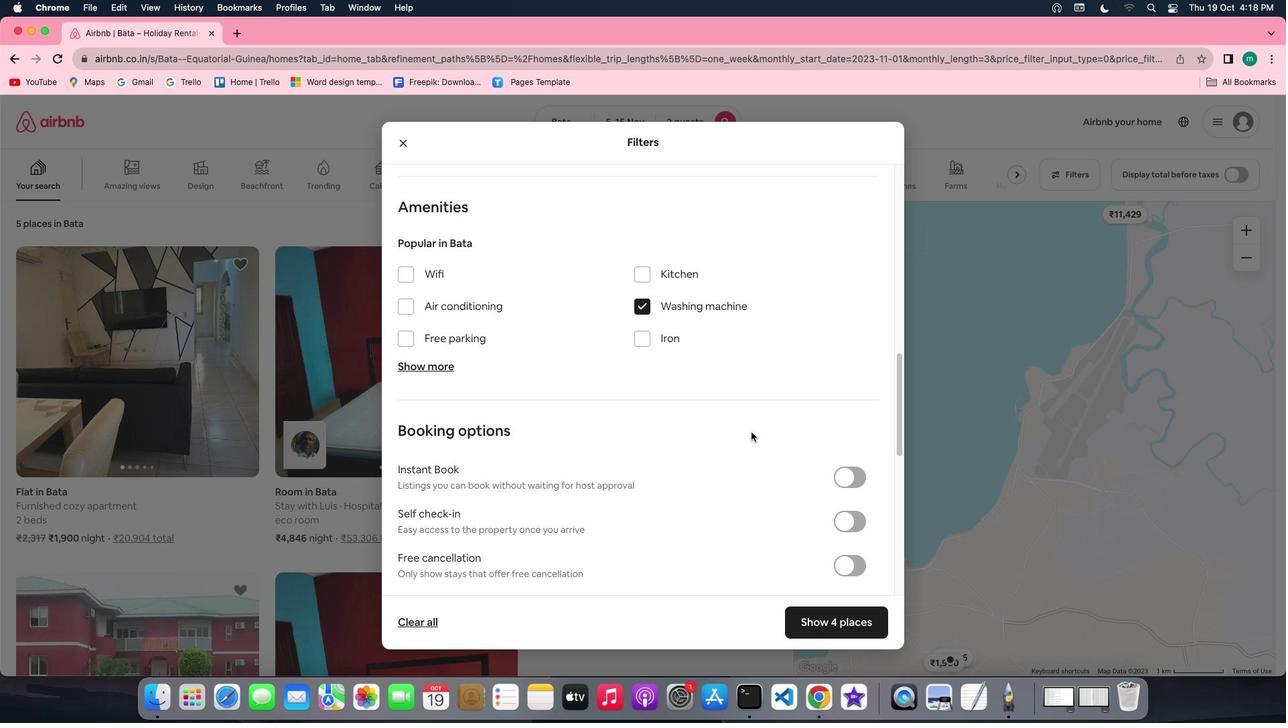 
Action: Mouse scrolled (754, 451) with delta (76, -4)
Screenshot: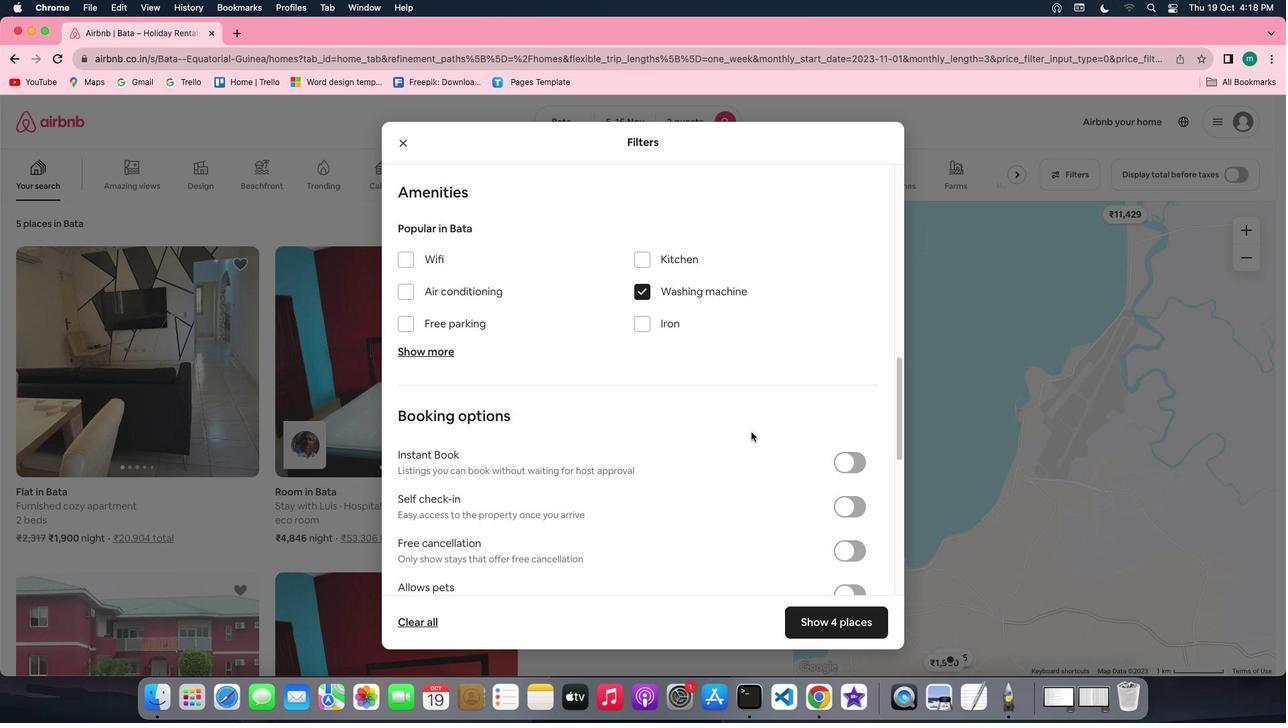 
Action: Mouse scrolled (754, 451) with delta (76, -4)
Screenshot: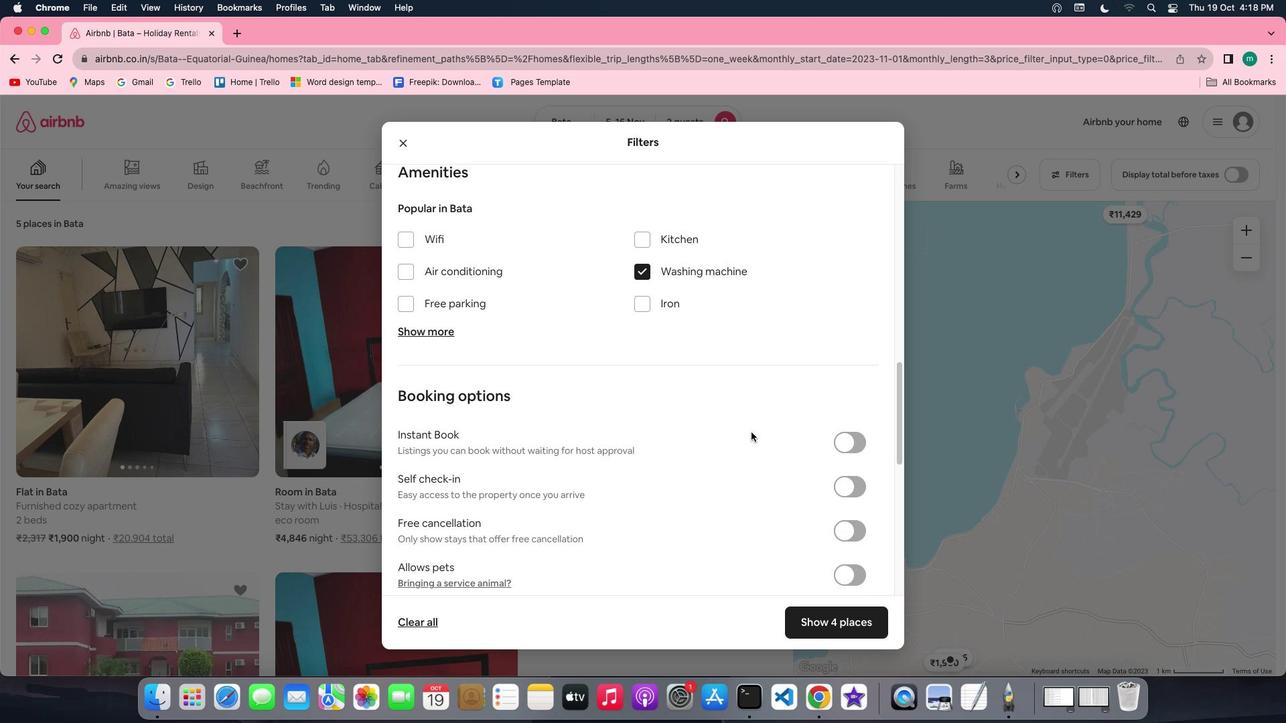 
Action: Mouse scrolled (754, 451) with delta (76, -4)
Screenshot: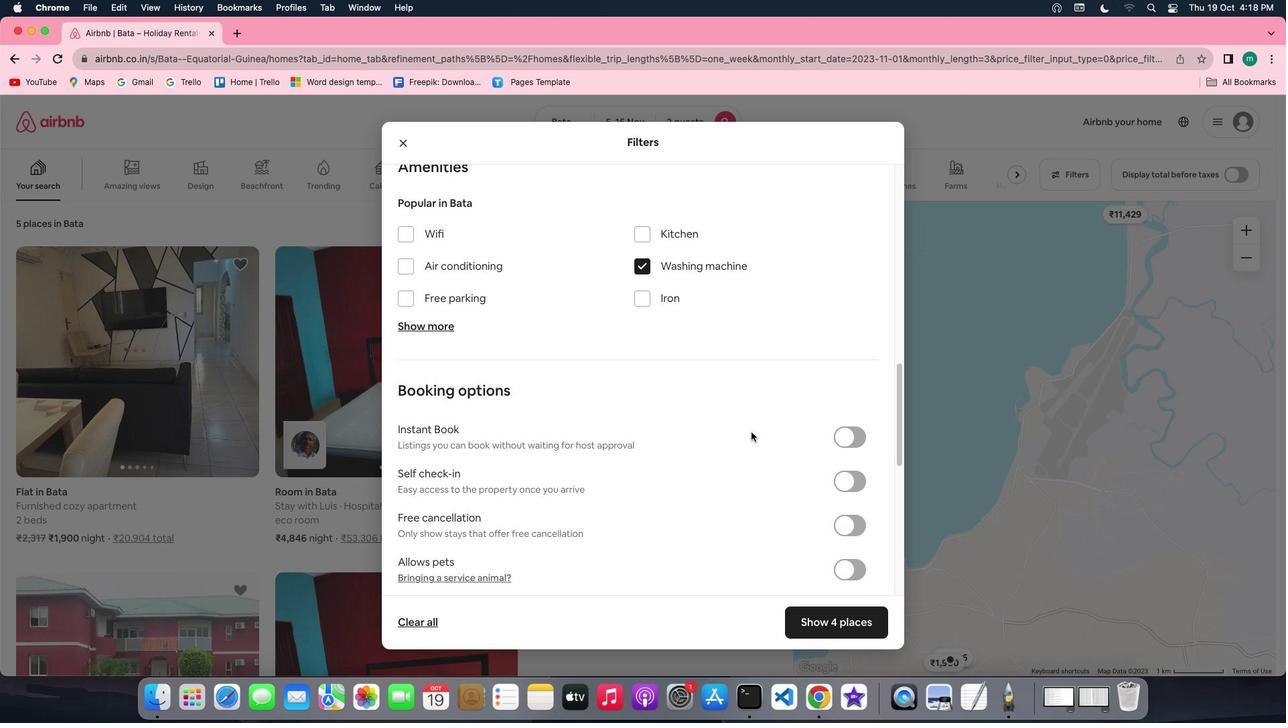 
Action: Mouse scrolled (754, 451) with delta (76, -4)
Screenshot: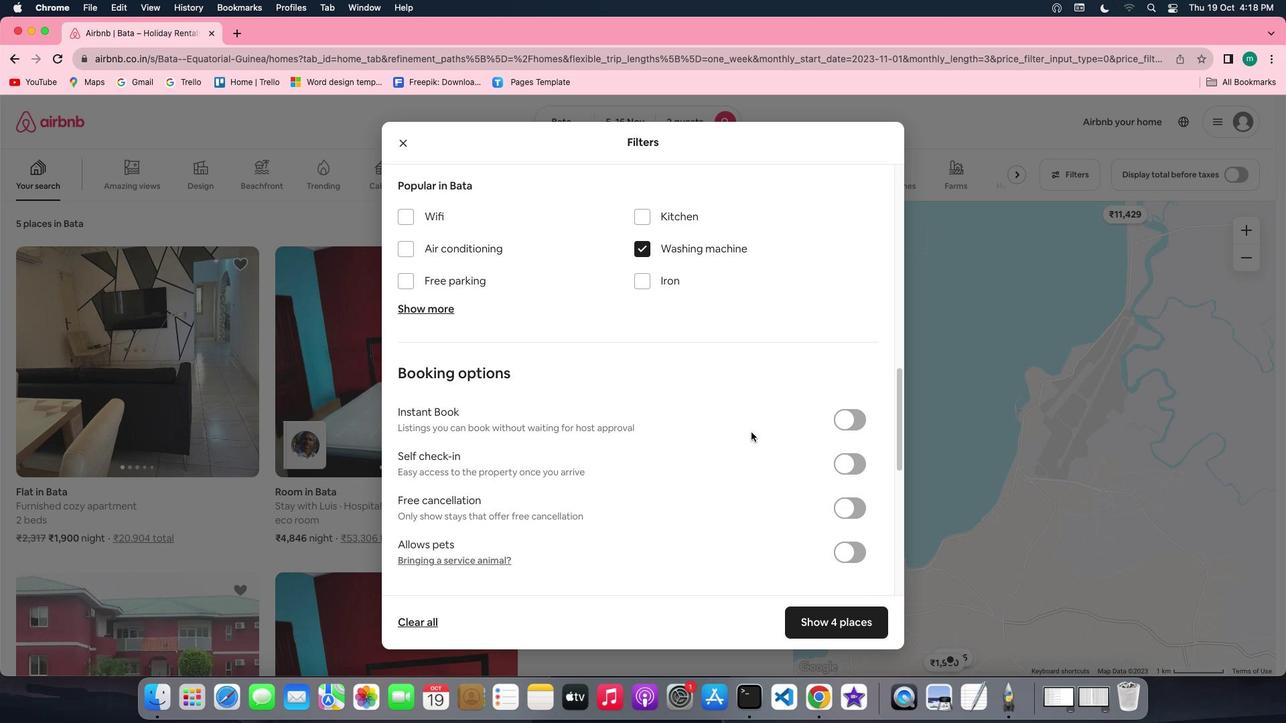 
Action: Mouse scrolled (754, 451) with delta (76, -4)
Screenshot: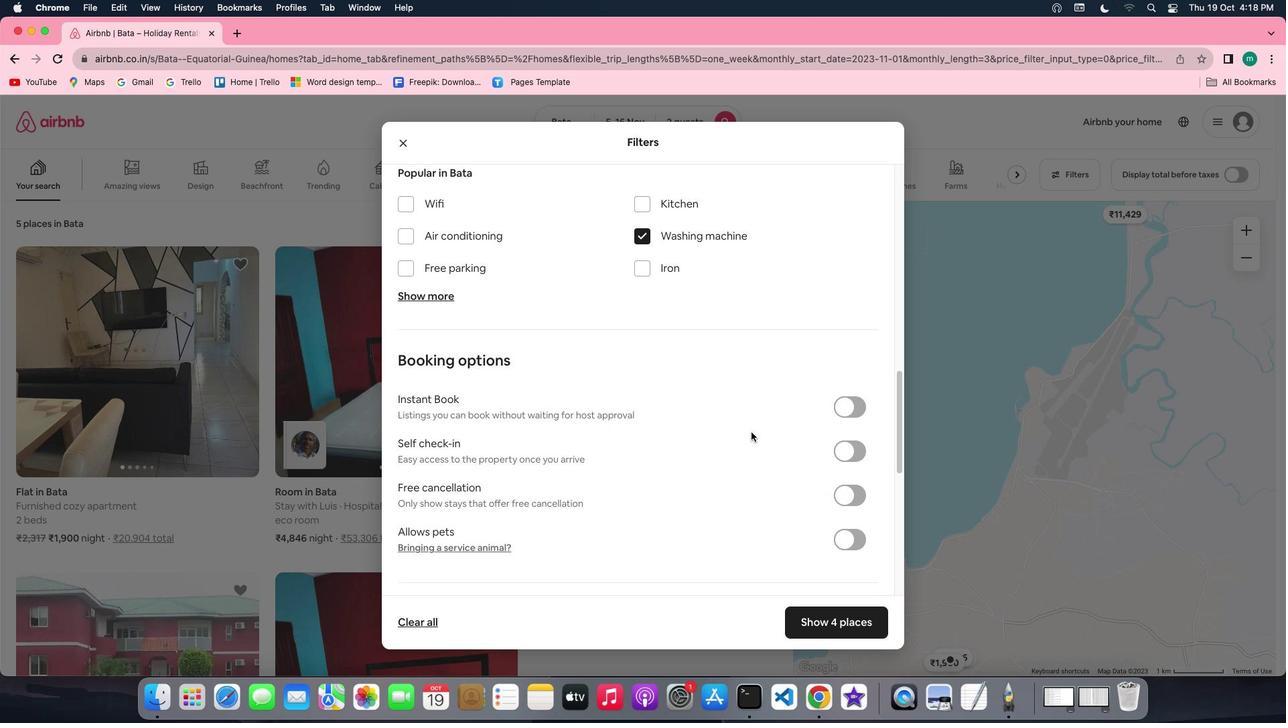 
Action: Mouse scrolled (754, 451) with delta (76, -4)
Screenshot: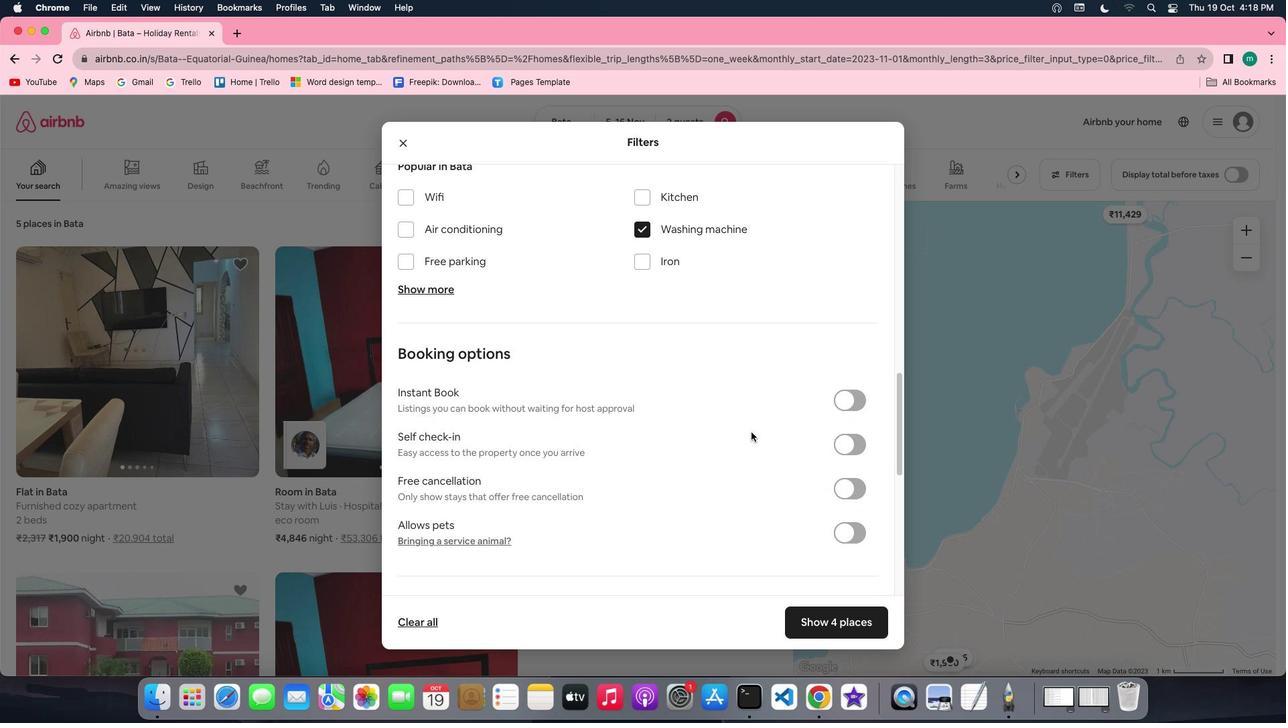
Action: Mouse scrolled (754, 451) with delta (76, -4)
Screenshot: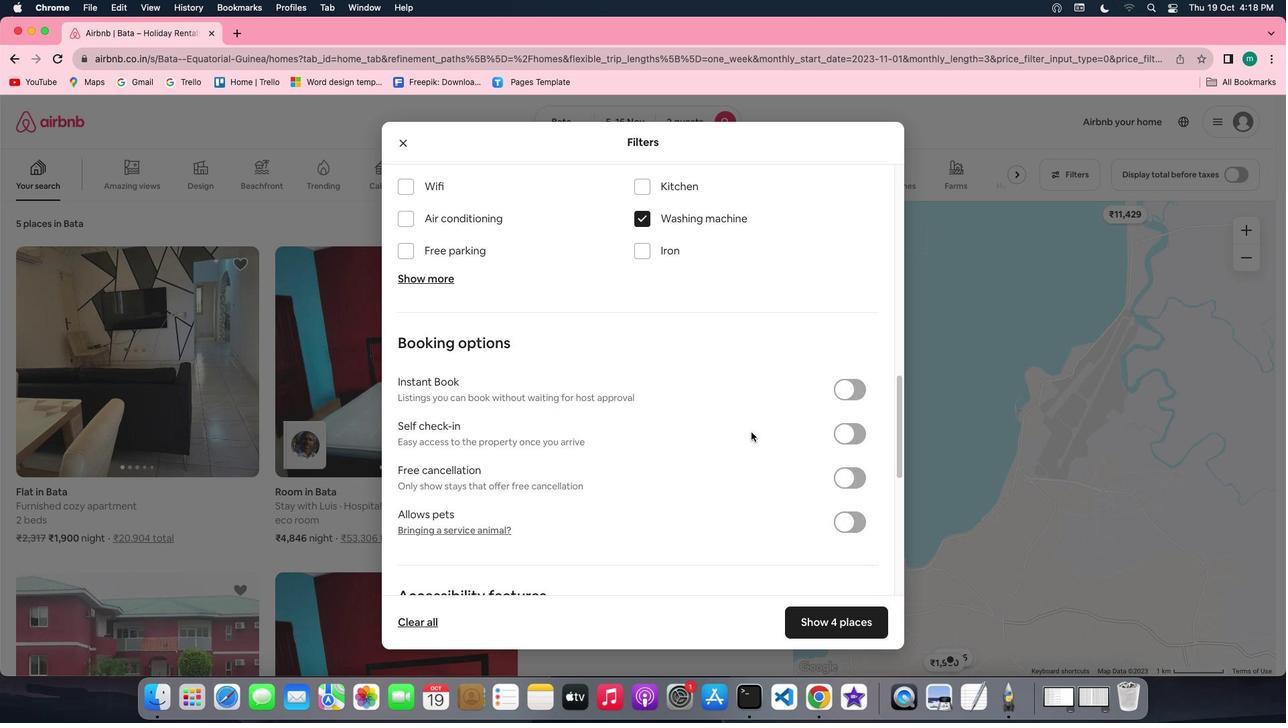 
Action: Mouse moved to (846, 442)
Screenshot: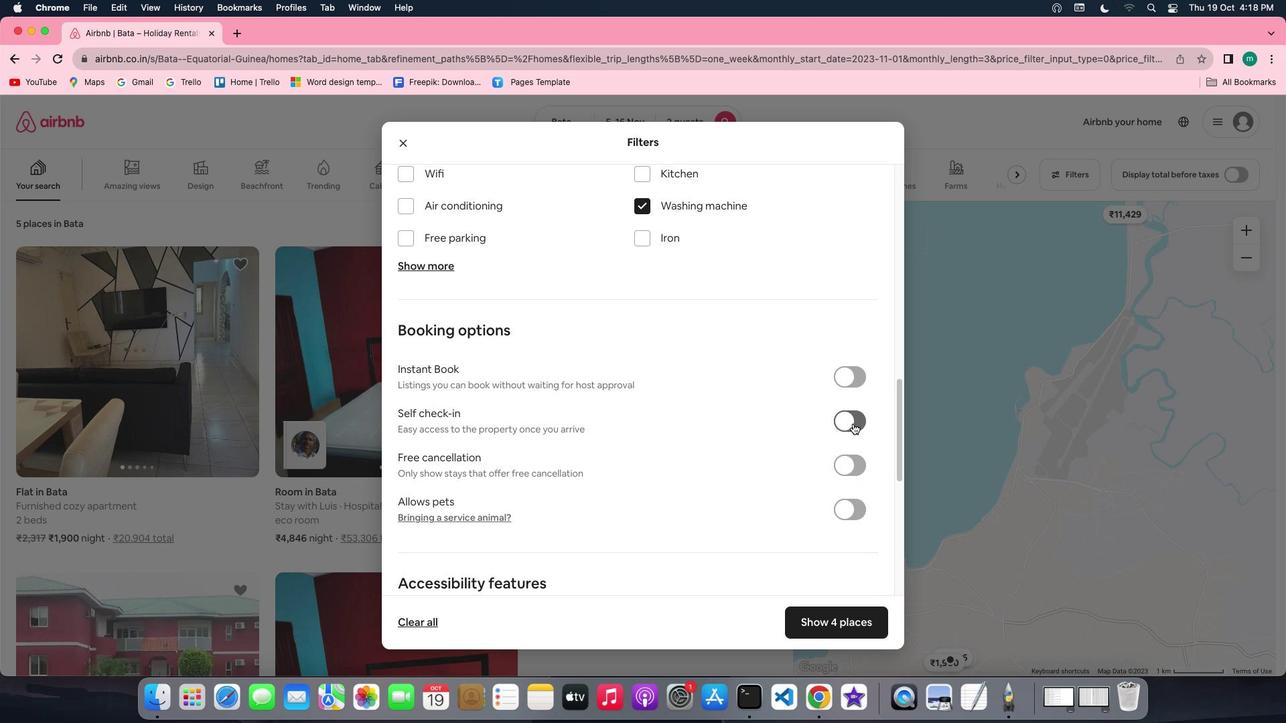 
Action: Mouse pressed left at (846, 442)
Screenshot: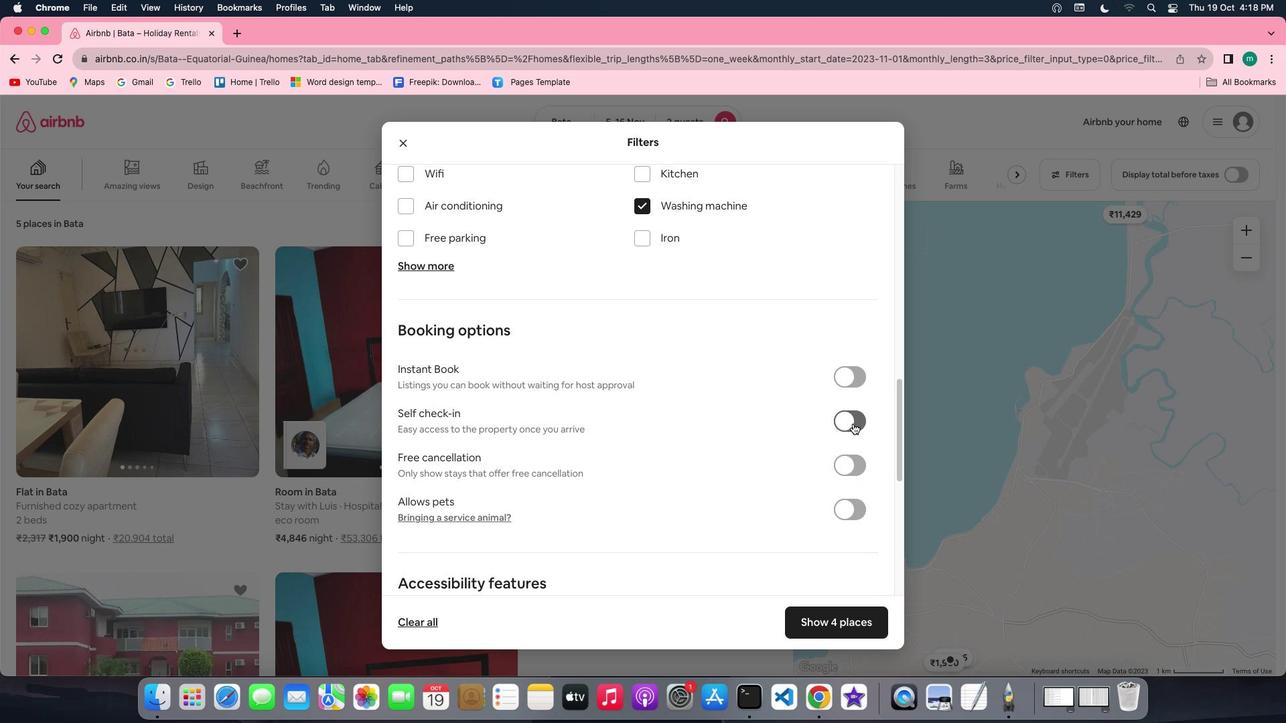 
Action: Mouse moved to (716, 491)
Screenshot: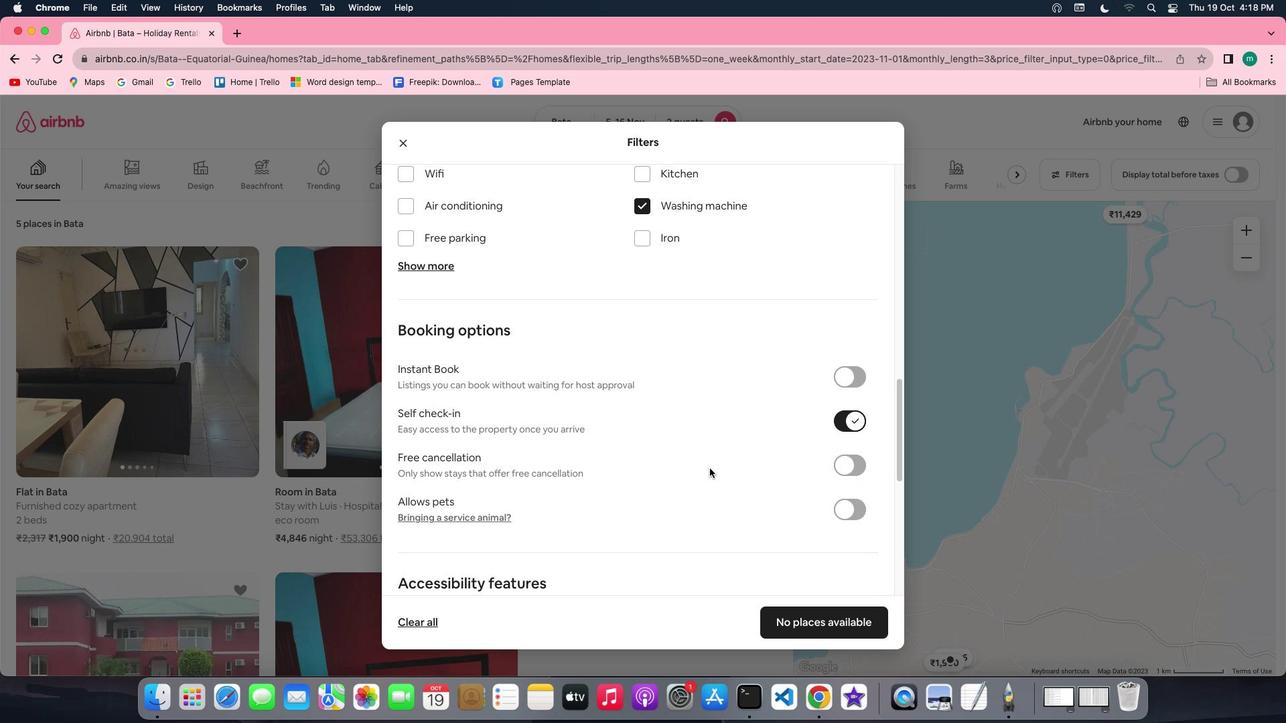 
Action: Mouse scrolled (716, 491) with delta (76, -4)
Screenshot: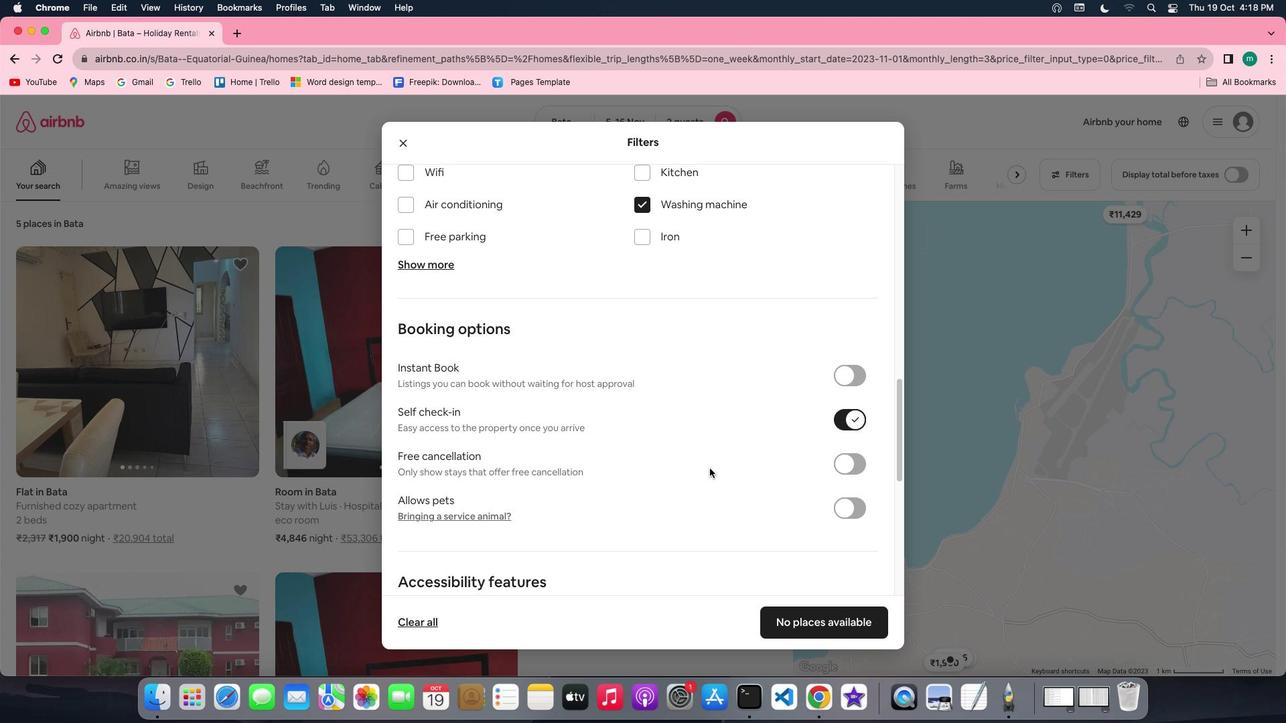 
Action: Mouse scrolled (716, 491) with delta (76, -4)
Screenshot: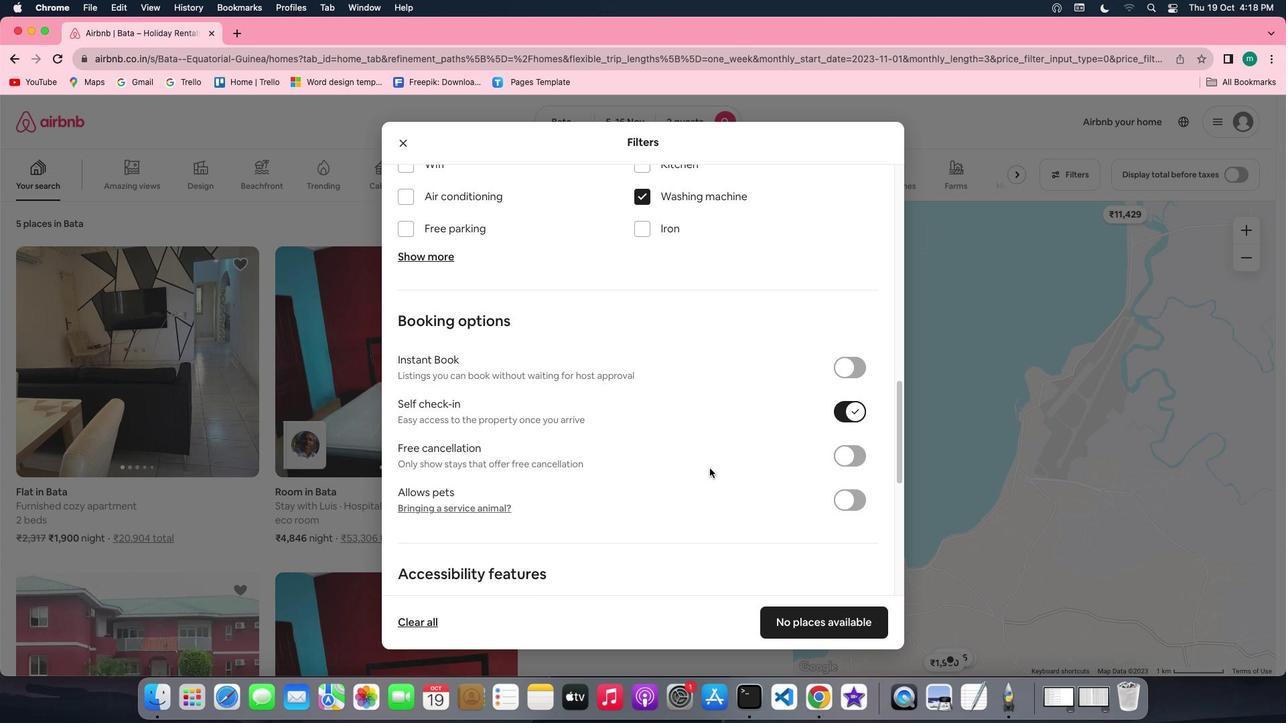 
Action: Mouse scrolled (716, 491) with delta (76, -4)
Screenshot: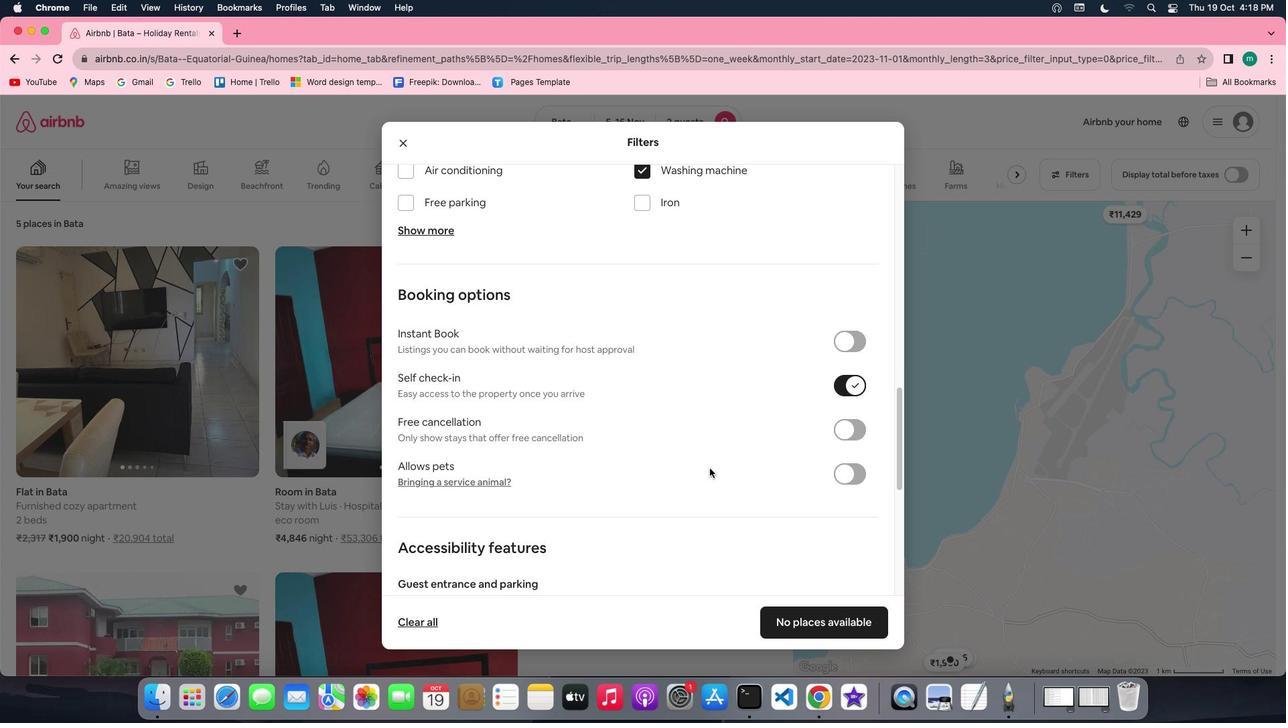 
Action: Mouse scrolled (716, 491) with delta (76, -4)
Screenshot: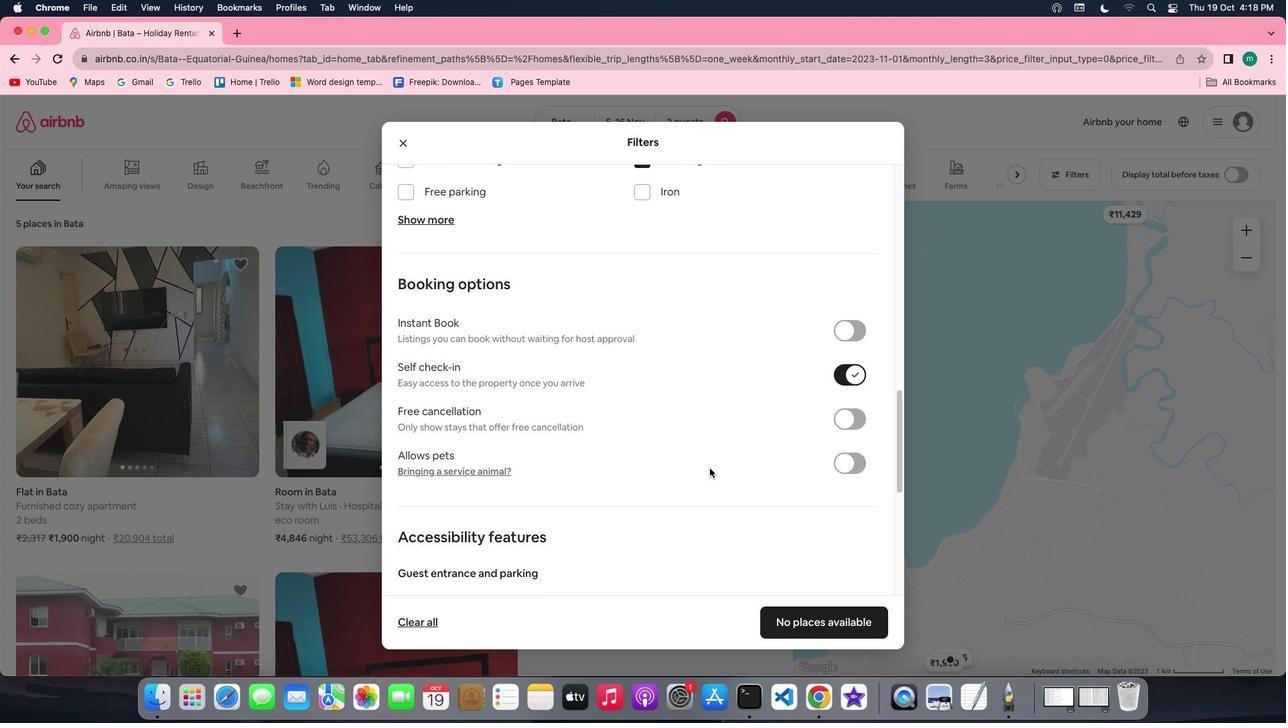 
Action: Mouse scrolled (716, 491) with delta (76, -4)
Screenshot: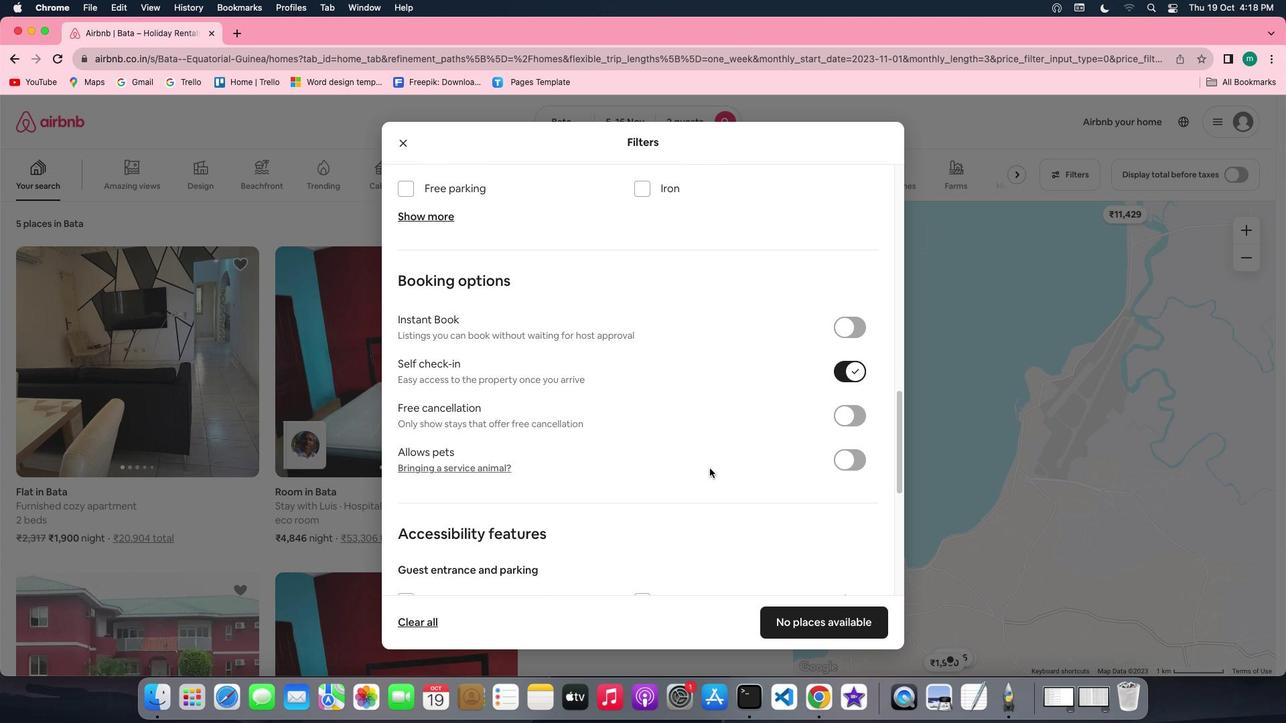 
Action: Mouse scrolled (716, 491) with delta (76, -4)
Screenshot: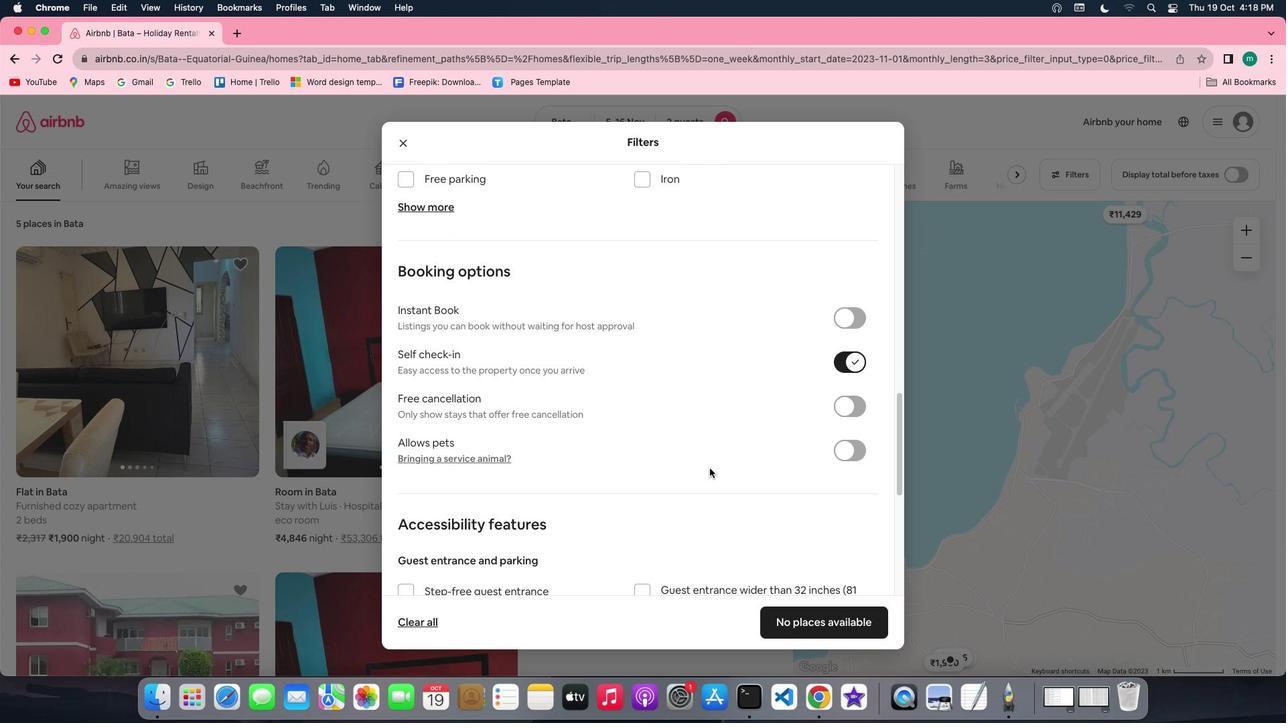
Action: Mouse scrolled (716, 491) with delta (76, -4)
Screenshot: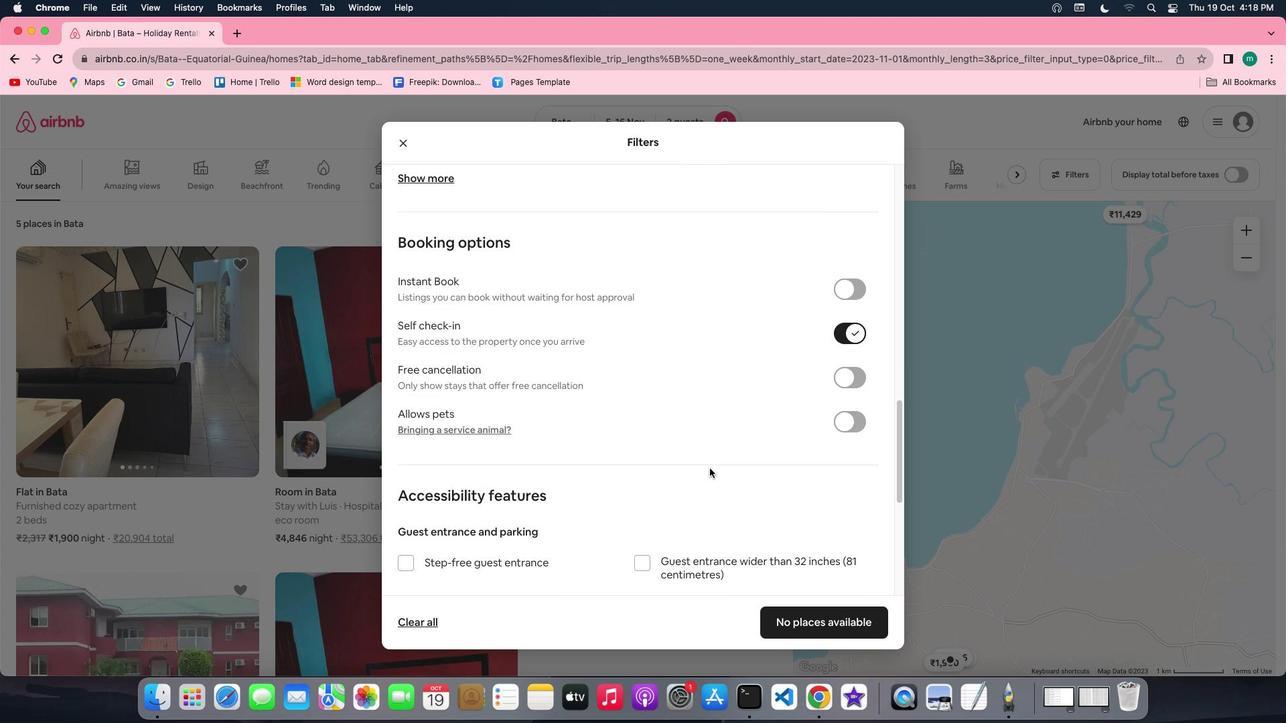 
Action: Mouse scrolled (716, 491) with delta (76, -4)
Screenshot: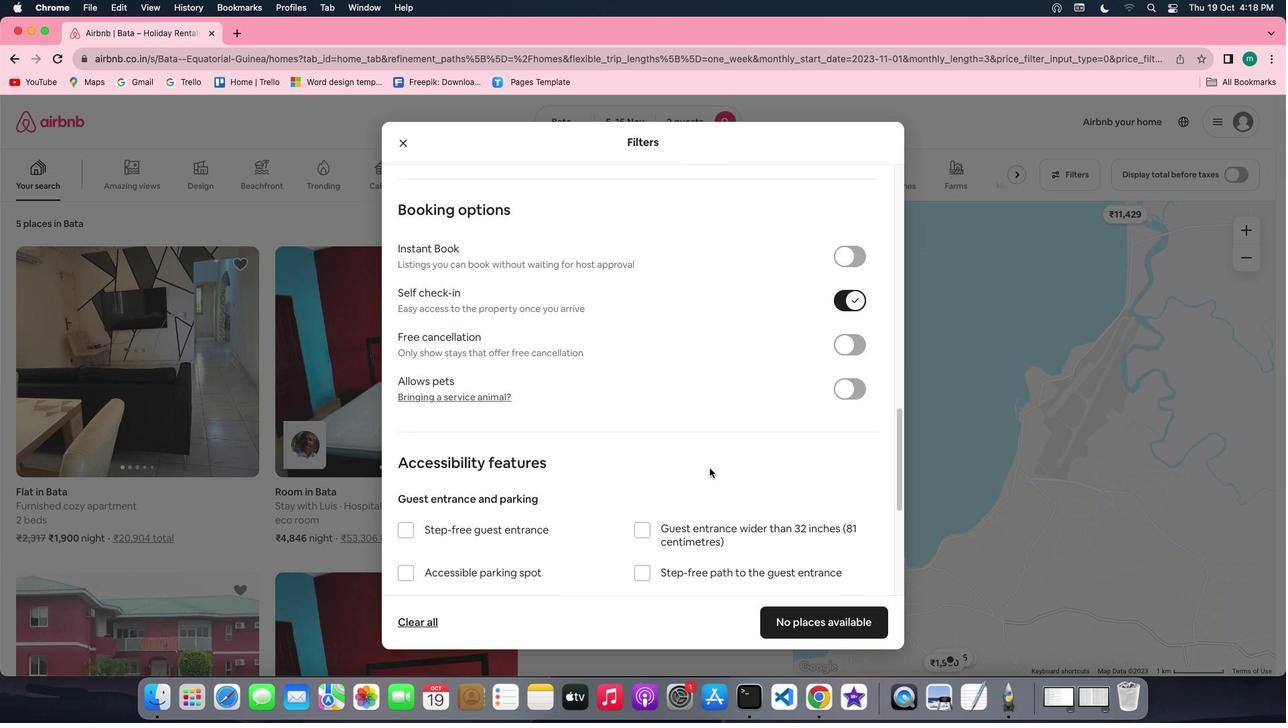 
Action: Mouse scrolled (716, 491) with delta (76, -4)
Screenshot: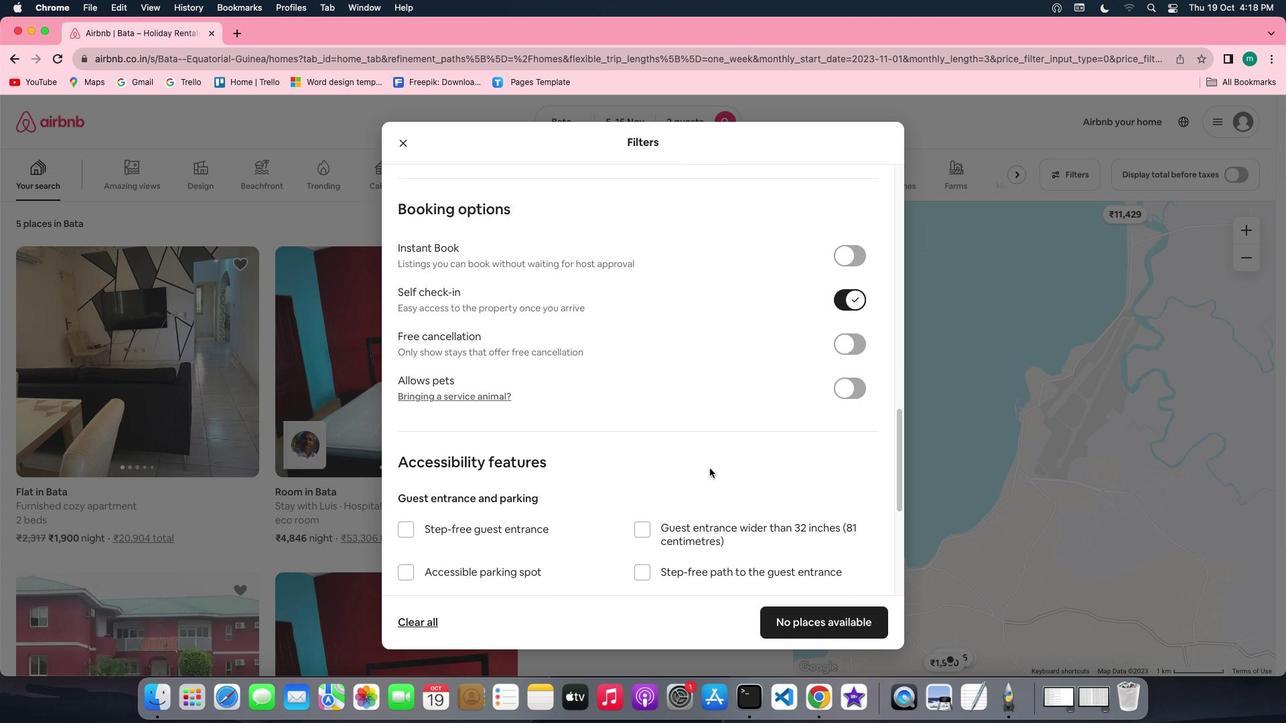 
Action: Mouse scrolled (716, 491) with delta (76, -4)
Screenshot: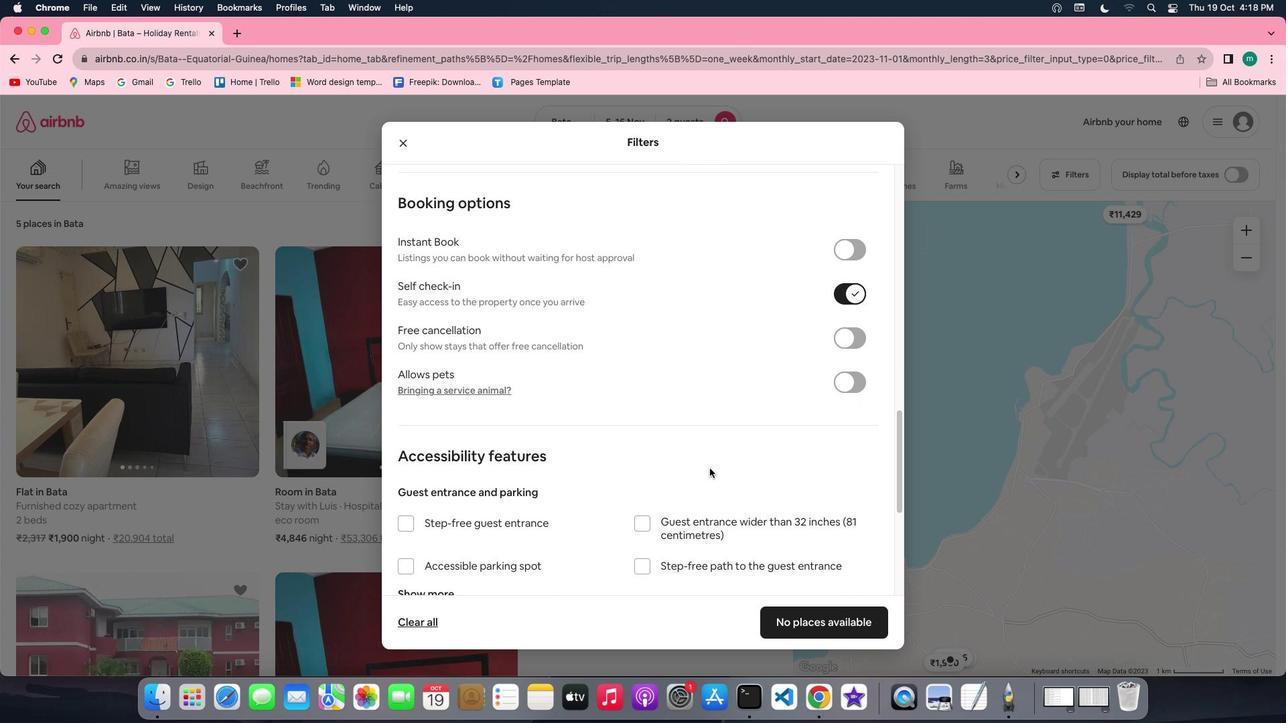 
Action: Mouse scrolled (716, 491) with delta (76, -4)
Screenshot: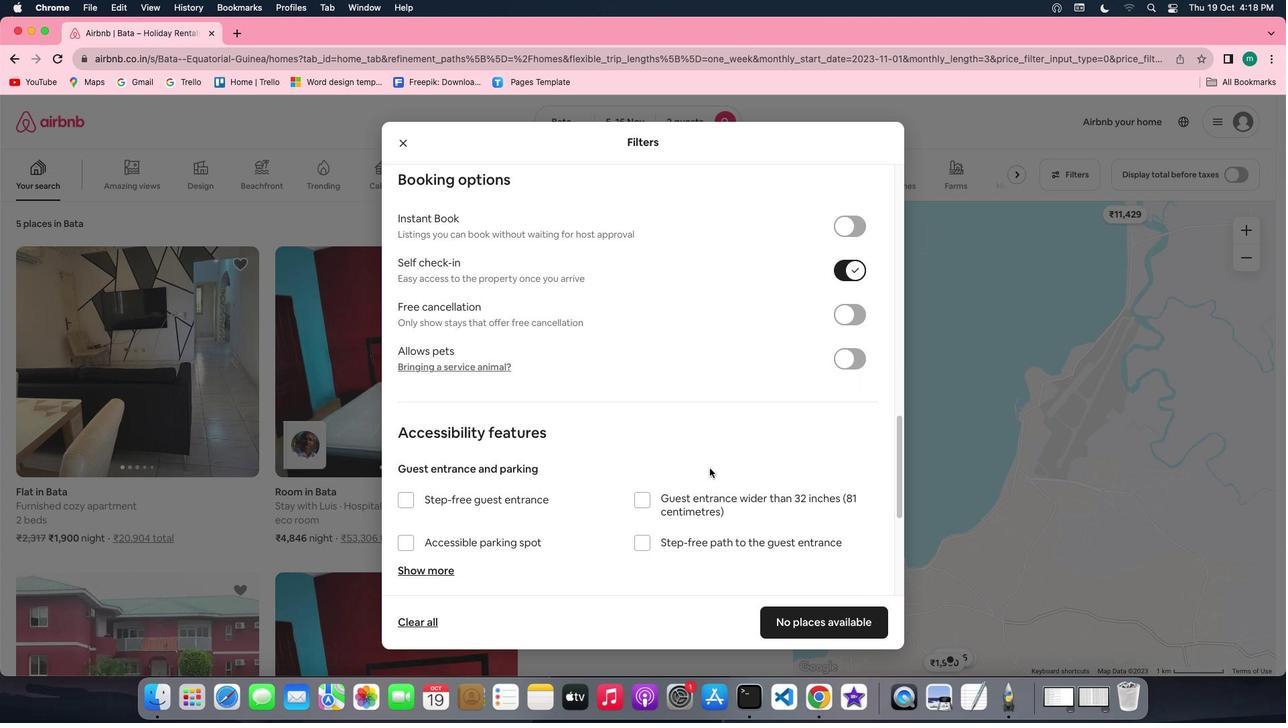 
Action: Mouse scrolled (716, 491) with delta (76, -4)
Screenshot: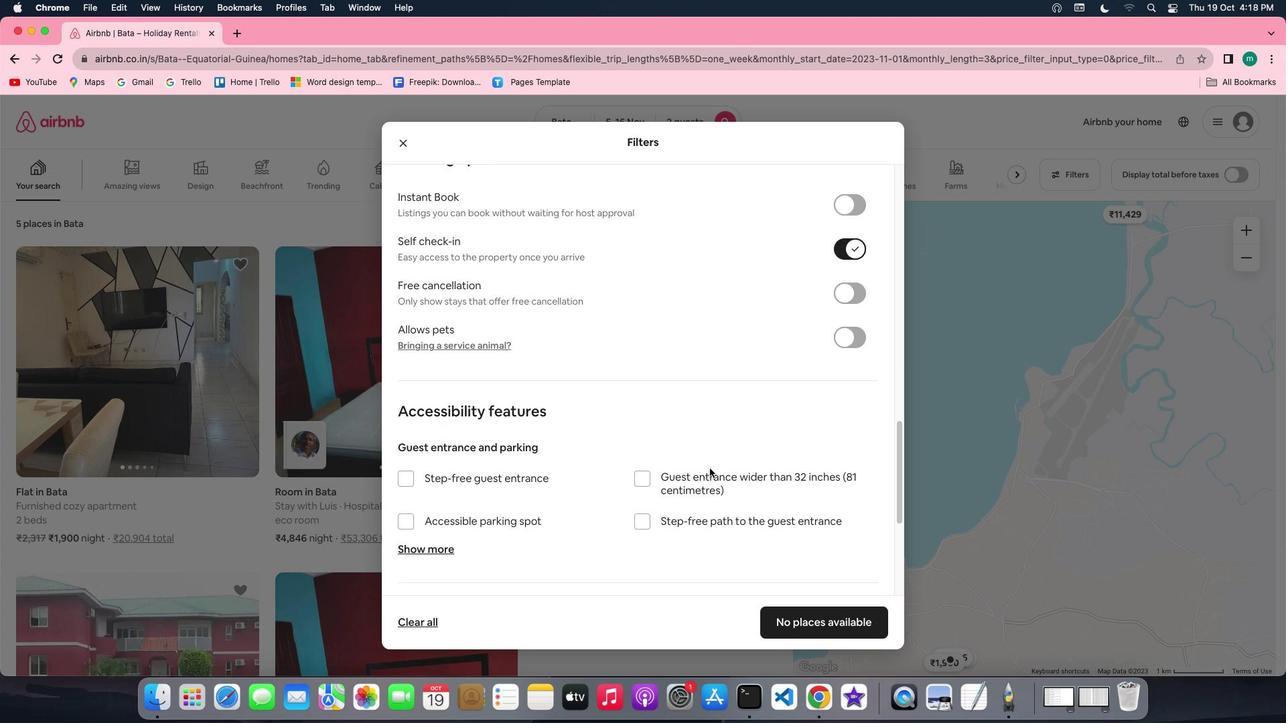 
Action: Mouse scrolled (716, 491) with delta (76, -4)
Screenshot: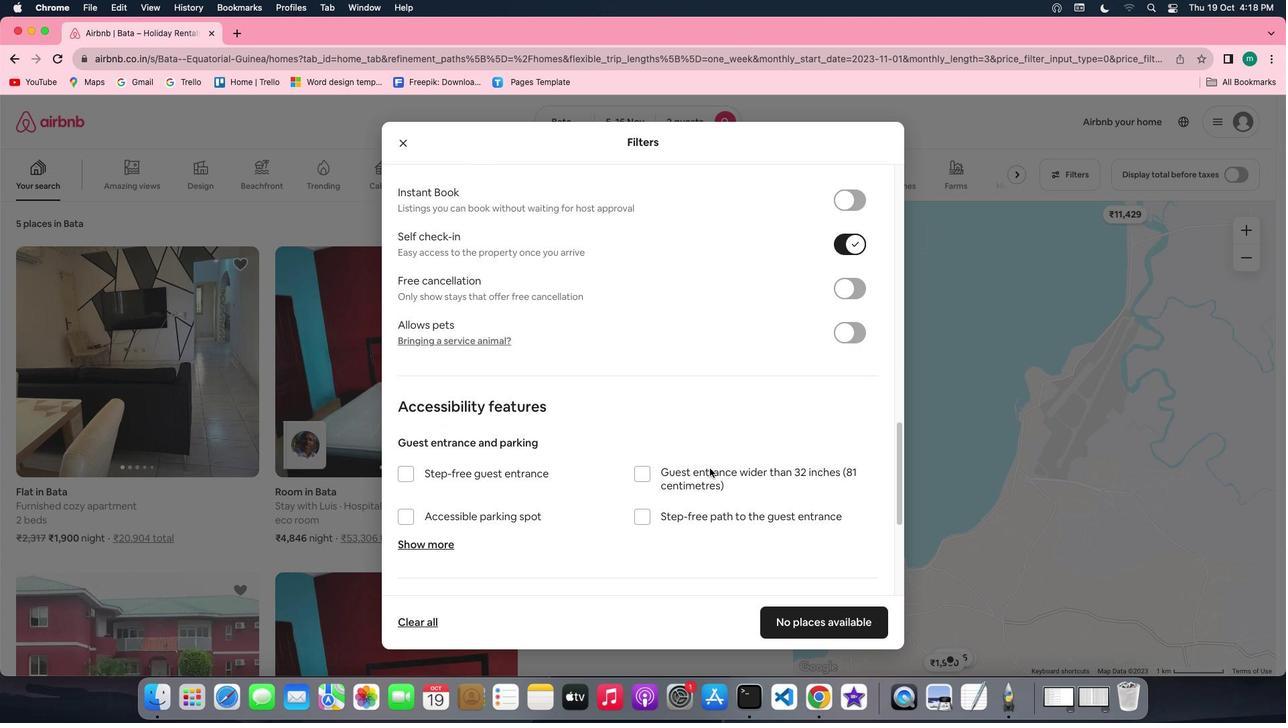 
Action: Mouse scrolled (716, 491) with delta (76, -4)
Screenshot: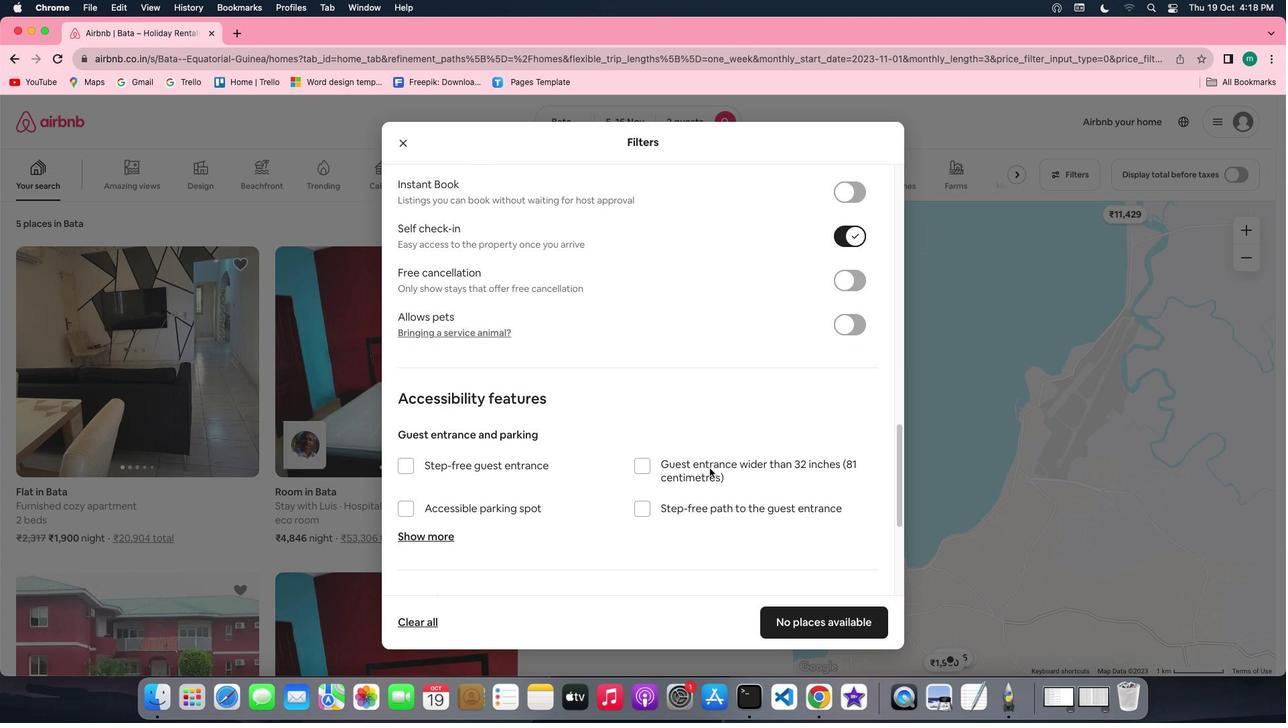 
Action: Mouse scrolled (716, 491) with delta (76, -4)
Screenshot: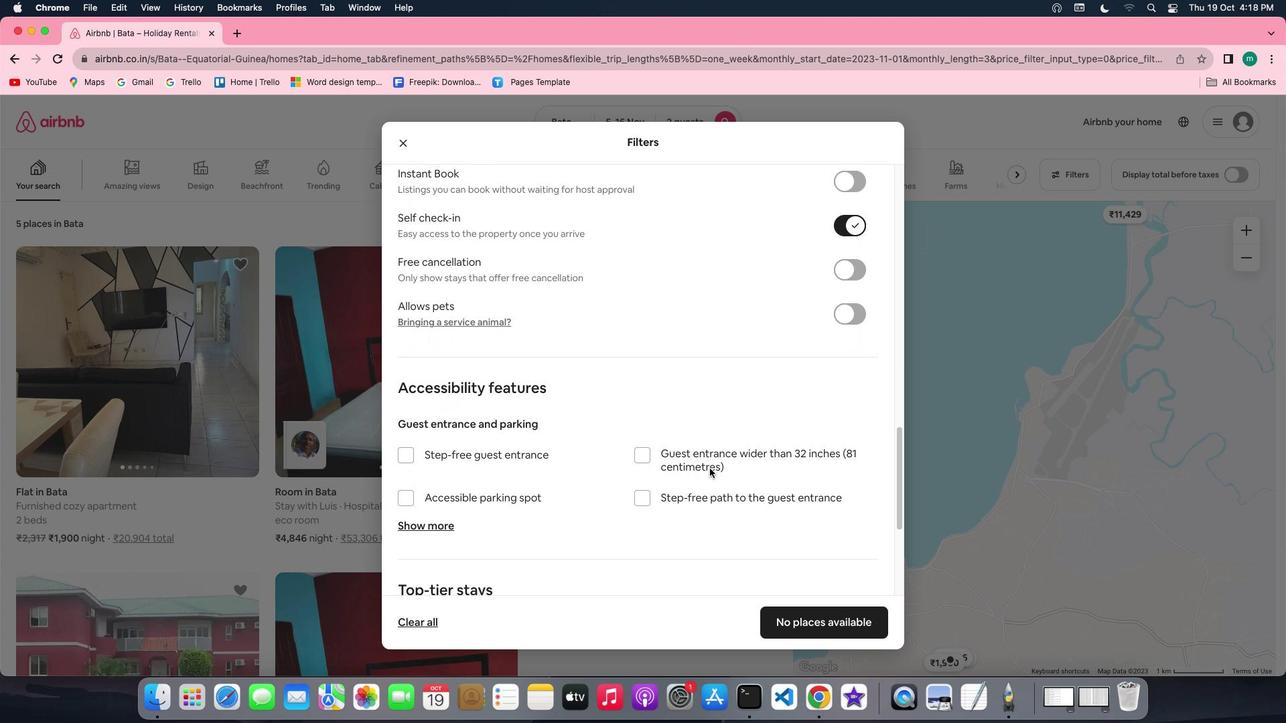 
Action: Mouse scrolled (716, 491) with delta (76, -4)
Screenshot: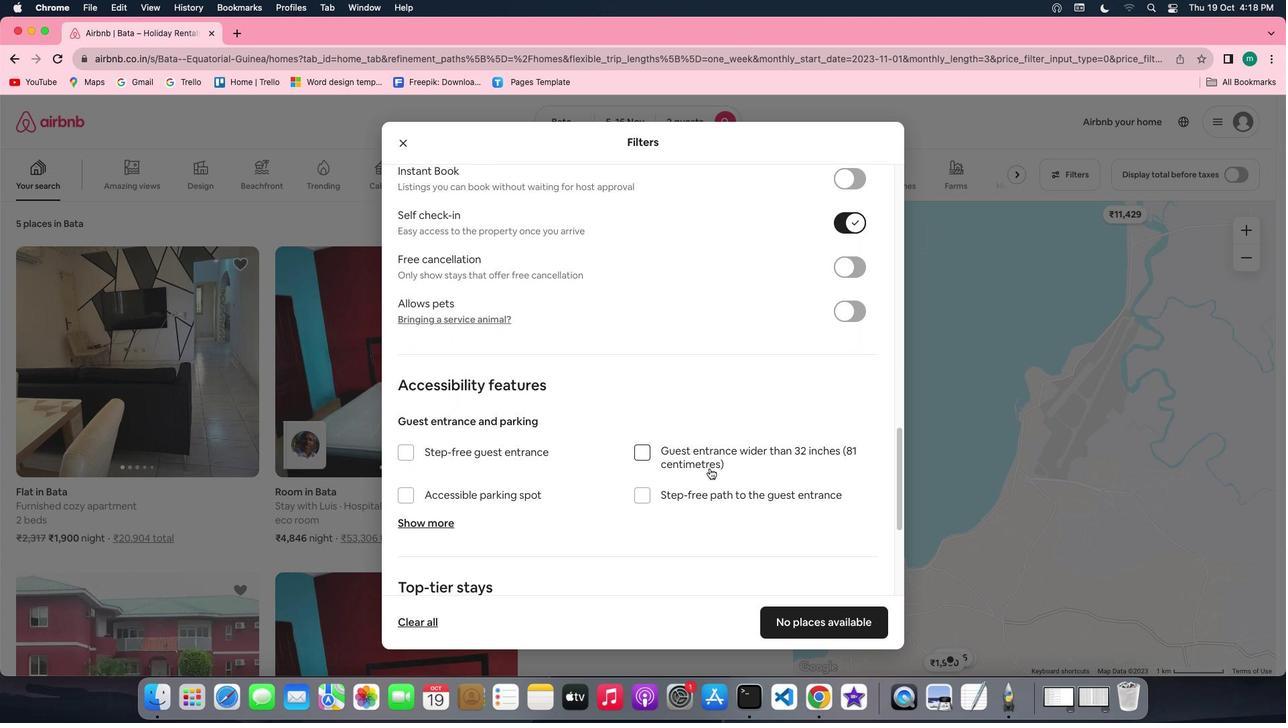 
Action: Mouse scrolled (716, 491) with delta (76, -4)
Screenshot: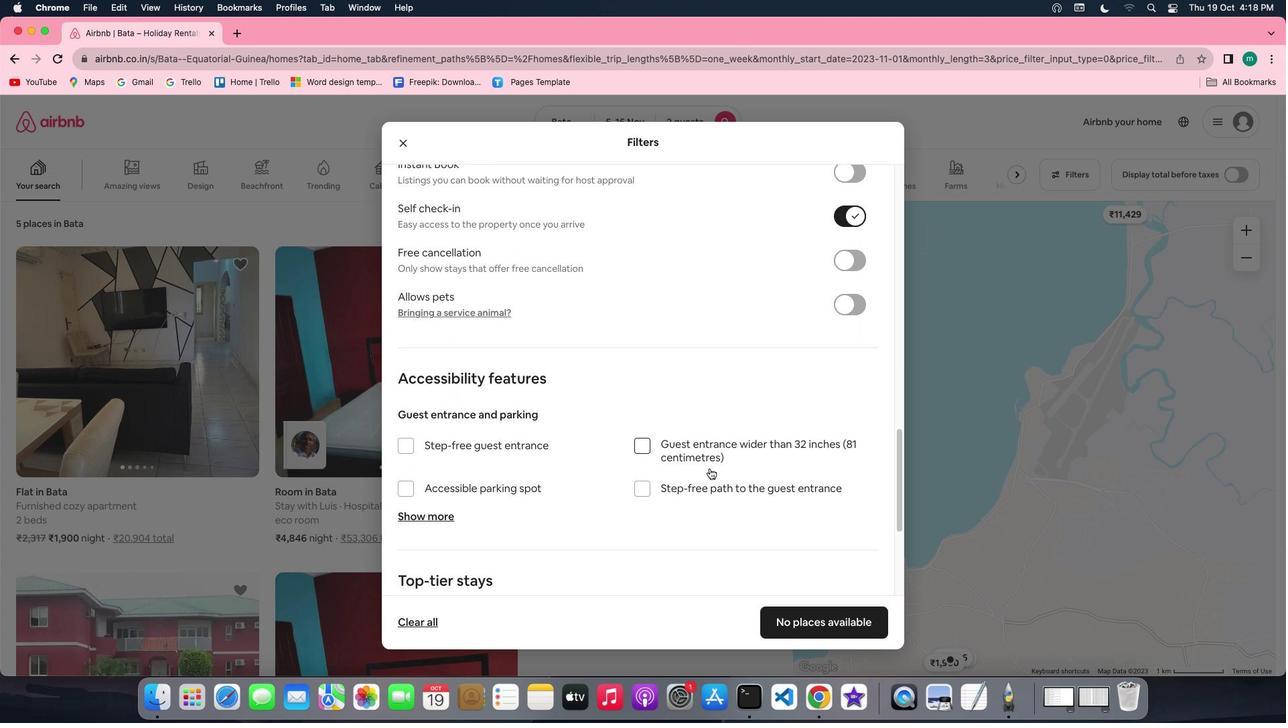 
Action: Mouse scrolled (716, 491) with delta (76, -4)
Screenshot: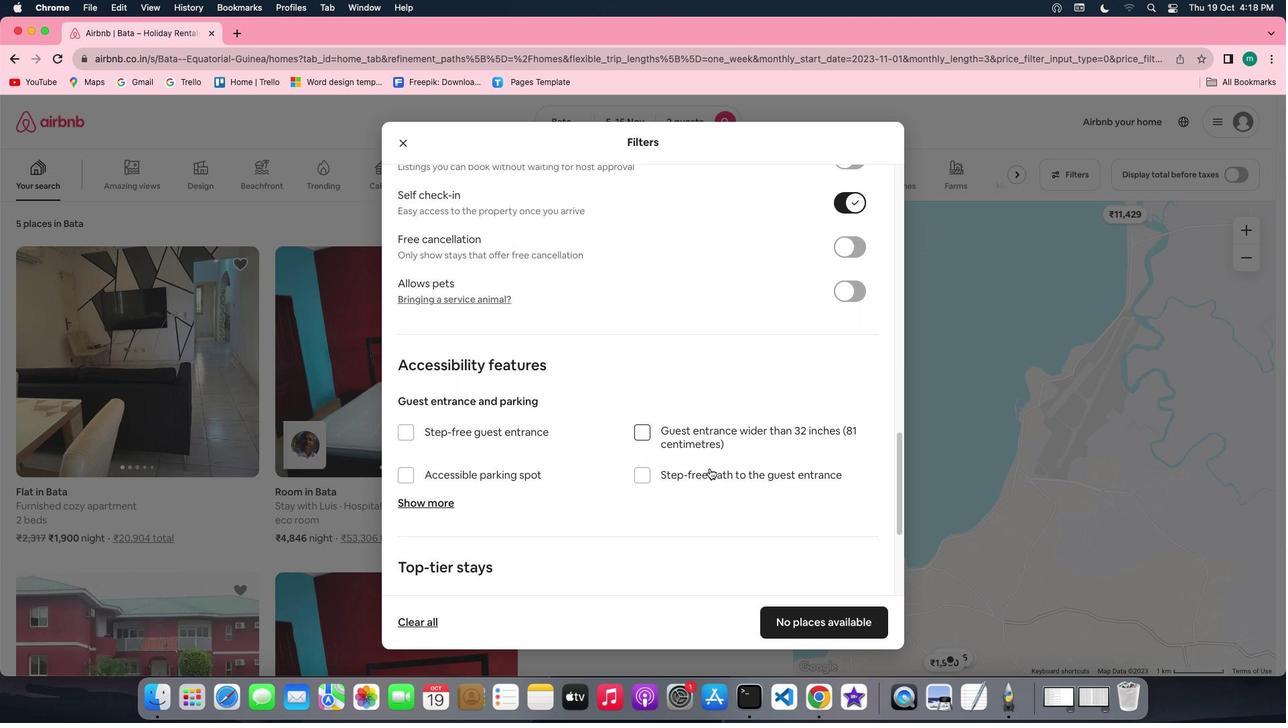 
Action: Mouse scrolled (716, 491) with delta (76, -4)
Screenshot: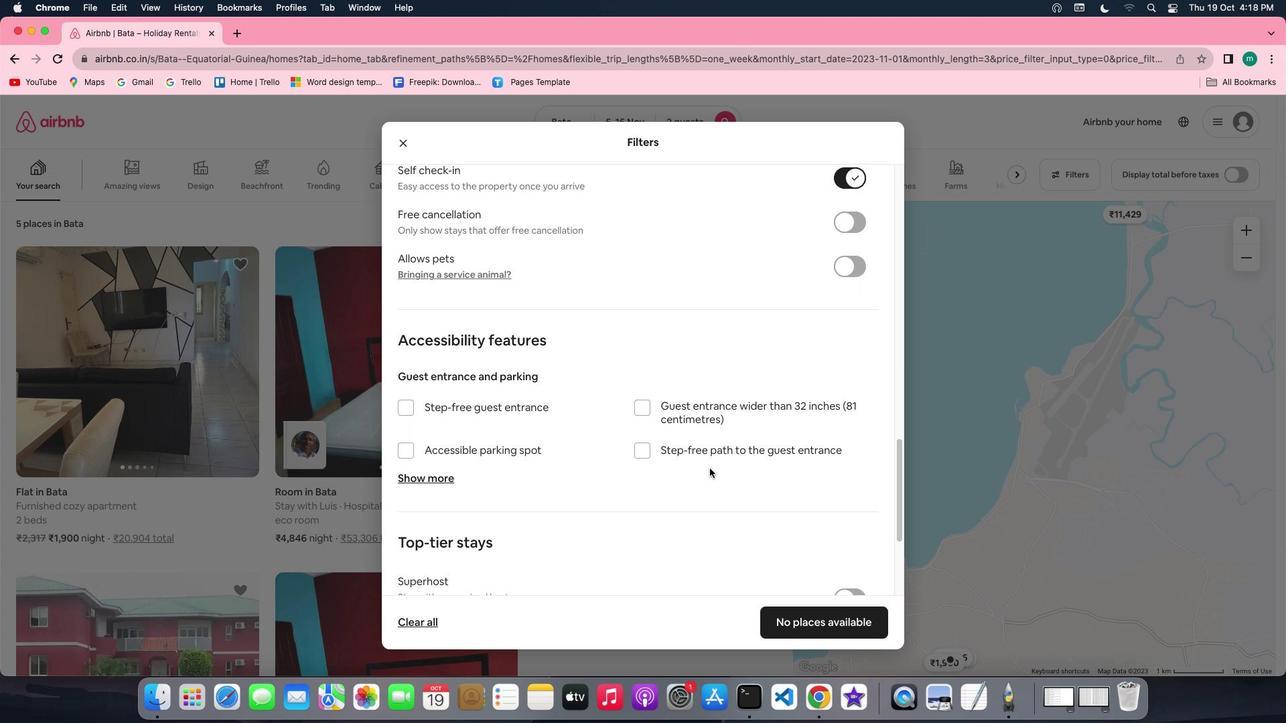
Action: Mouse scrolled (716, 491) with delta (76, -4)
Screenshot: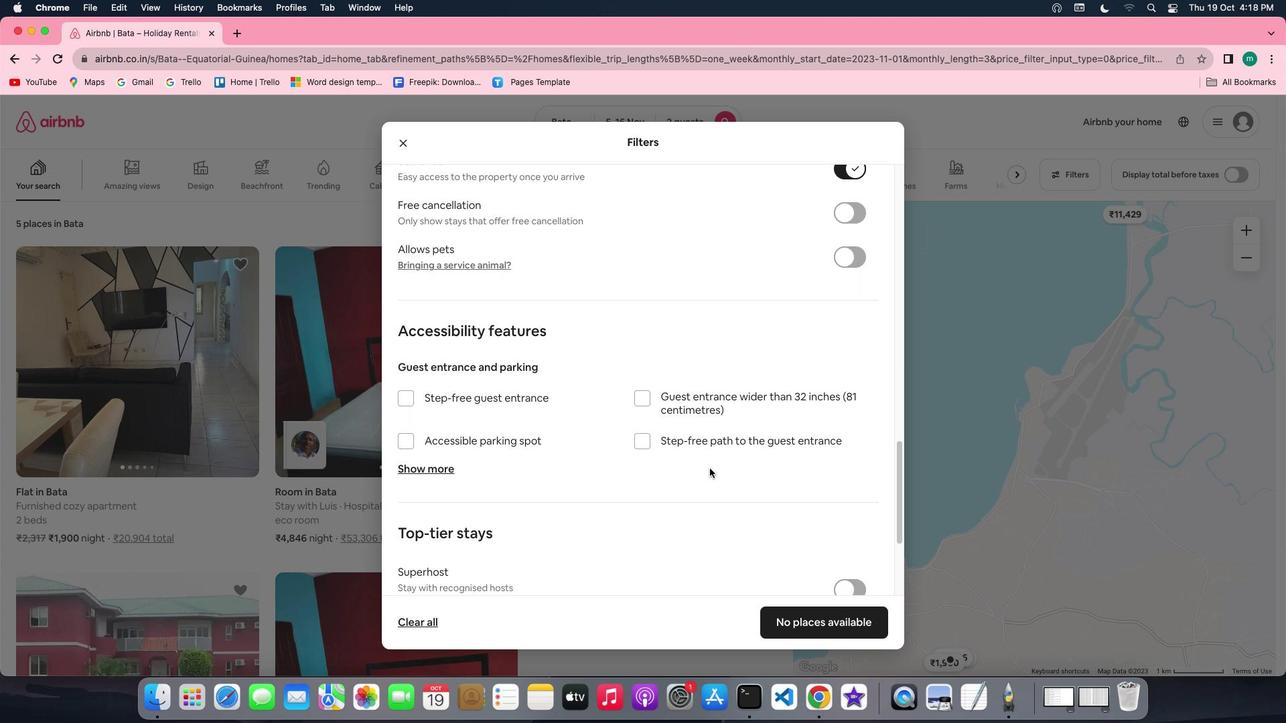 
Action: Mouse scrolled (716, 491) with delta (76, -4)
Screenshot: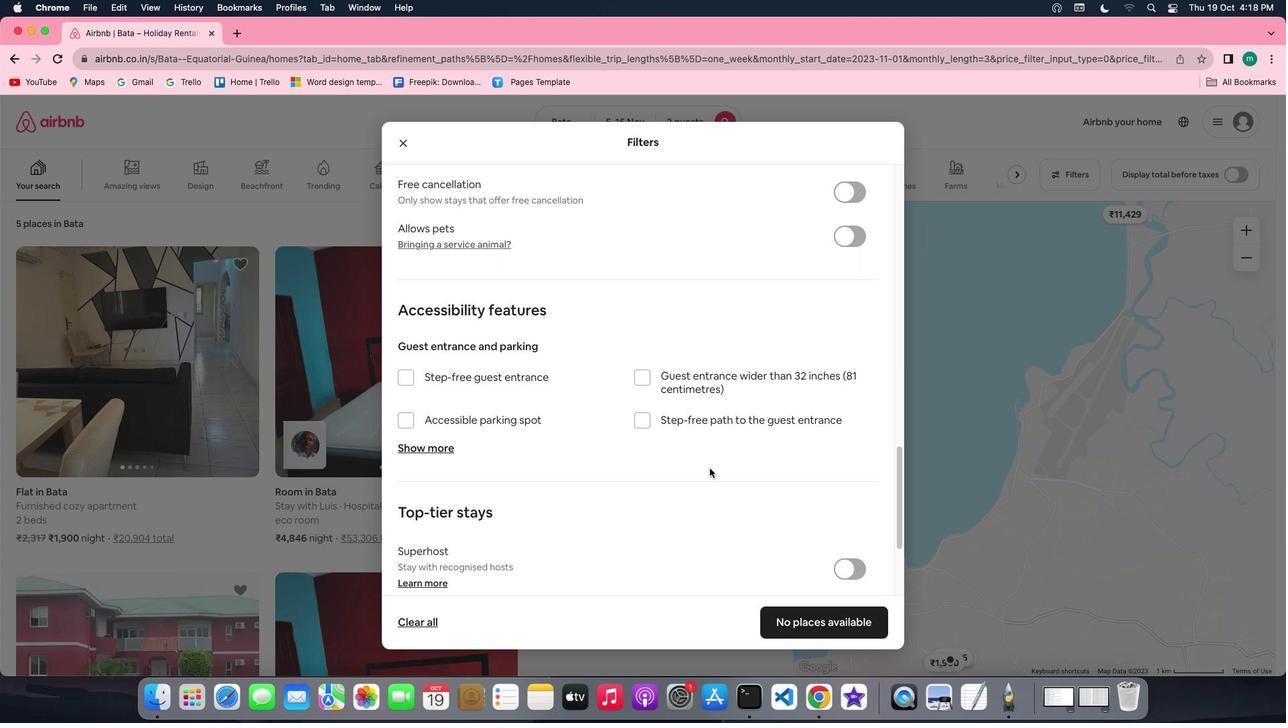
Action: Mouse scrolled (716, 491) with delta (76, -4)
Screenshot: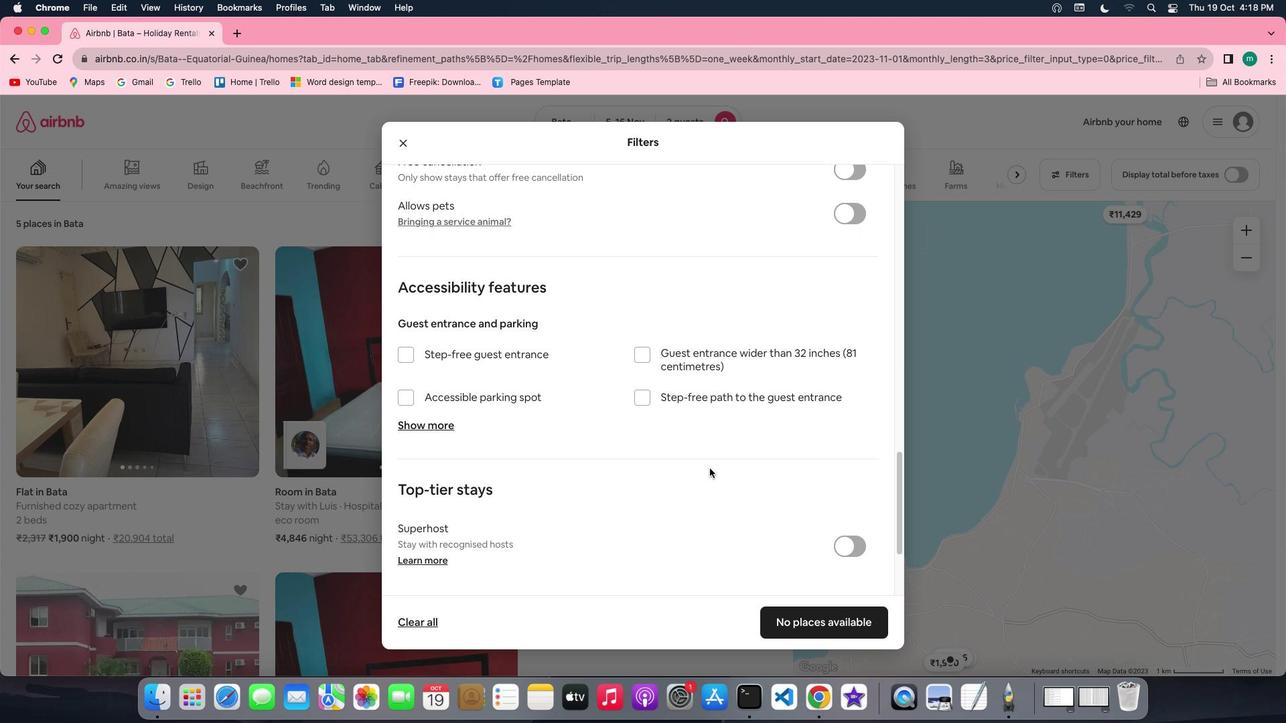 
Action: Mouse scrolled (716, 491) with delta (76, -4)
Screenshot: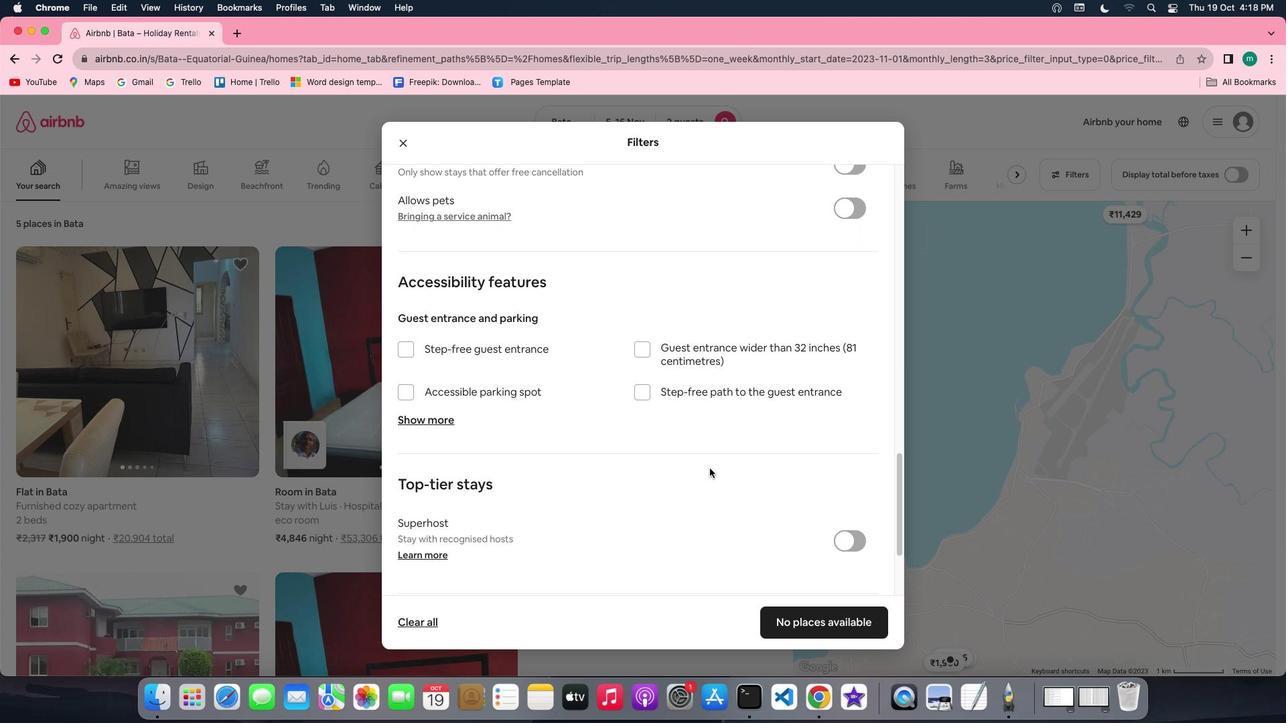 
Action: Mouse scrolled (716, 491) with delta (76, -4)
Screenshot: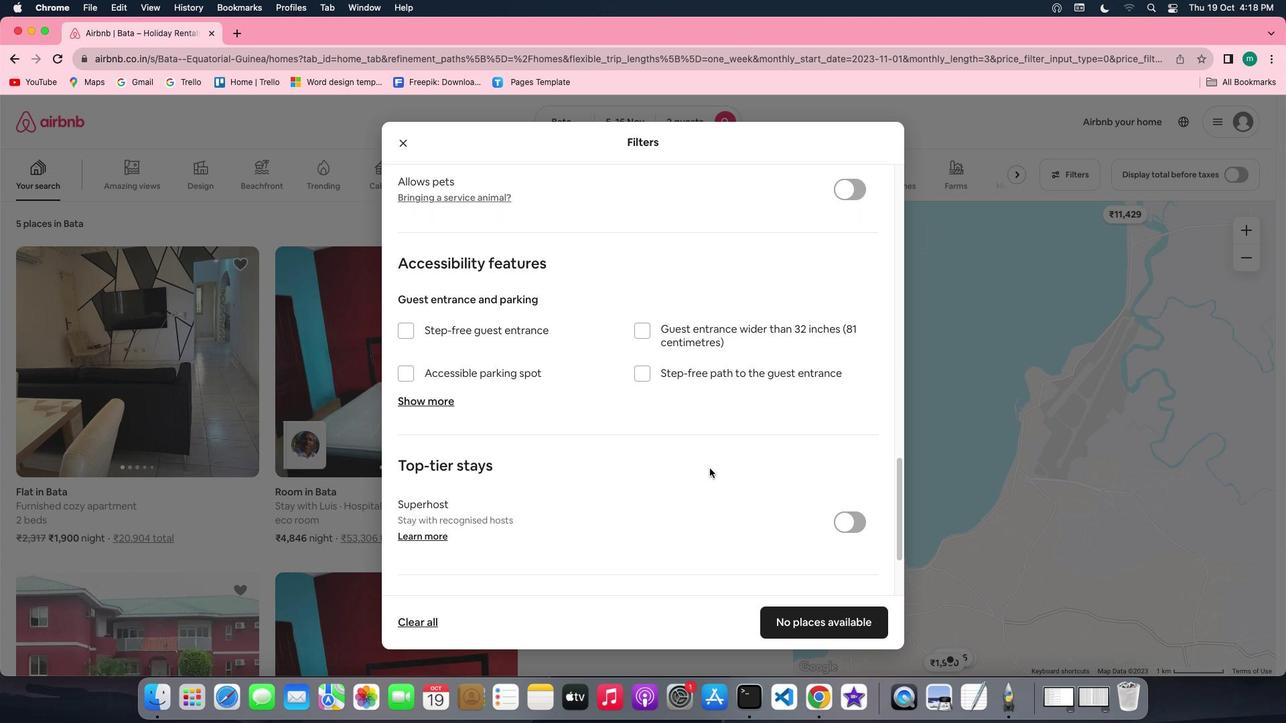 
Action: Mouse scrolled (716, 491) with delta (76, -4)
Screenshot: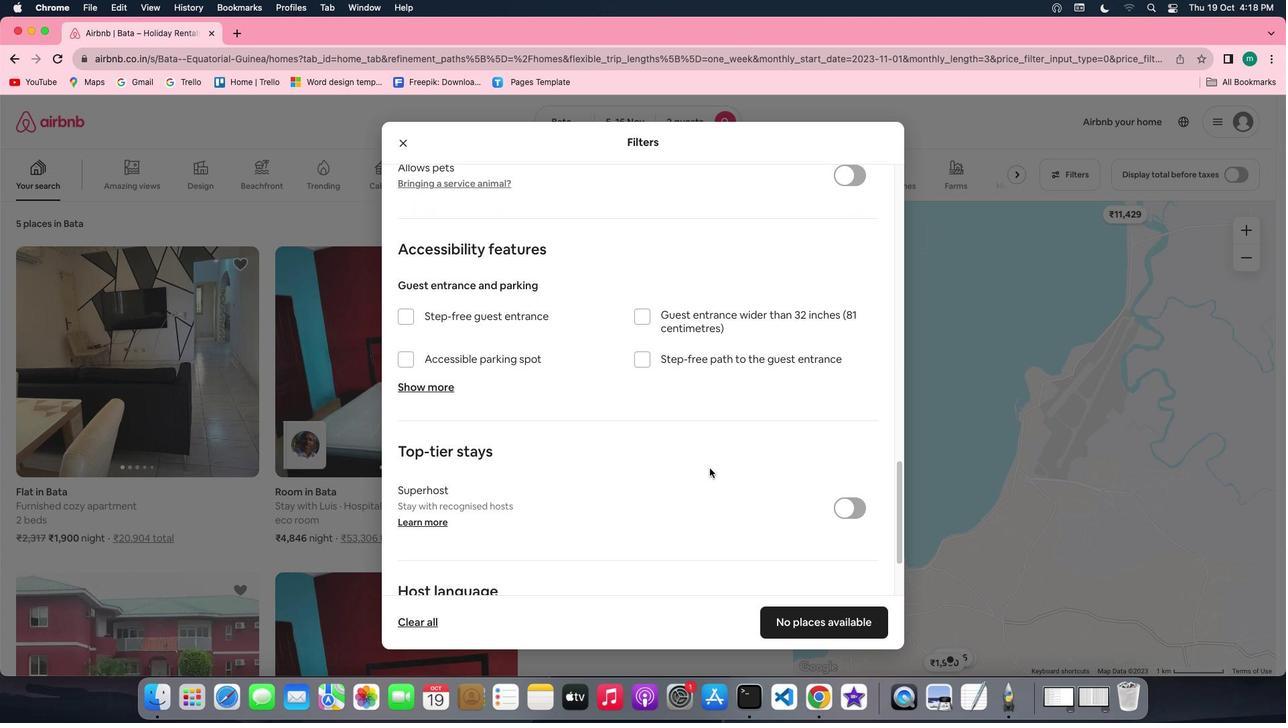 
Action: Mouse moved to (749, 575)
Screenshot: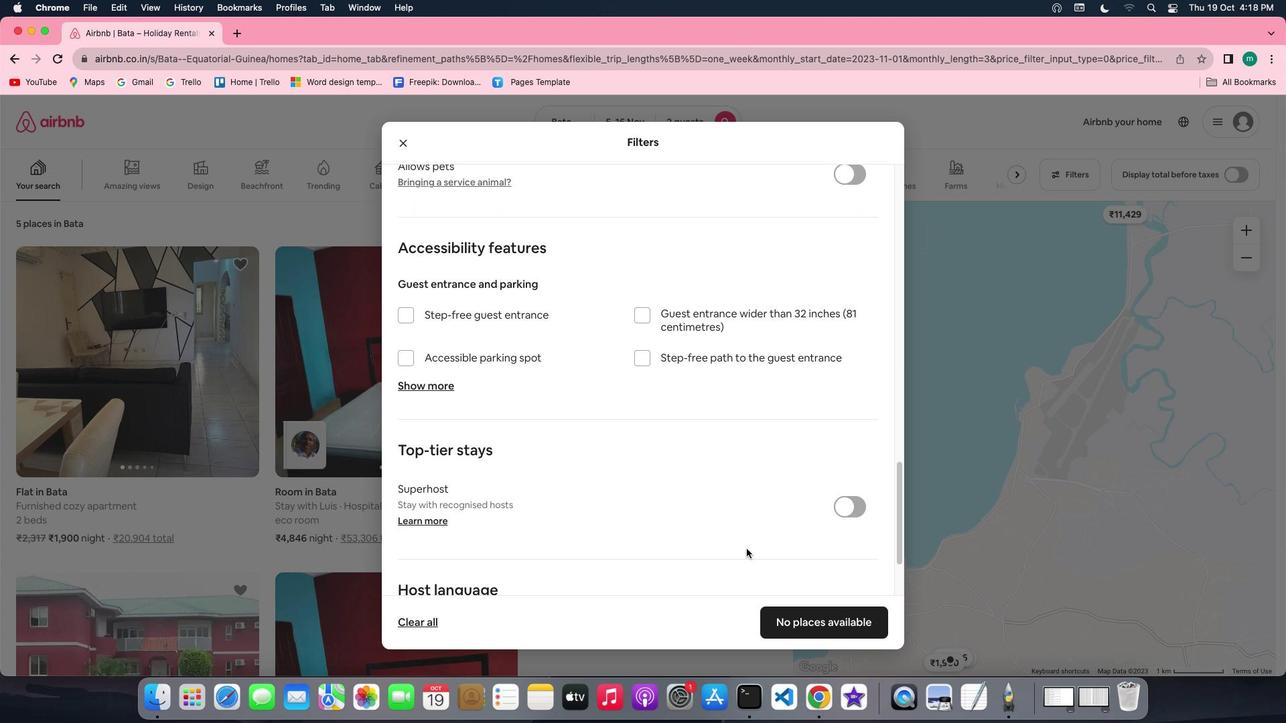 
Action: Mouse scrolled (749, 575) with delta (76, -4)
Screenshot: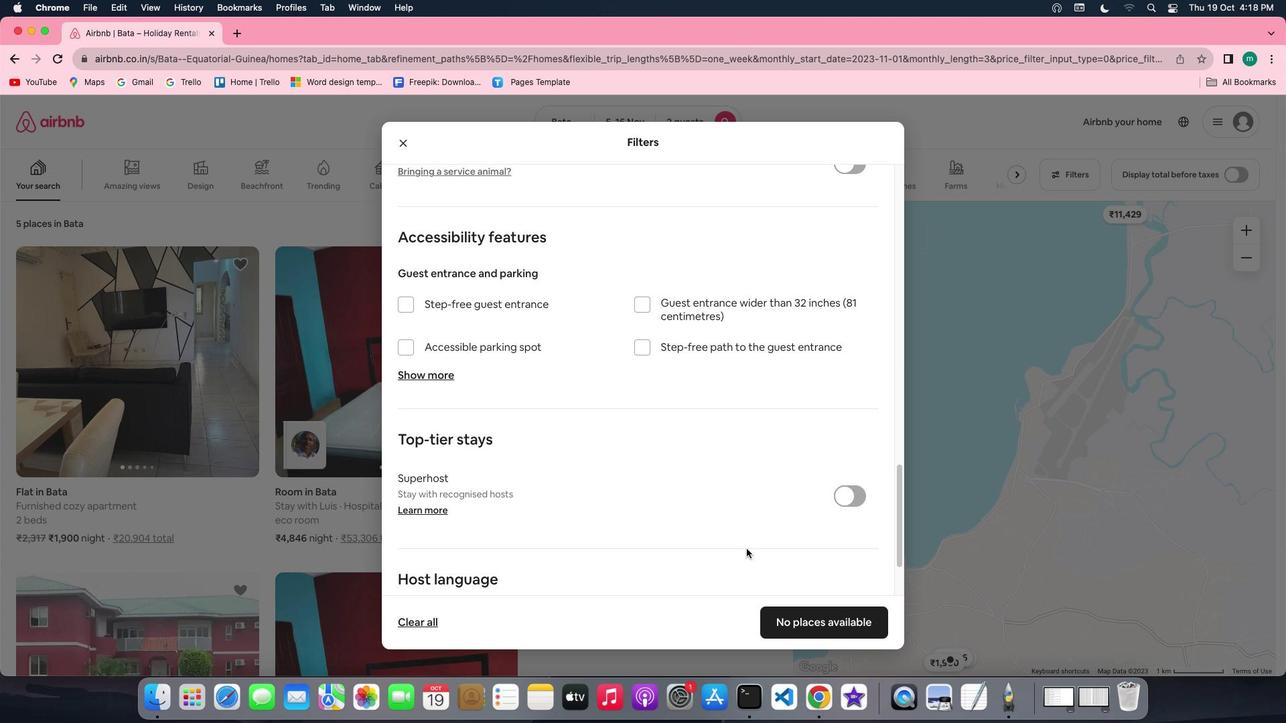 
Action: Mouse scrolled (749, 575) with delta (76, -4)
Screenshot: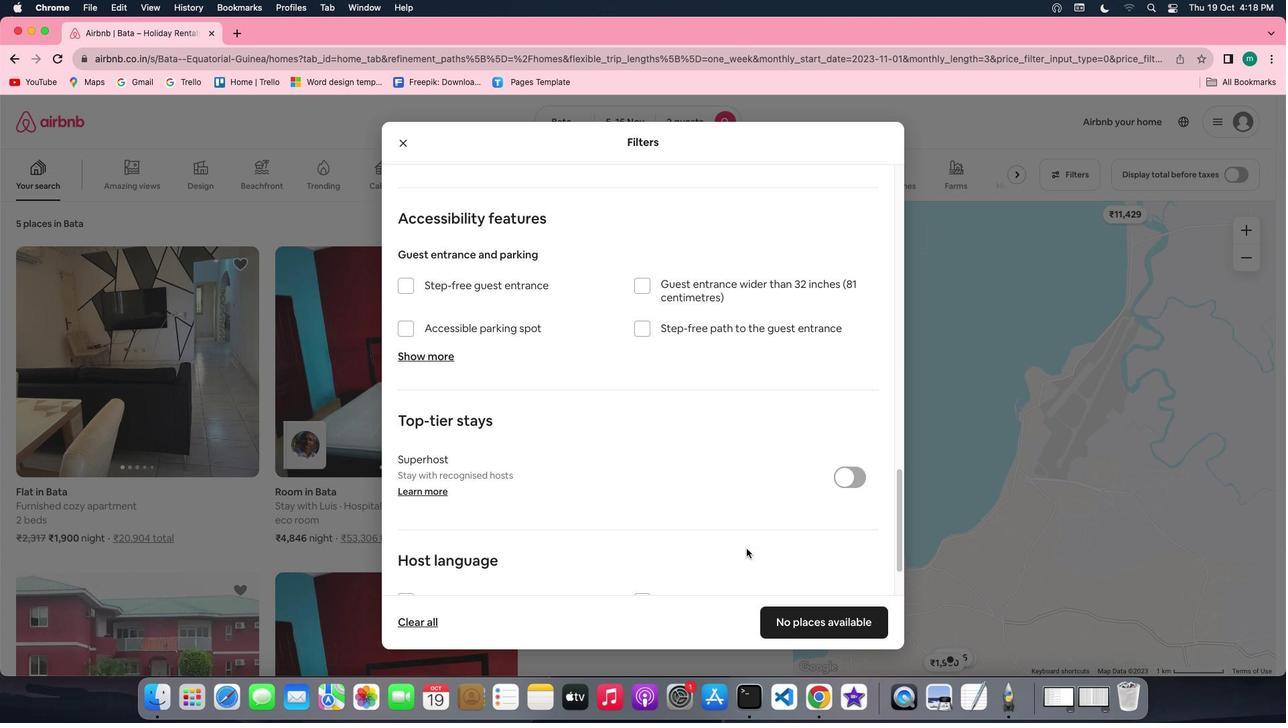 
Action: Mouse scrolled (749, 575) with delta (76, -6)
Screenshot: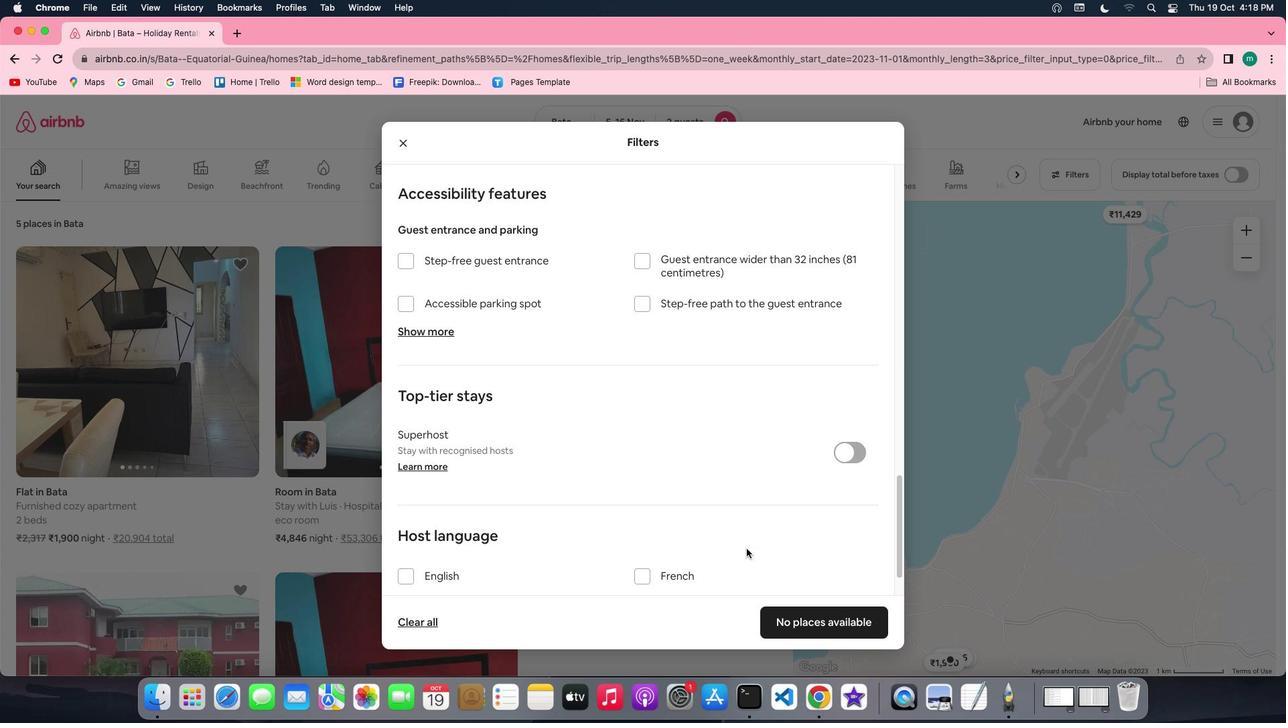 
Action: Mouse scrolled (749, 575) with delta (76, -6)
Screenshot: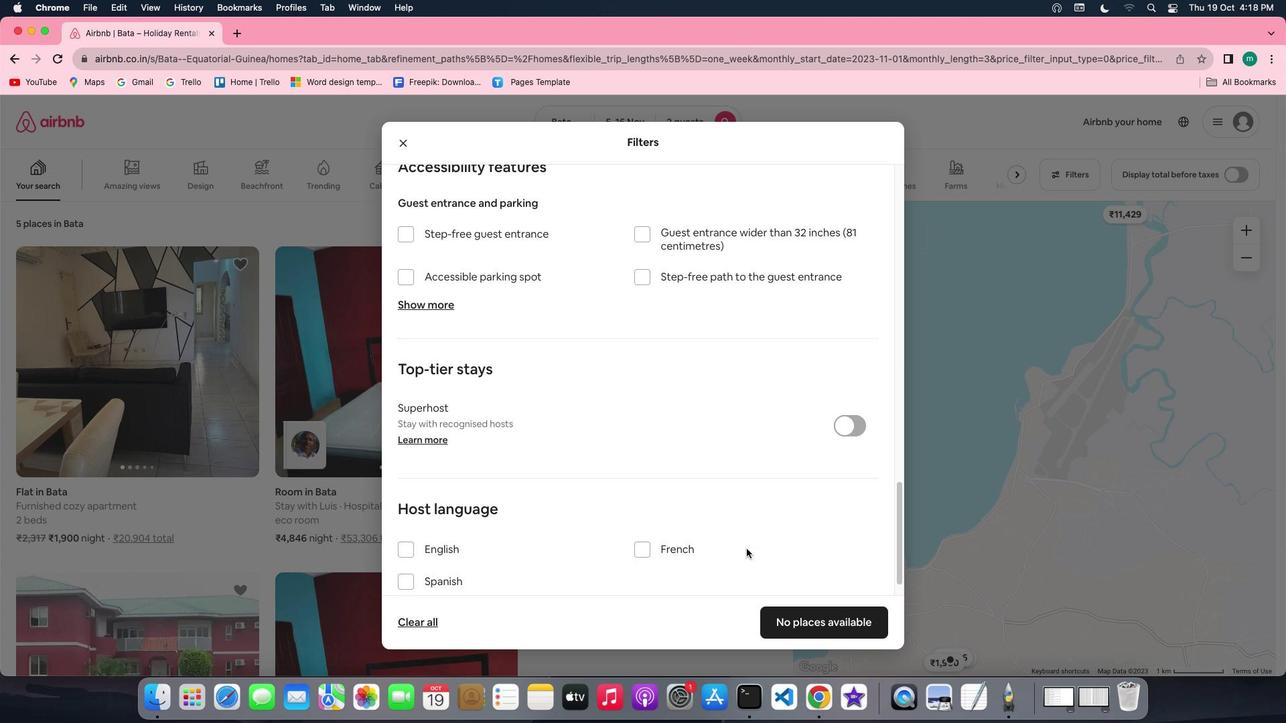 
Action: Mouse scrolled (749, 575) with delta (76, -7)
Screenshot: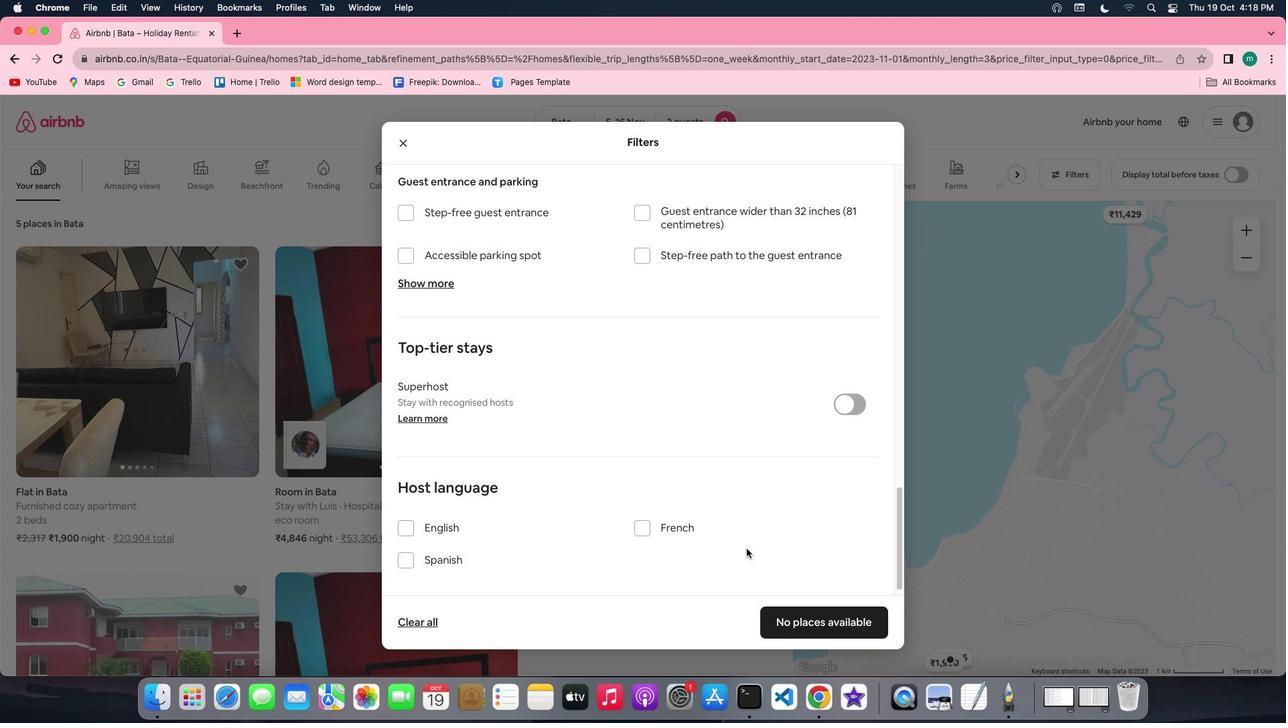 
Action: Mouse scrolled (749, 575) with delta (76, -4)
Screenshot: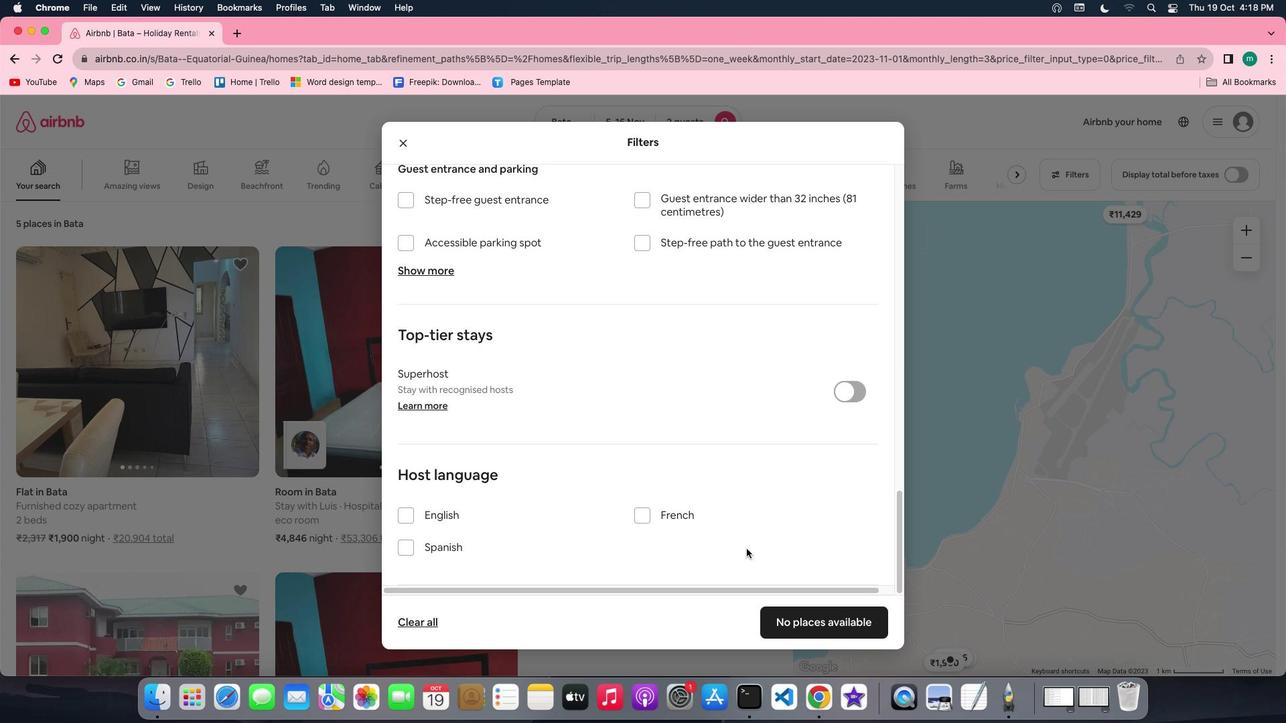 
Action: Mouse scrolled (749, 575) with delta (76, -4)
Screenshot: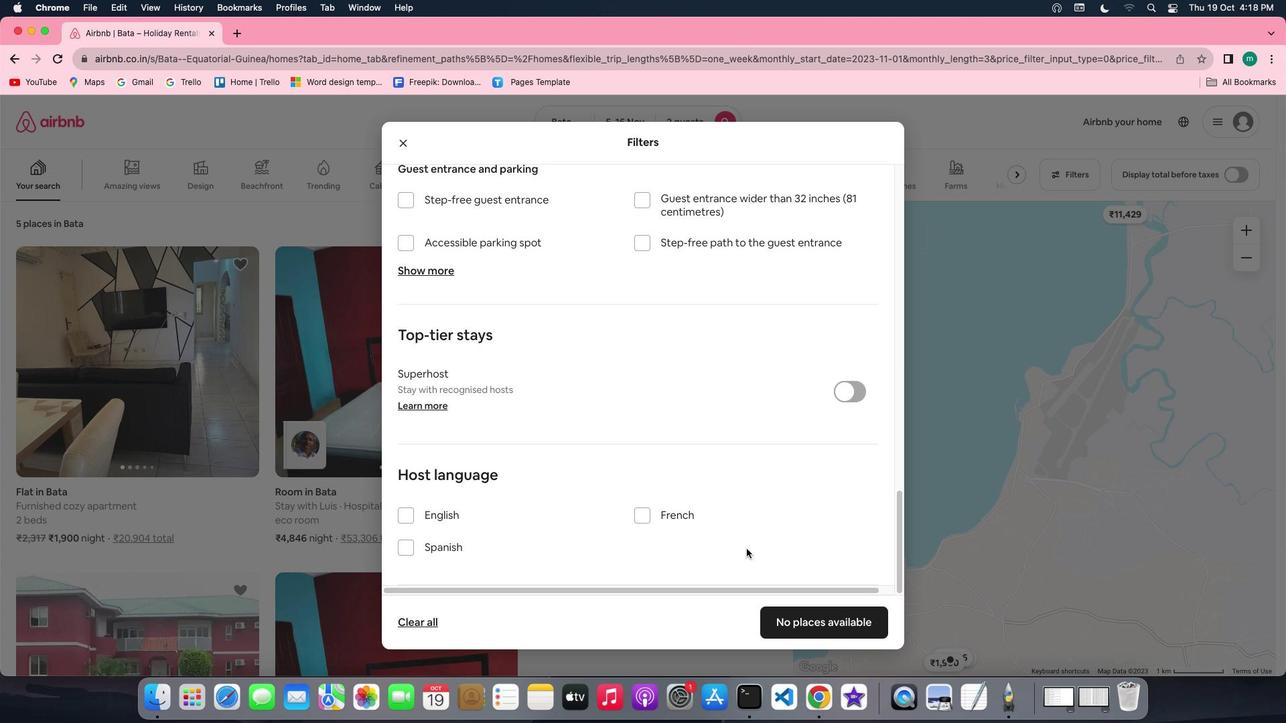 
Action: Mouse scrolled (749, 575) with delta (76, -6)
Screenshot: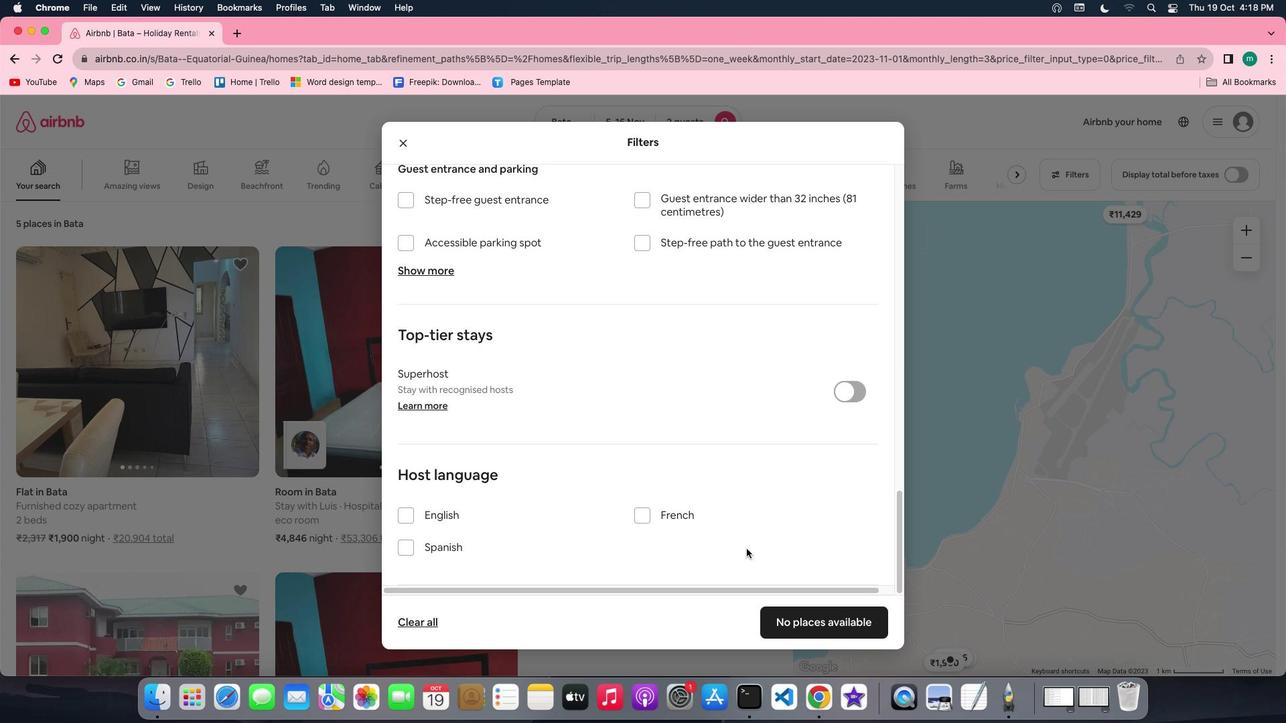 
Action: Mouse scrolled (749, 575) with delta (76, -7)
Screenshot: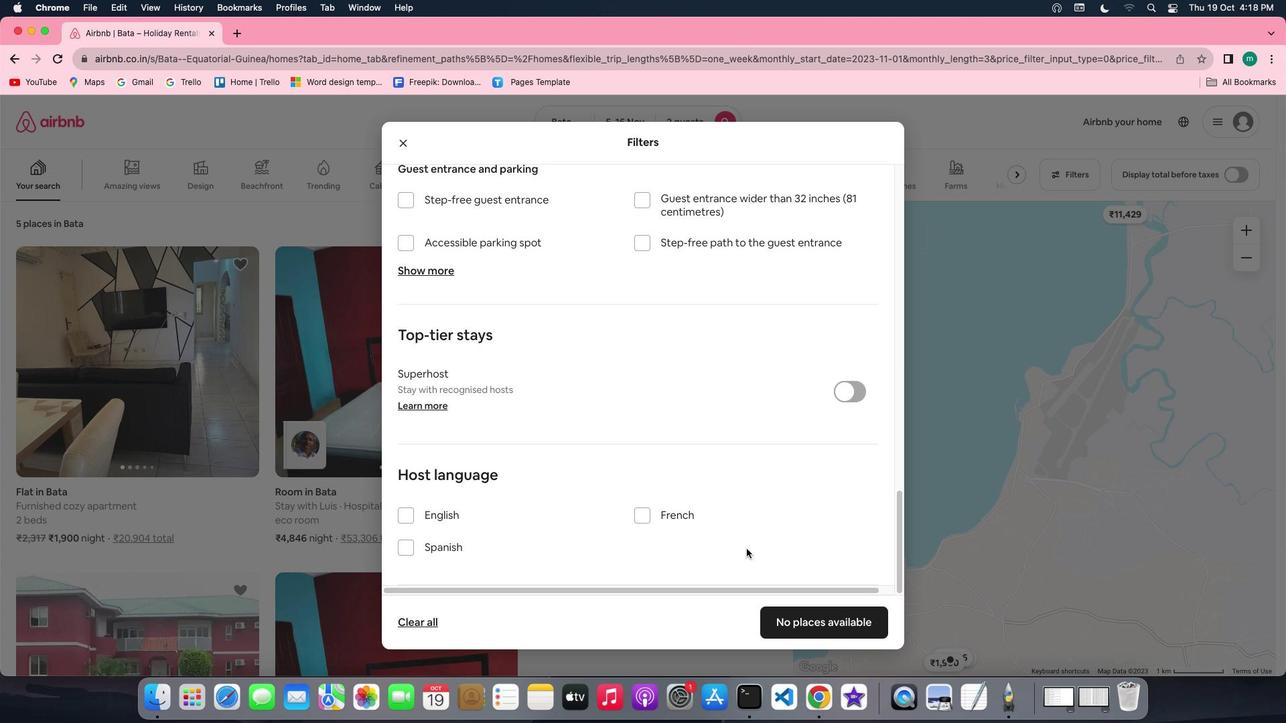 
Action: Mouse scrolled (749, 575) with delta (76, -8)
Screenshot: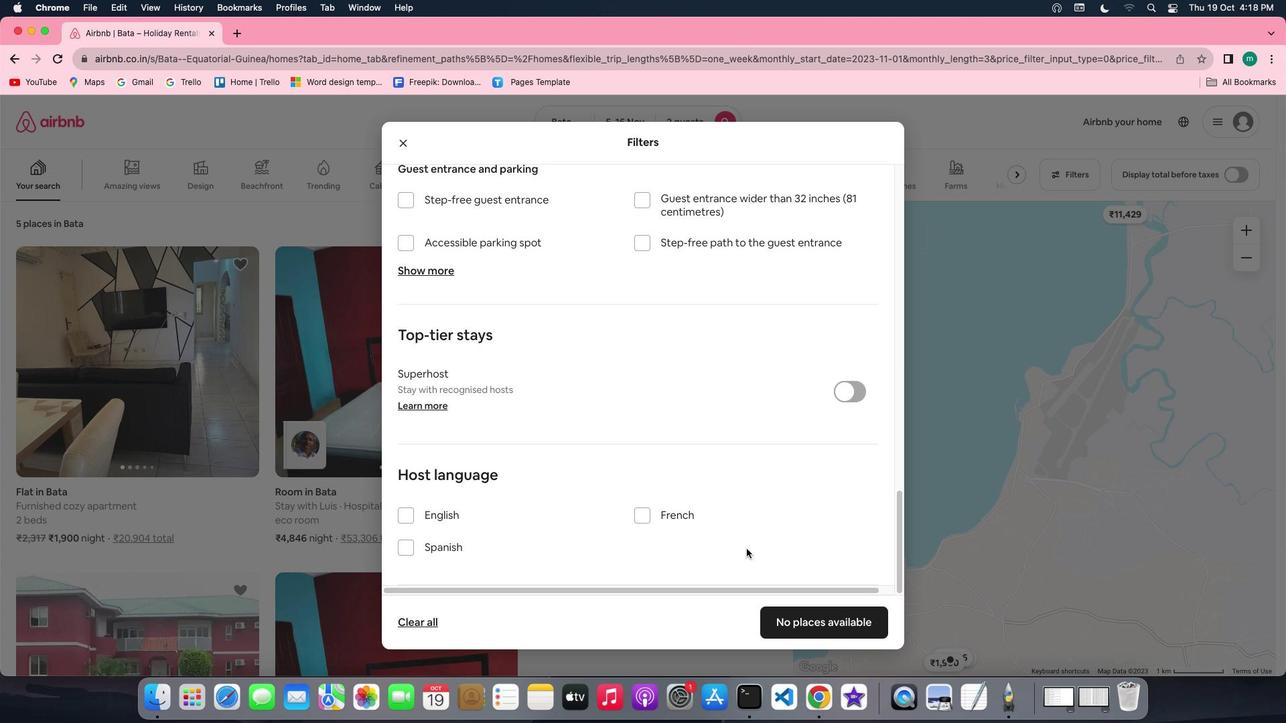 
Action: Mouse scrolled (749, 575) with delta (76, -8)
Screenshot: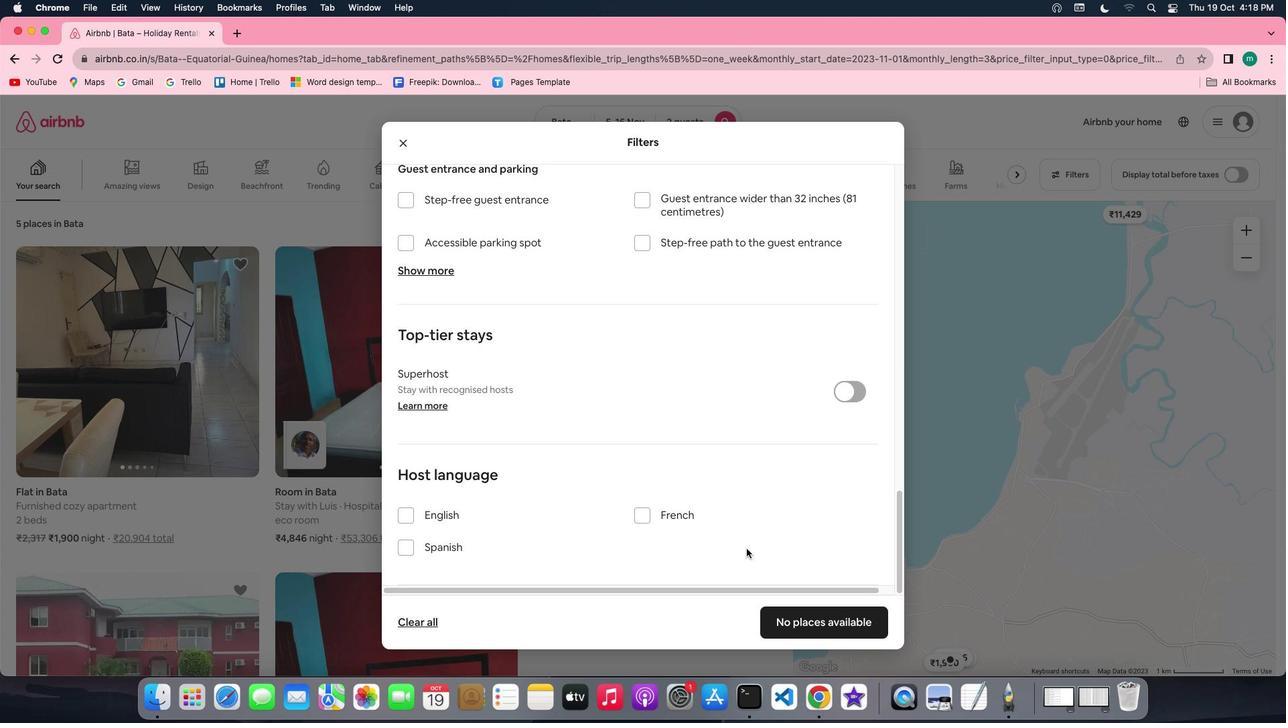 
Action: Mouse moved to (830, 645)
Screenshot: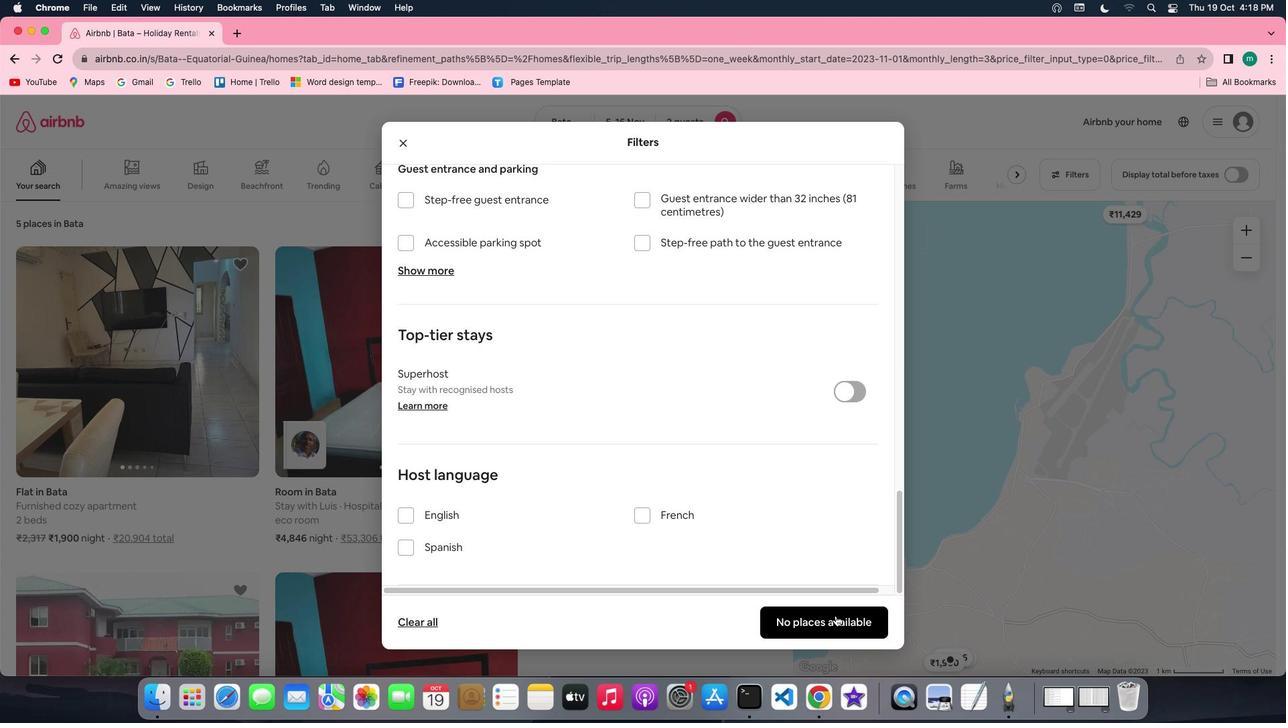 
Action: Mouse pressed left at (830, 645)
Screenshot: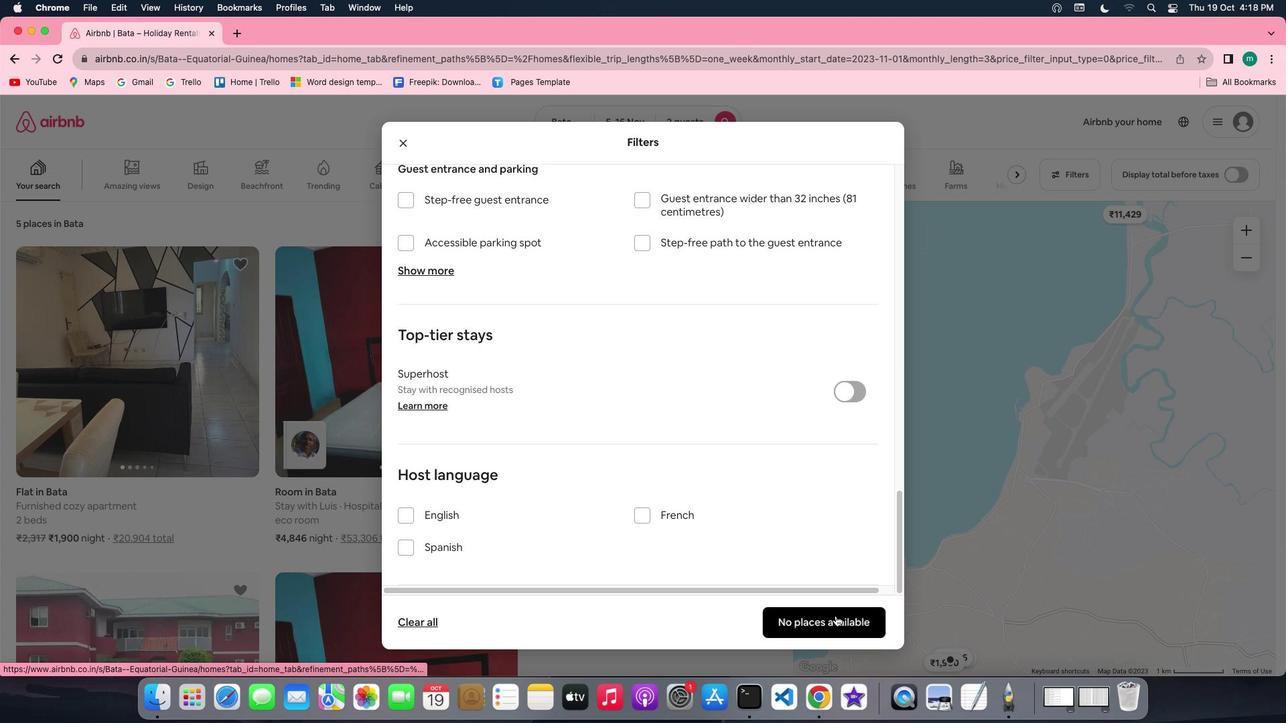 
Action: Mouse moved to (459, 445)
Screenshot: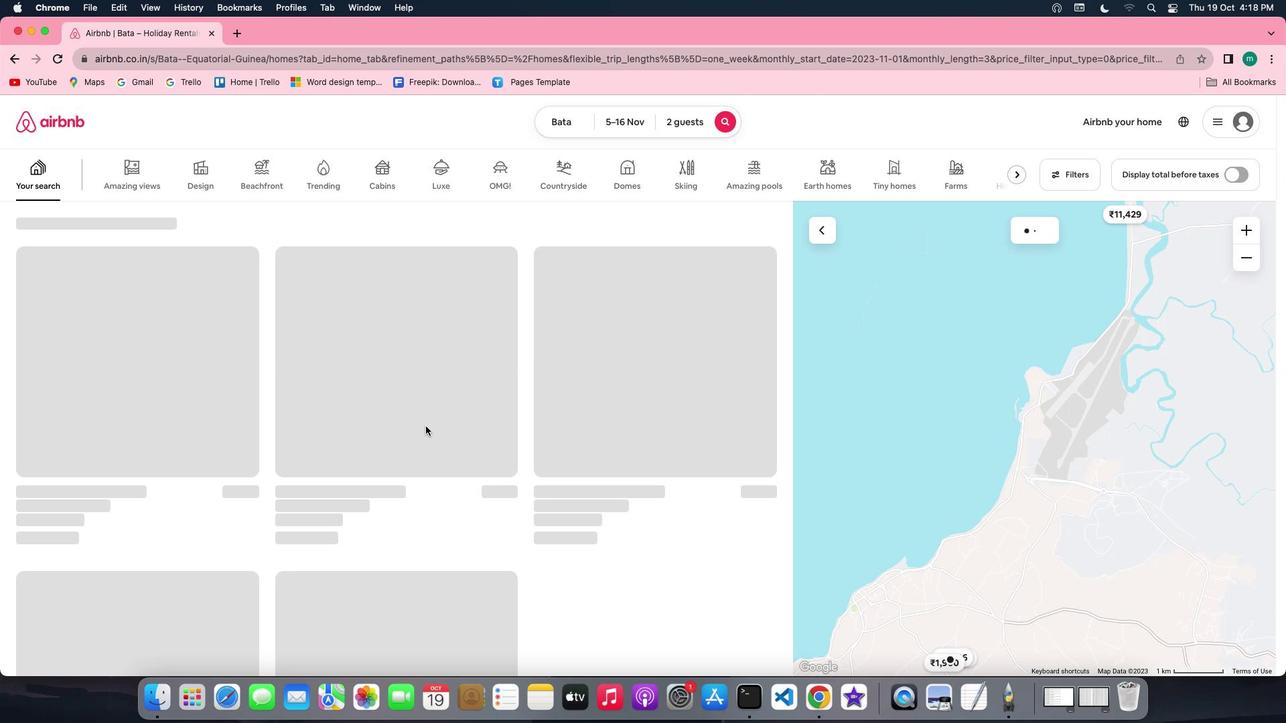 
